 Task: Add a signature Mark Adams containing Have a great National Law Enforcement Appreciation Day, Mark Adams to email address softage.9@softage.net and add a label Franchise agreements
Action: Mouse moved to (1028, 53)
Screenshot: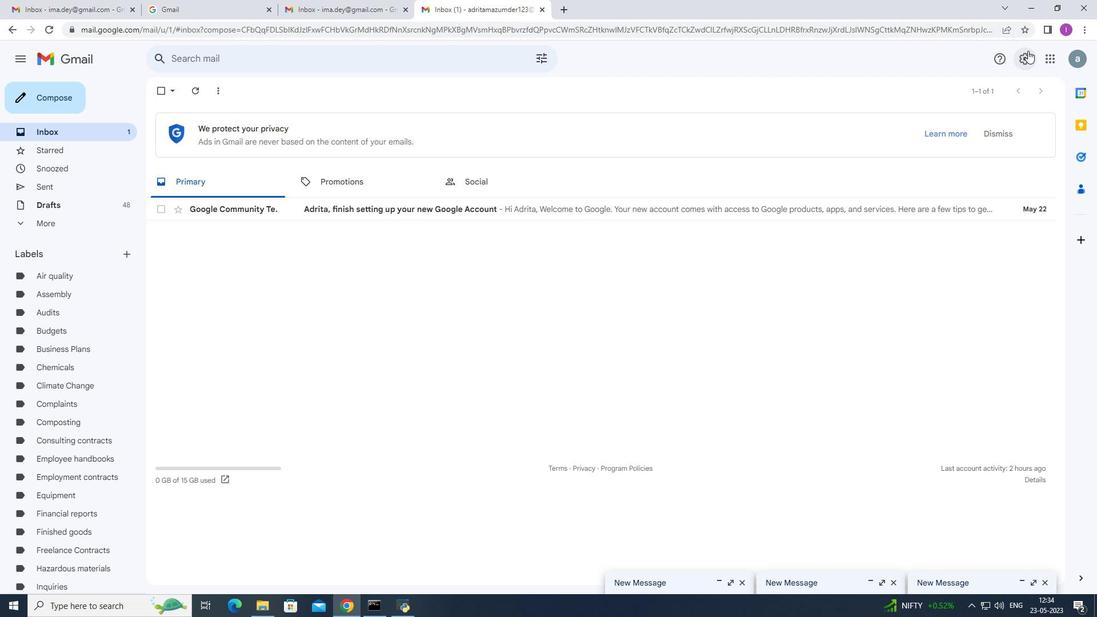 
Action: Mouse pressed left at (1028, 53)
Screenshot: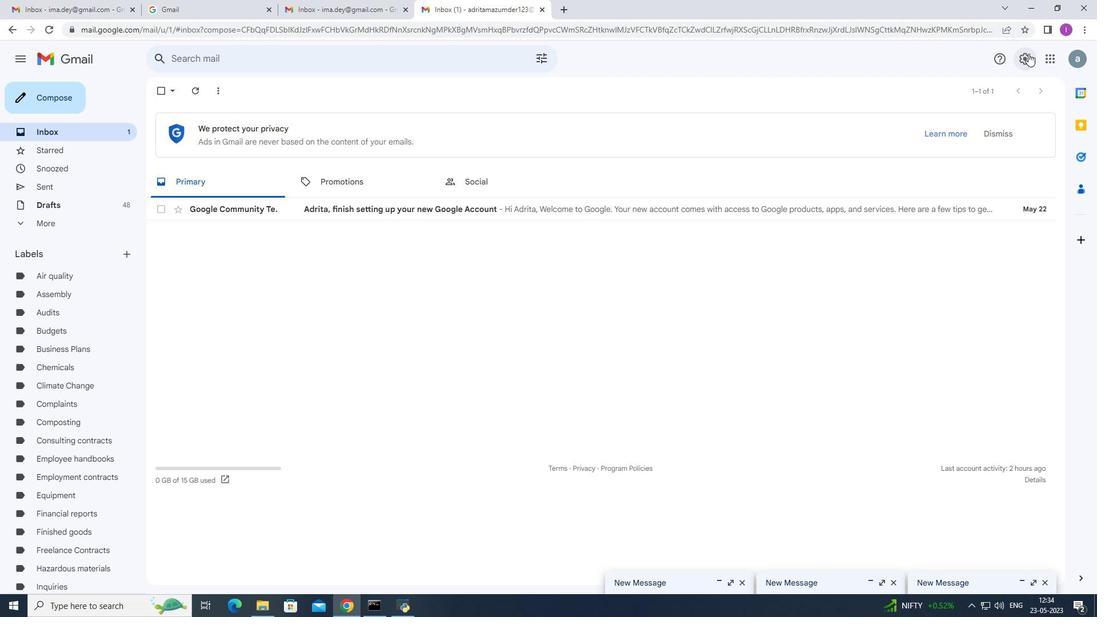 
Action: Mouse moved to (937, 114)
Screenshot: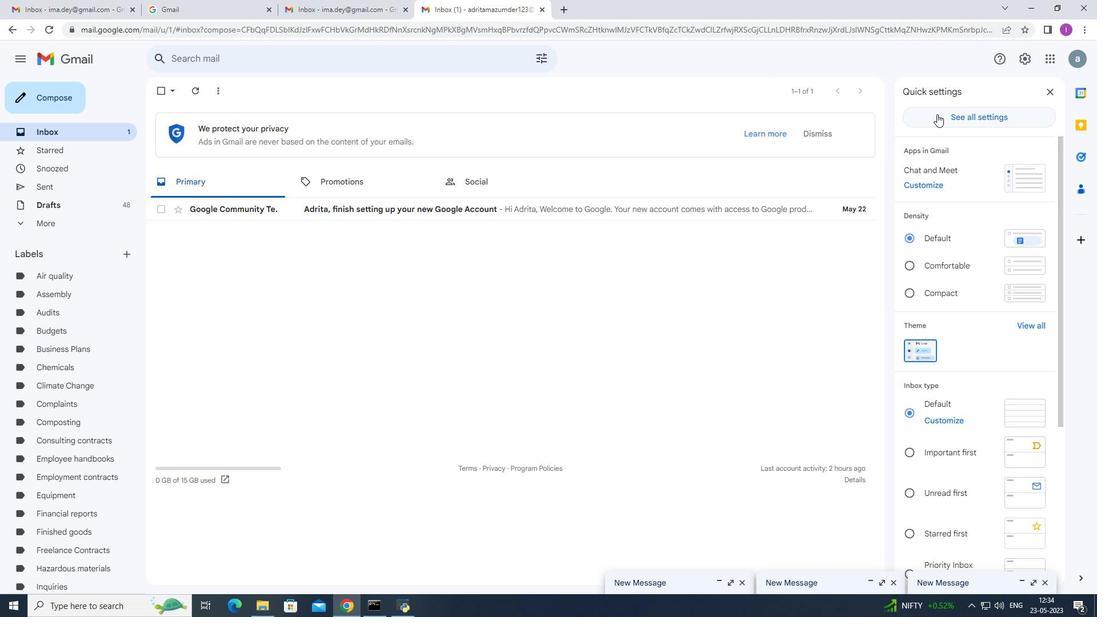 
Action: Mouse pressed left at (937, 114)
Screenshot: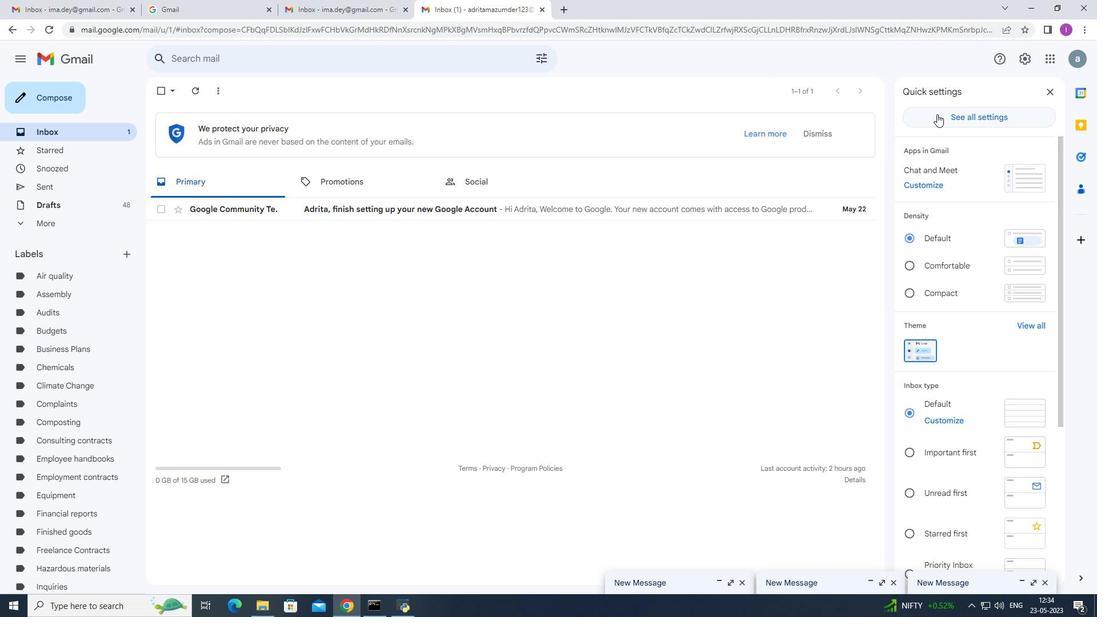 
Action: Mouse moved to (581, 293)
Screenshot: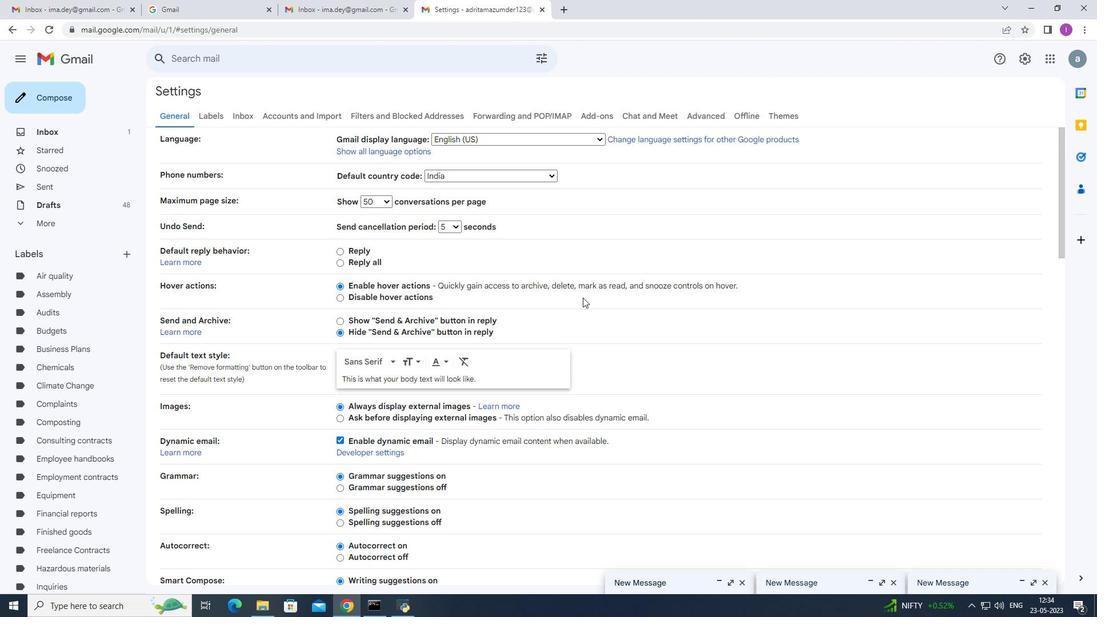
Action: Mouse scrolled (581, 292) with delta (0, 0)
Screenshot: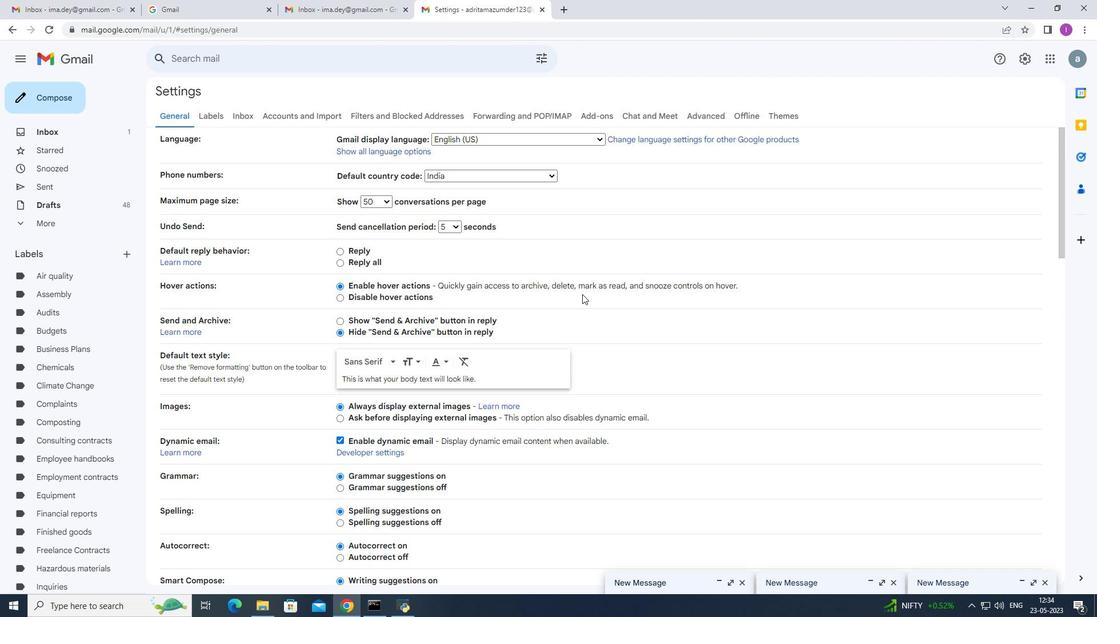 
Action: Mouse moved to (581, 296)
Screenshot: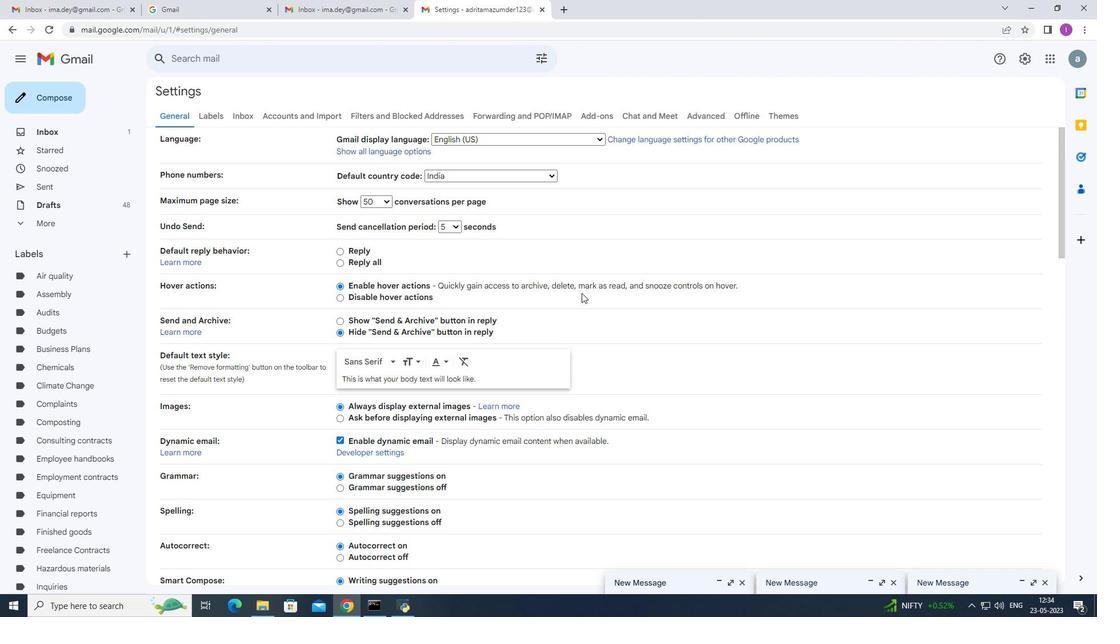 
Action: Mouse scrolled (581, 295) with delta (0, 0)
Screenshot: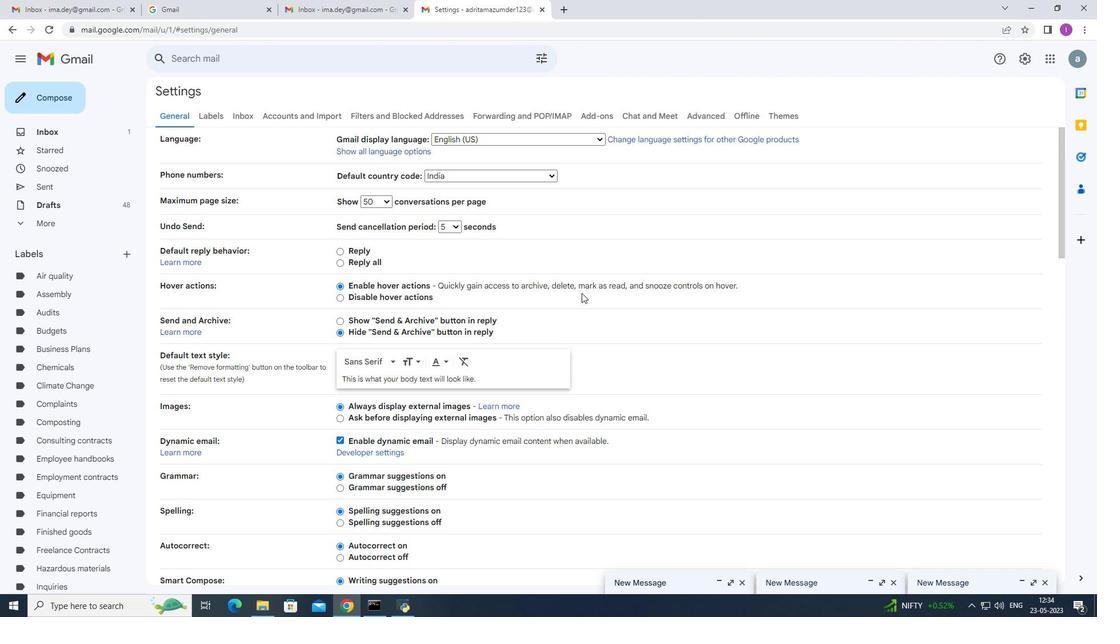 
Action: Mouse moved to (581, 298)
Screenshot: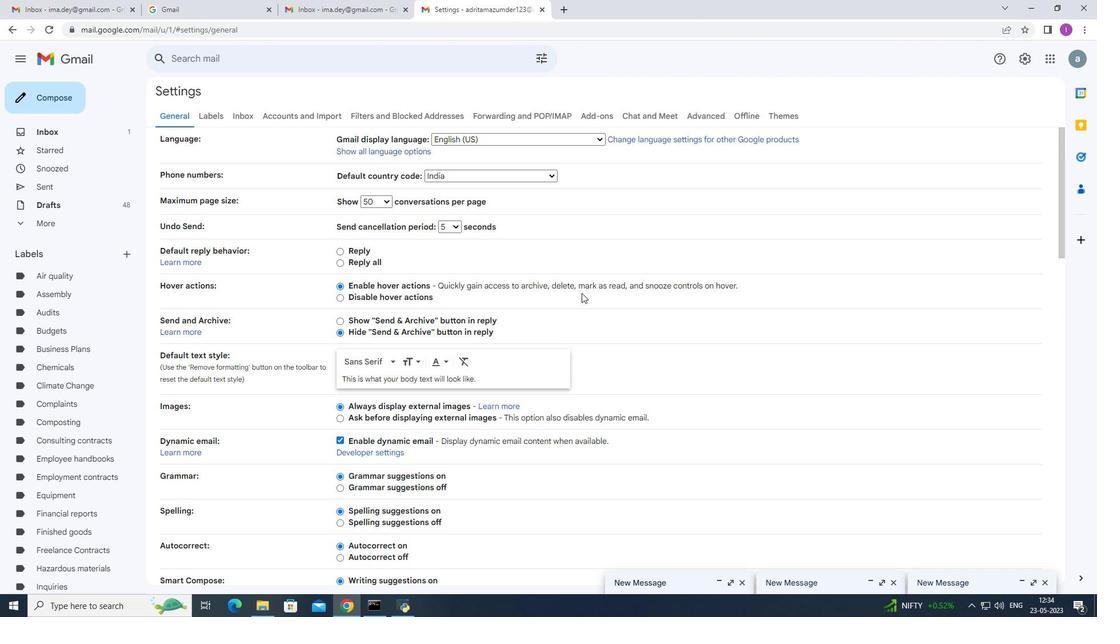 
Action: Mouse scrolled (581, 297) with delta (0, 0)
Screenshot: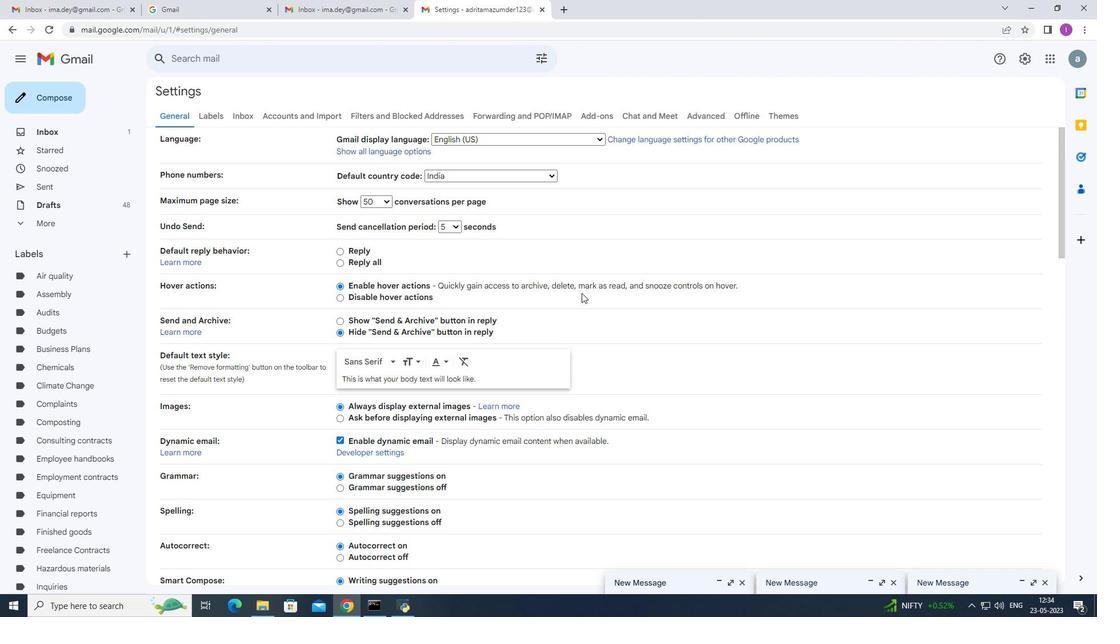 
Action: Mouse moved to (582, 298)
Screenshot: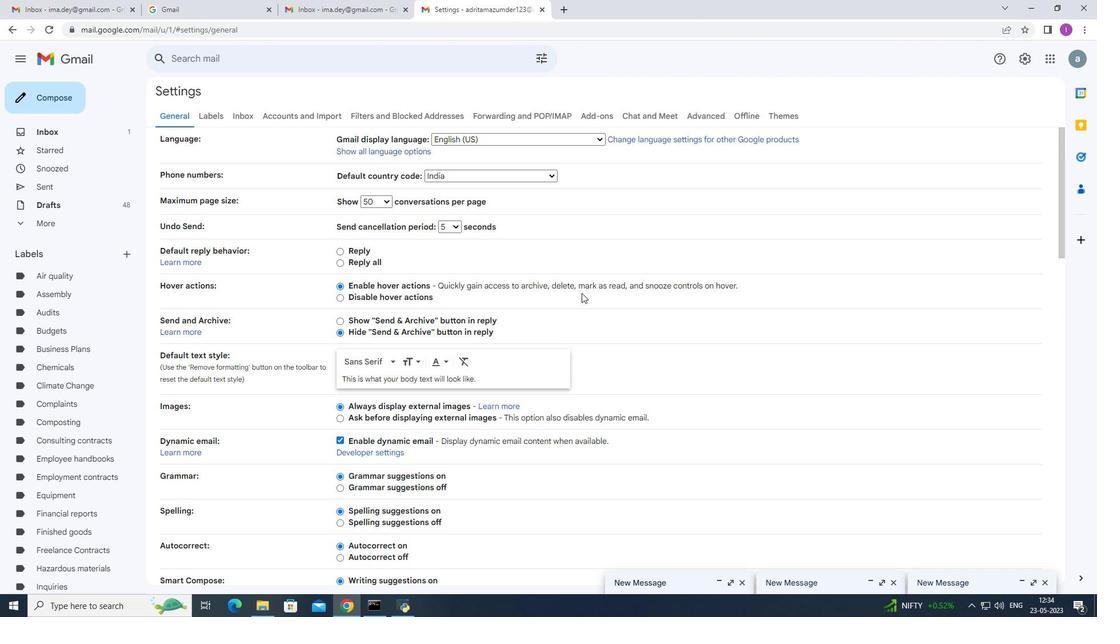 
Action: Mouse scrolled (581, 298) with delta (0, 0)
Screenshot: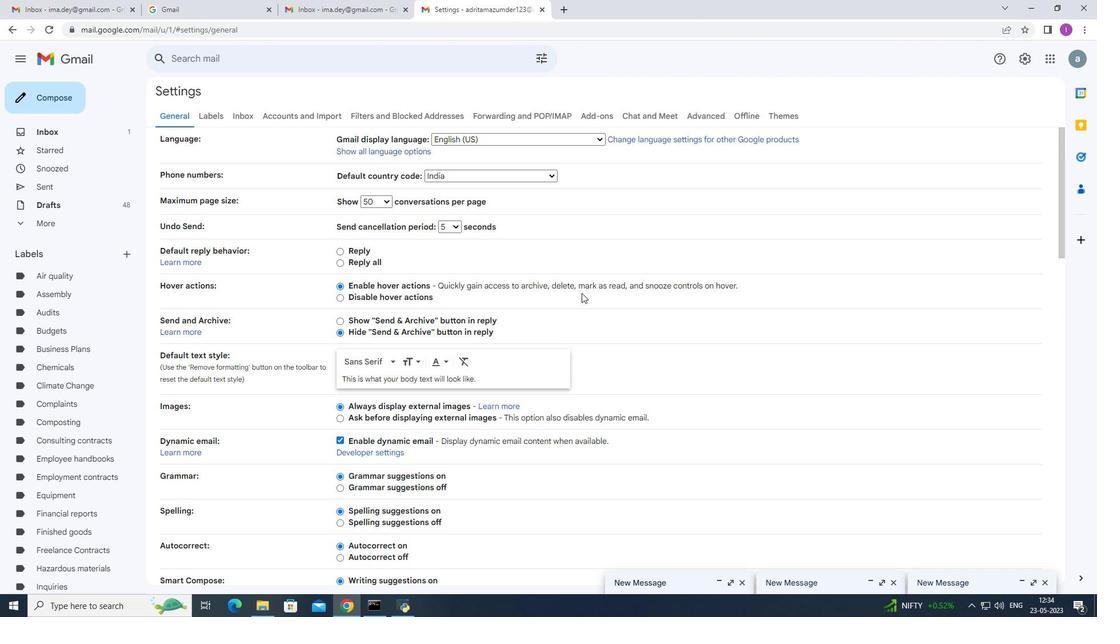
Action: Mouse moved to (585, 299)
Screenshot: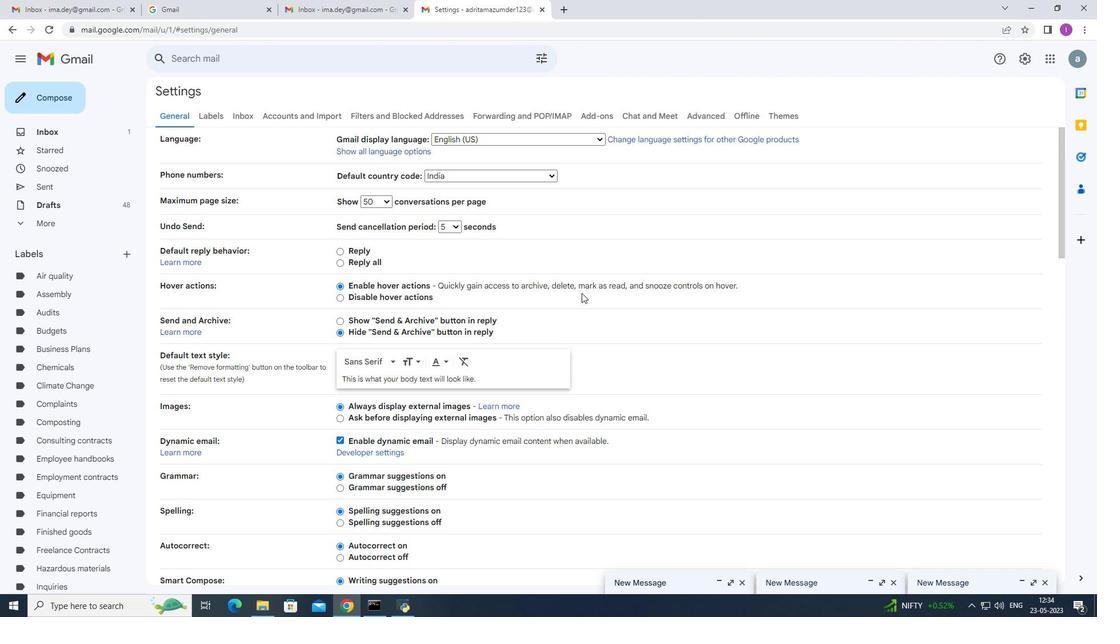 
Action: Mouse scrolled (584, 299) with delta (0, 0)
Screenshot: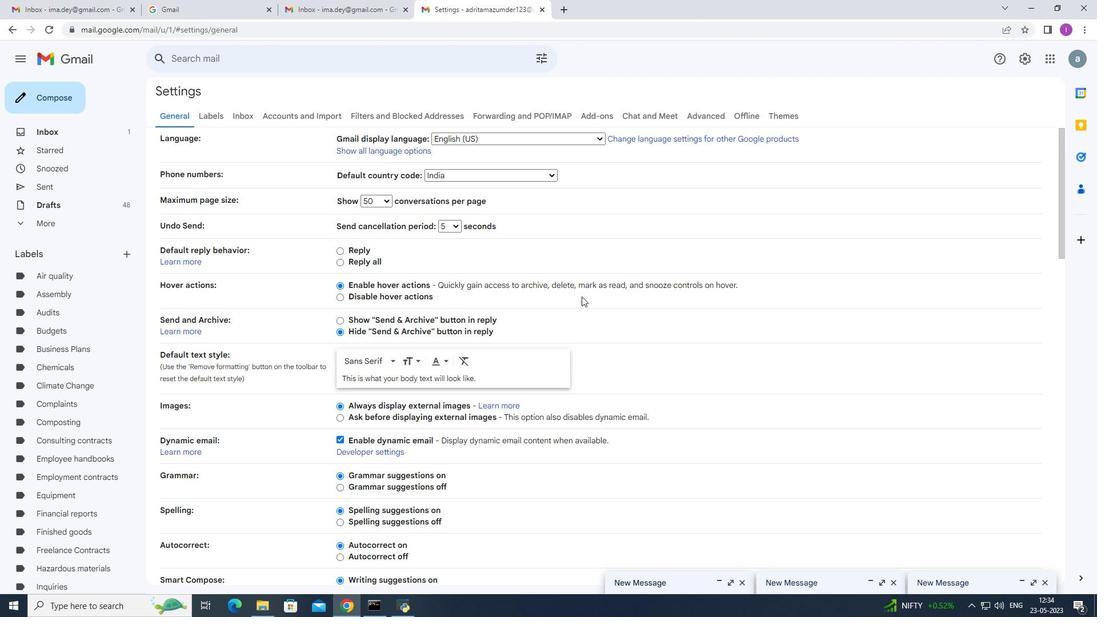 
Action: Mouse moved to (586, 301)
Screenshot: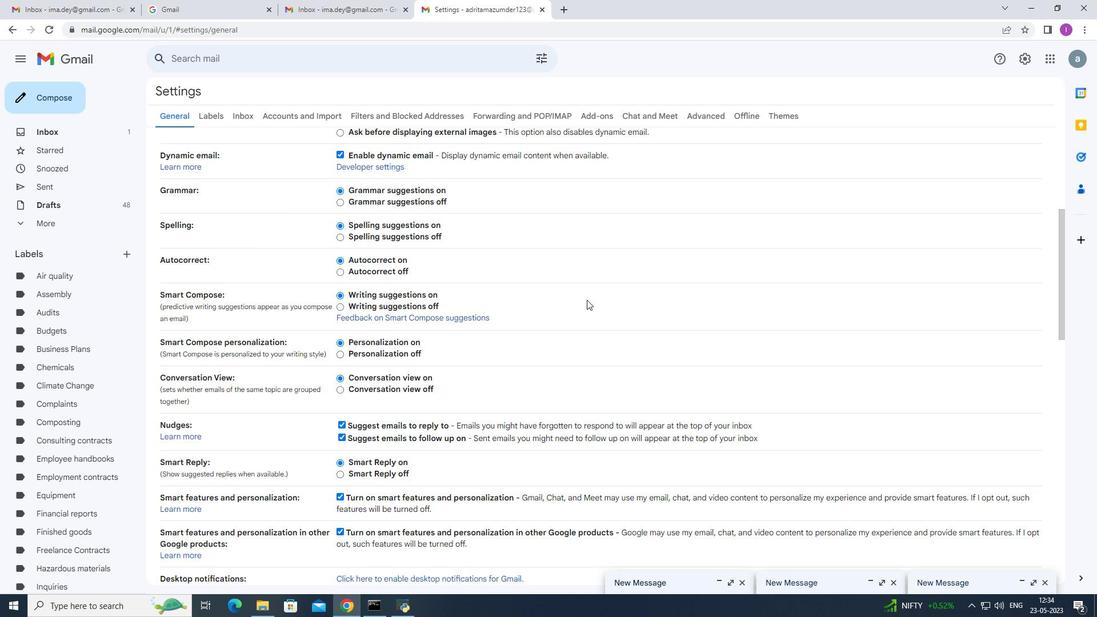 
Action: Mouse scrolled (586, 299) with delta (0, 0)
Screenshot: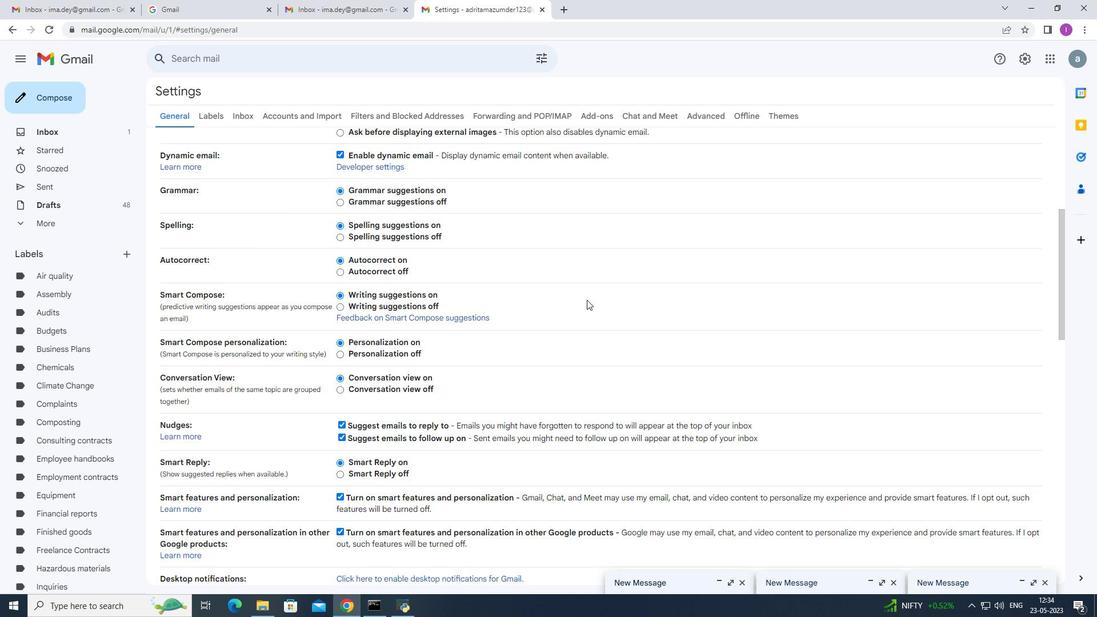 
Action: Mouse moved to (586, 302)
Screenshot: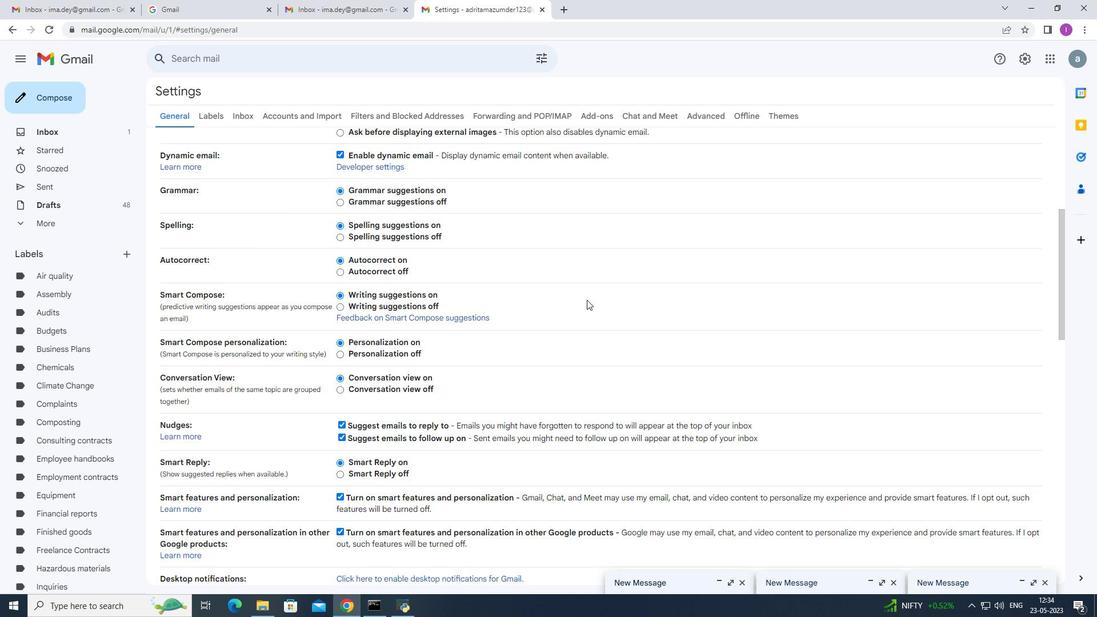 
Action: Mouse scrolled (586, 301) with delta (0, 0)
Screenshot: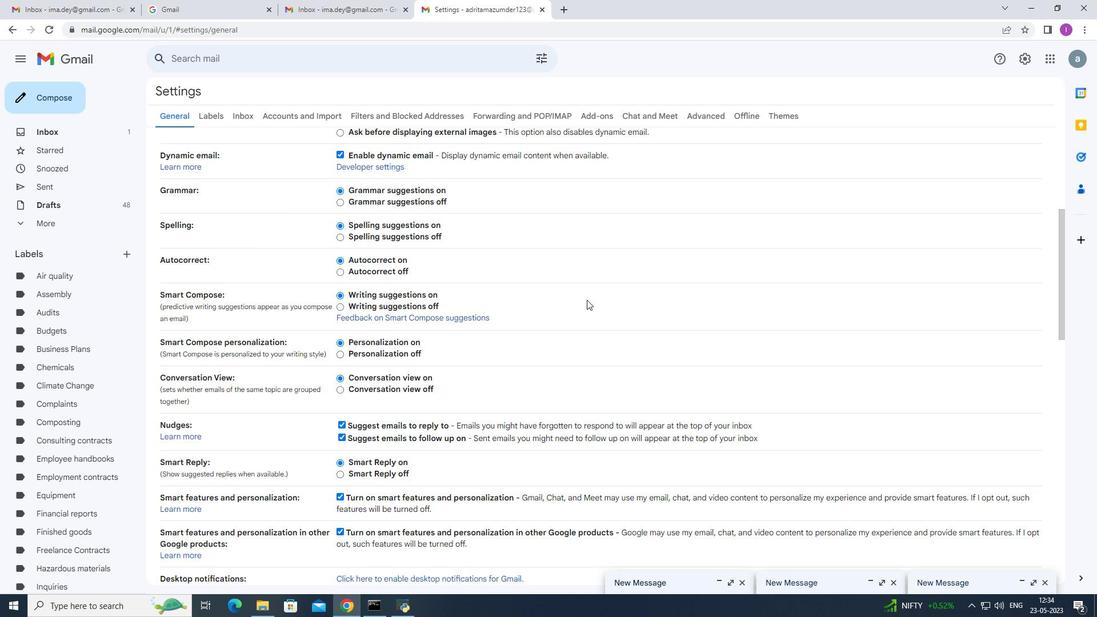 
Action: Mouse scrolled (586, 301) with delta (0, 0)
Screenshot: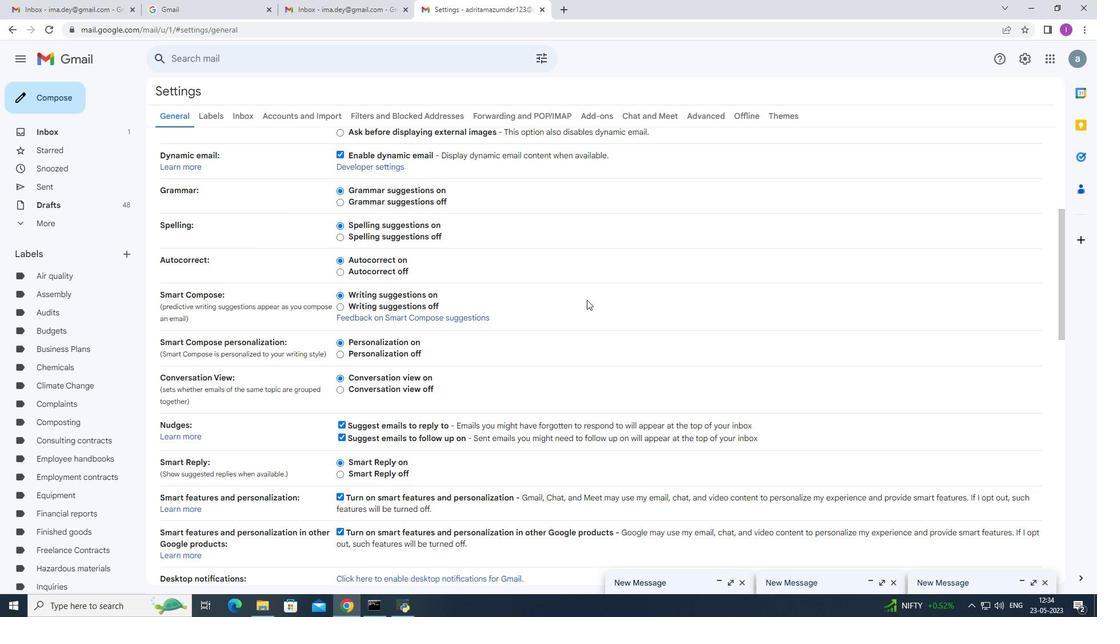 
Action: Mouse scrolled (586, 301) with delta (0, 0)
Screenshot: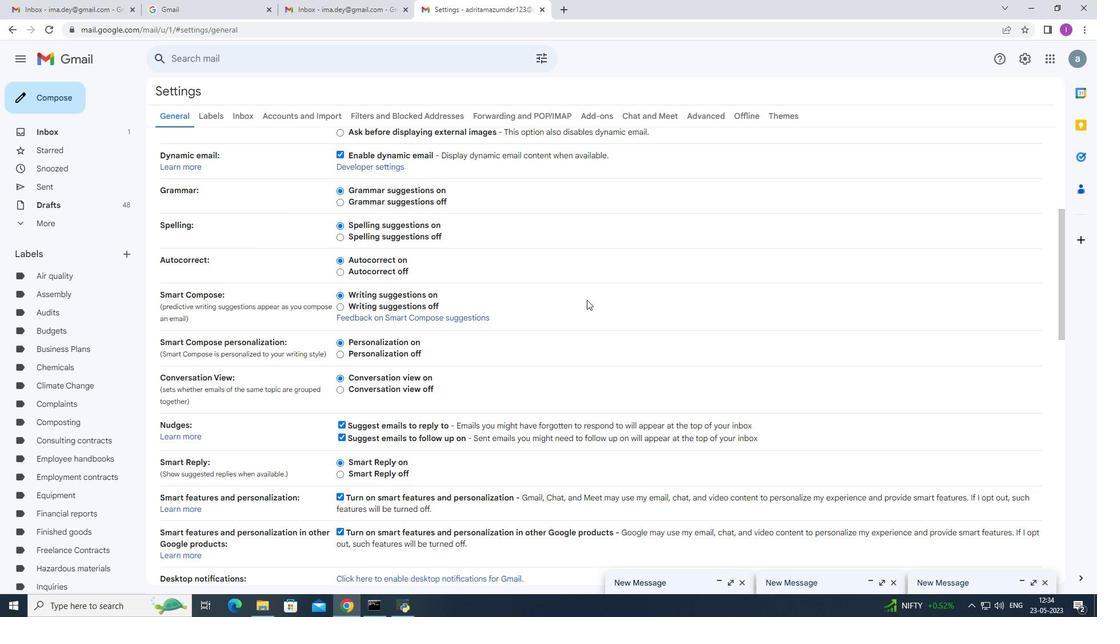 
Action: Mouse moved to (576, 325)
Screenshot: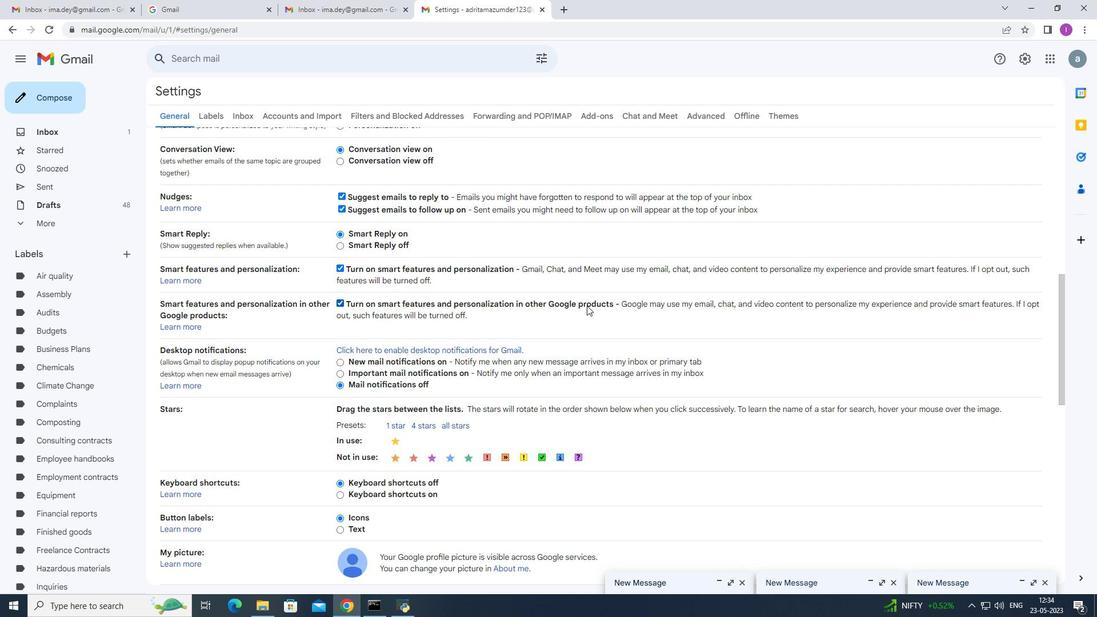 
Action: Mouse scrolled (578, 321) with delta (0, 0)
Screenshot: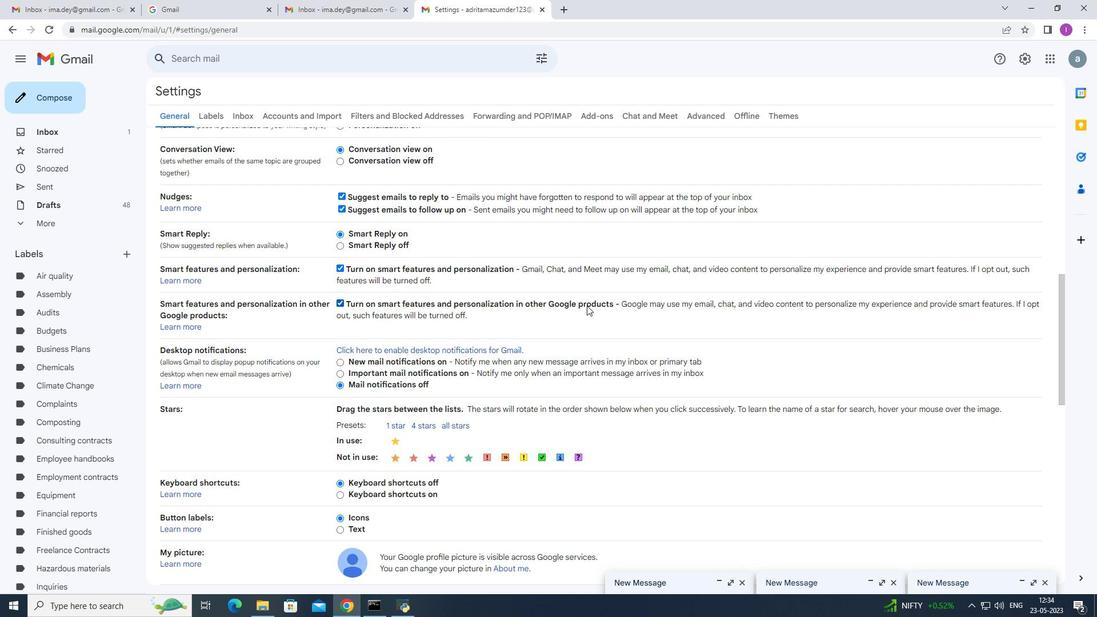 
Action: Mouse moved to (574, 332)
Screenshot: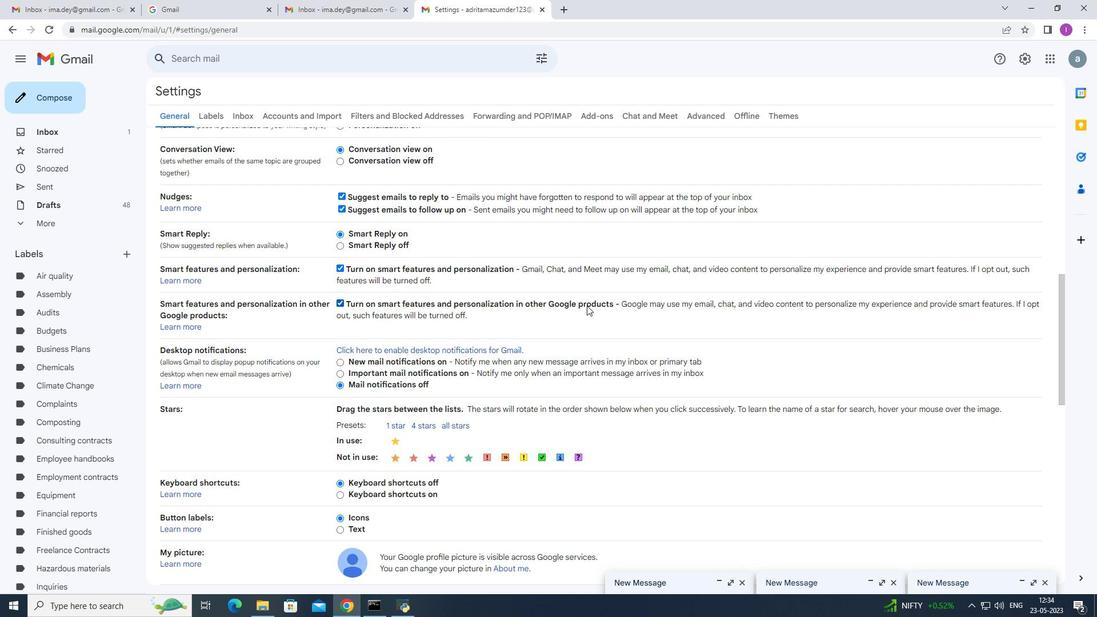 
Action: Mouse scrolled (574, 331) with delta (0, 0)
Screenshot: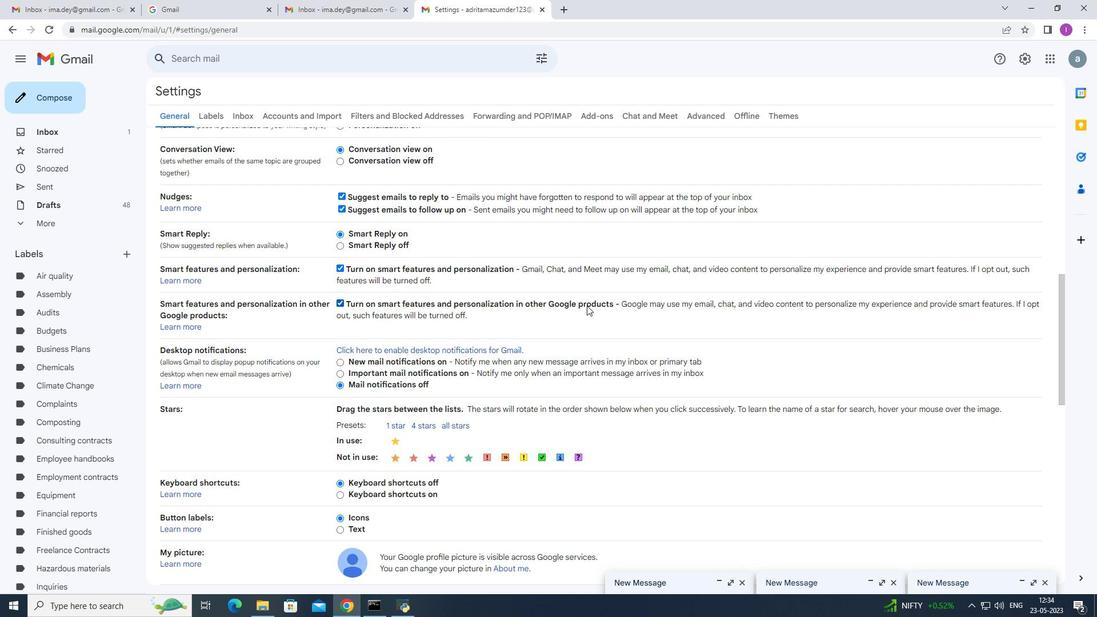 
Action: Mouse moved to (573, 335)
Screenshot: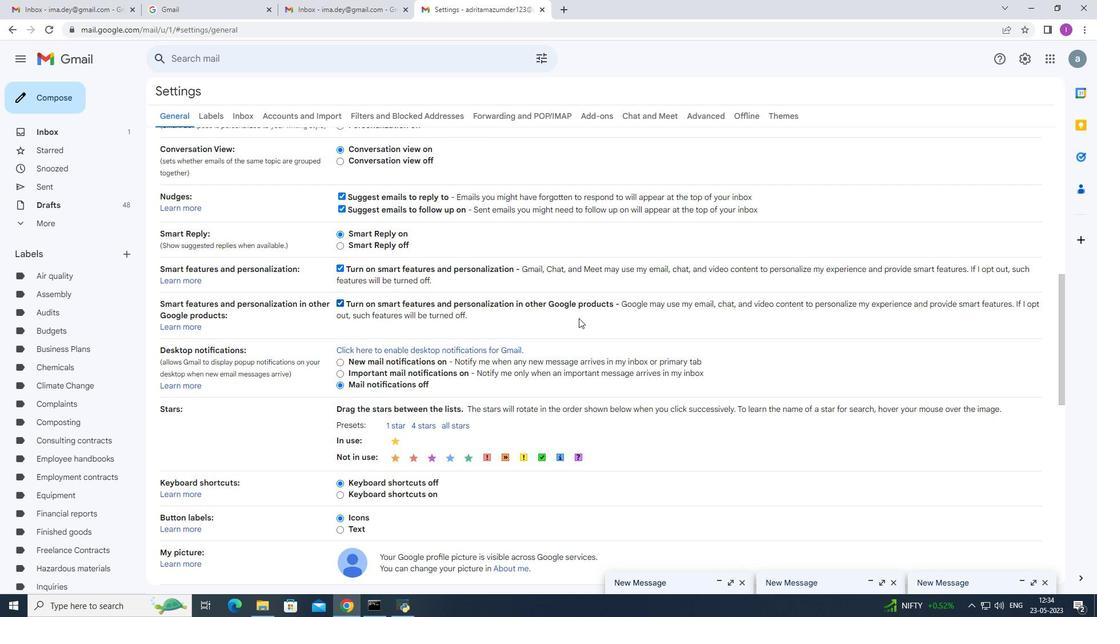 
Action: Mouse scrolled (573, 334) with delta (0, 0)
Screenshot: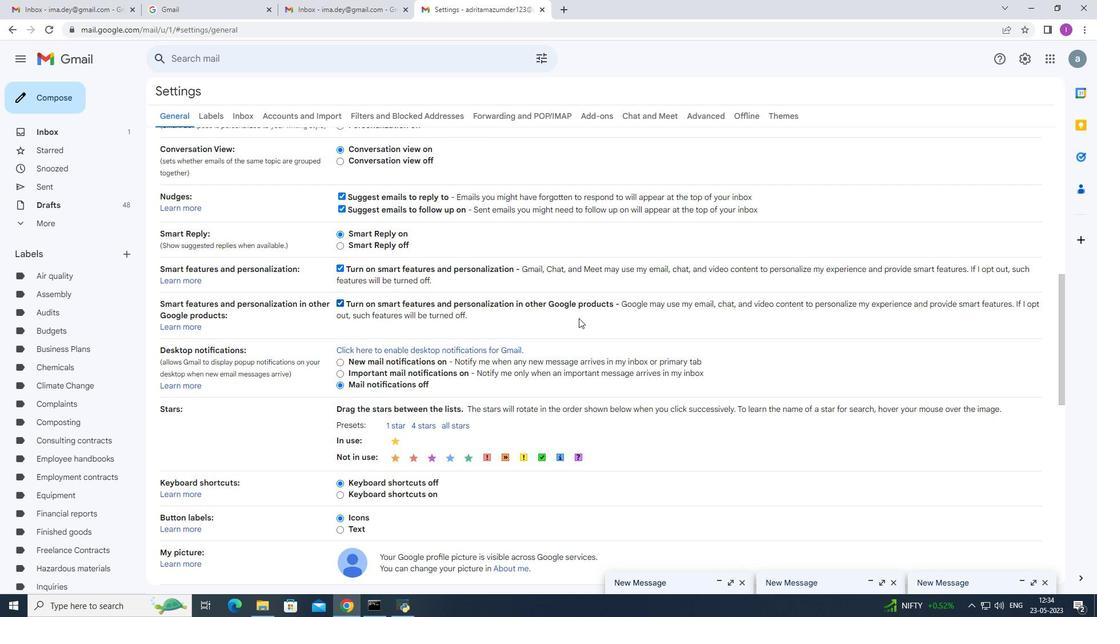 
Action: Mouse moved to (573, 336)
Screenshot: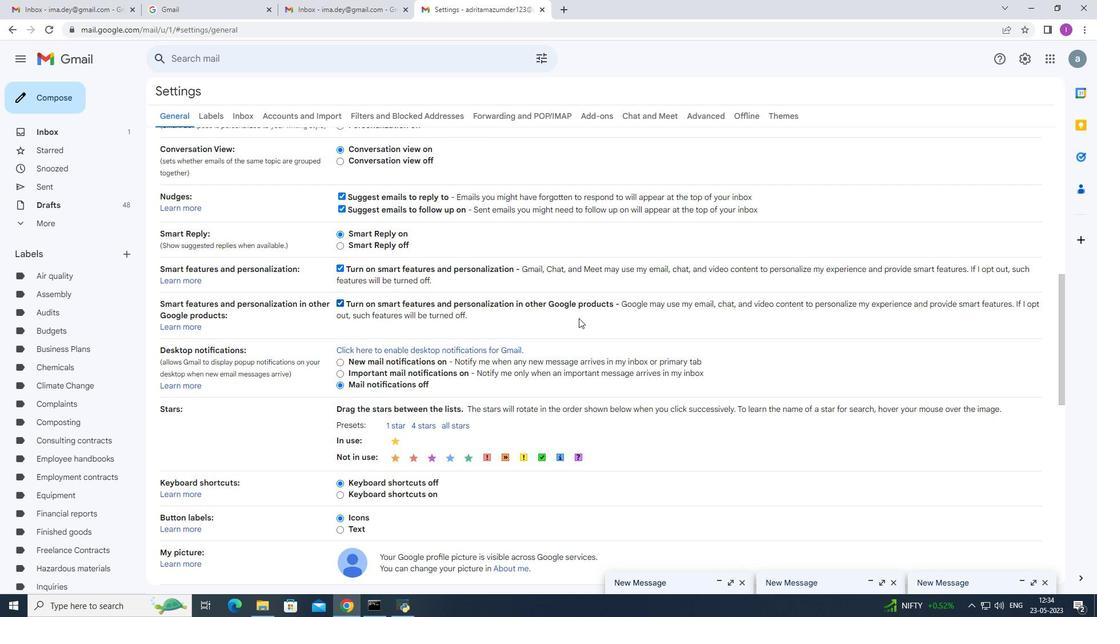 
Action: Mouse scrolled (573, 335) with delta (0, 0)
Screenshot: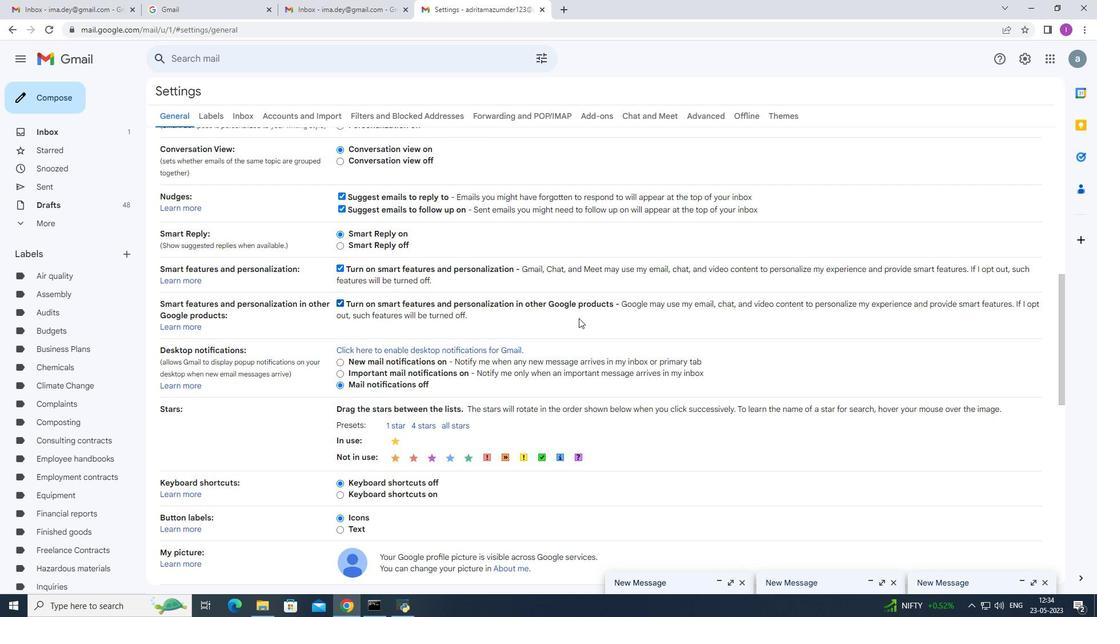 
Action: Mouse moved to (570, 341)
Screenshot: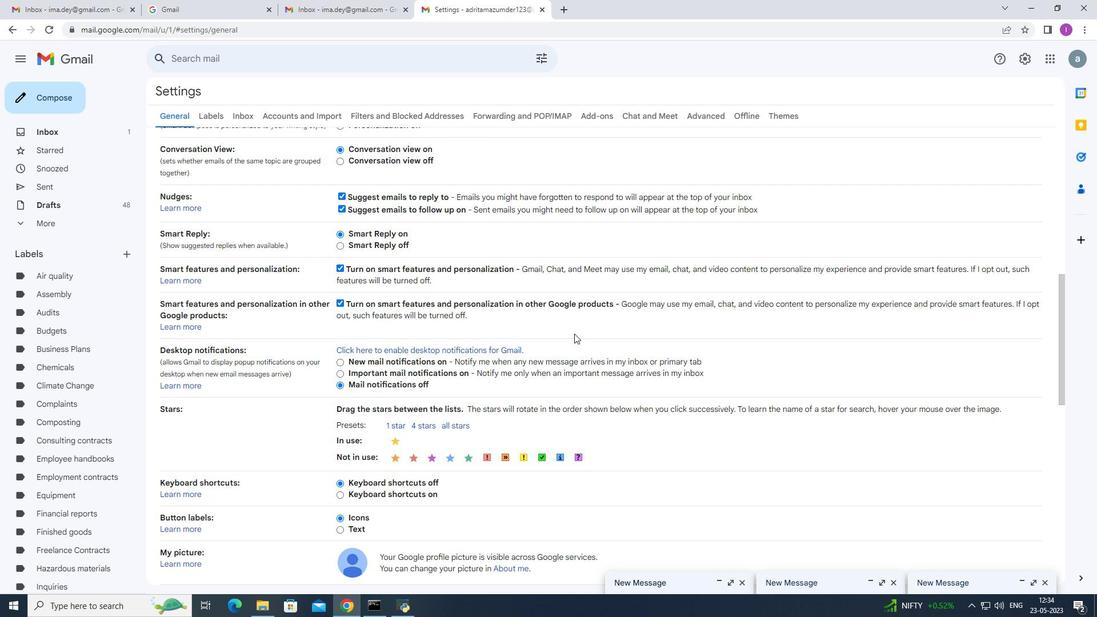 
Action: Mouse scrolled (573, 337) with delta (0, 0)
Screenshot: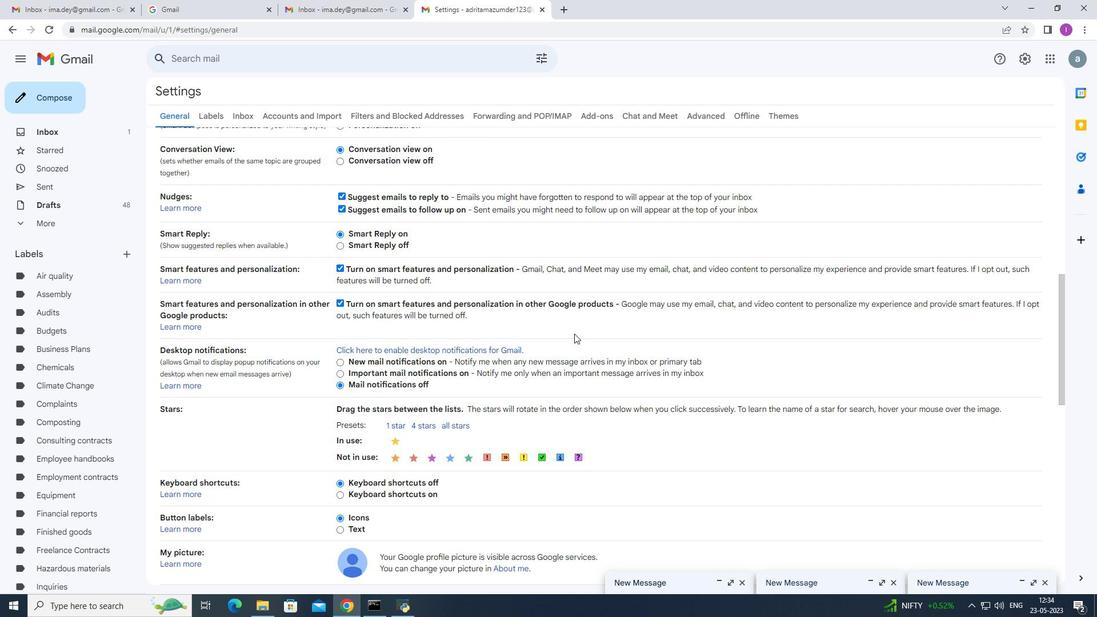 
Action: Mouse moved to (548, 361)
Screenshot: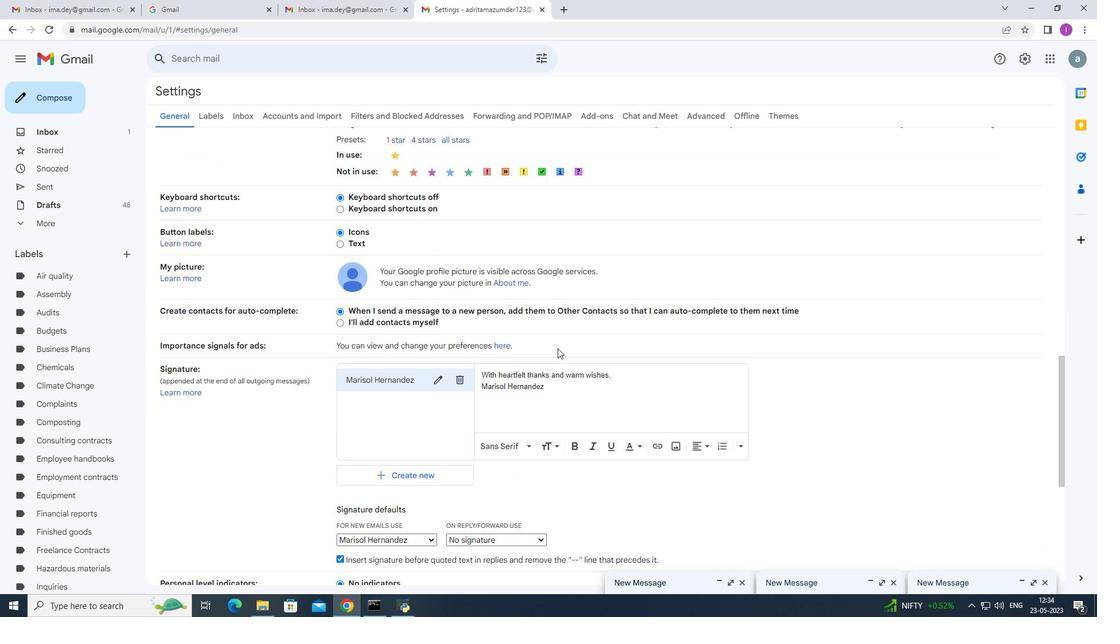 
Action: Mouse scrolled (548, 360) with delta (0, 0)
Screenshot: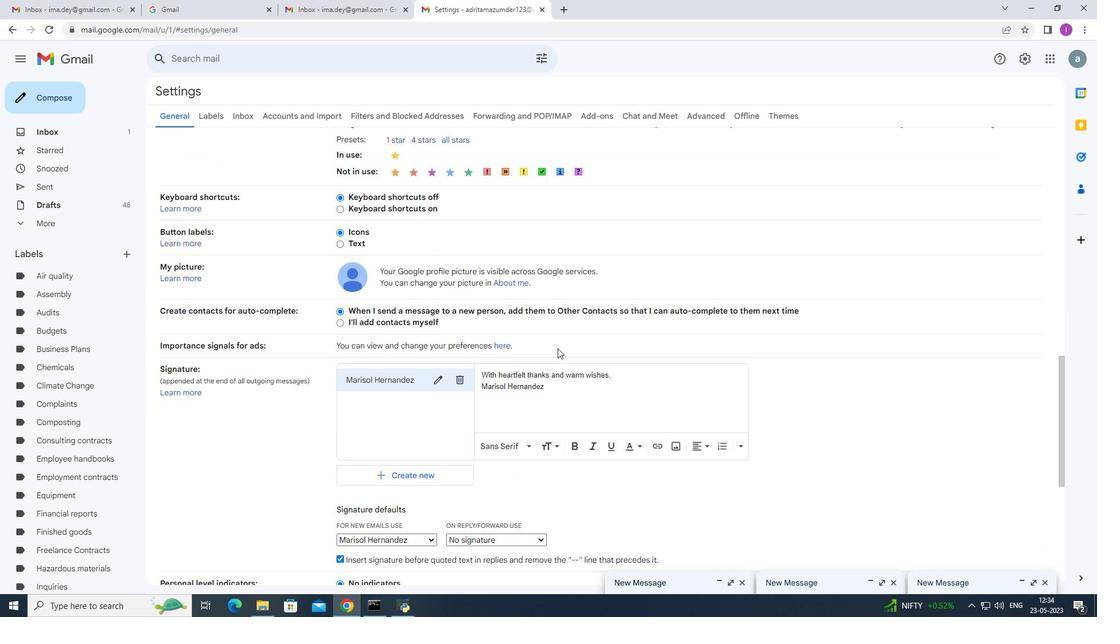 
Action: Mouse moved to (546, 363)
Screenshot: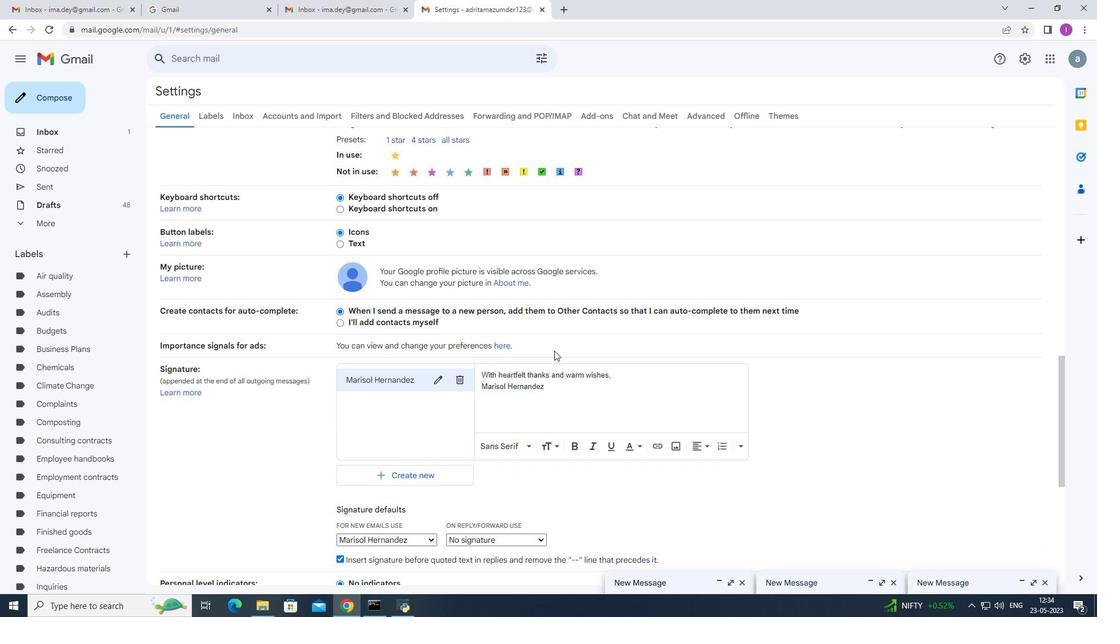 
Action: Mouse scrolled (546, 363) with delta (0, 0)
Screenshot: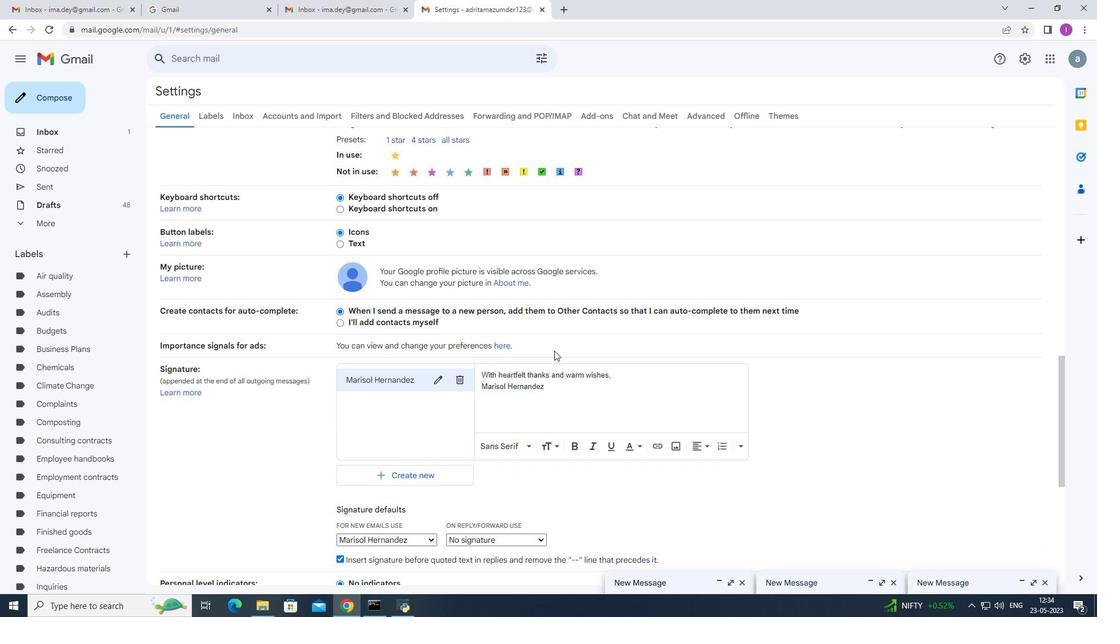 
Action: Mouse moved to (546, 365)
Screenshot: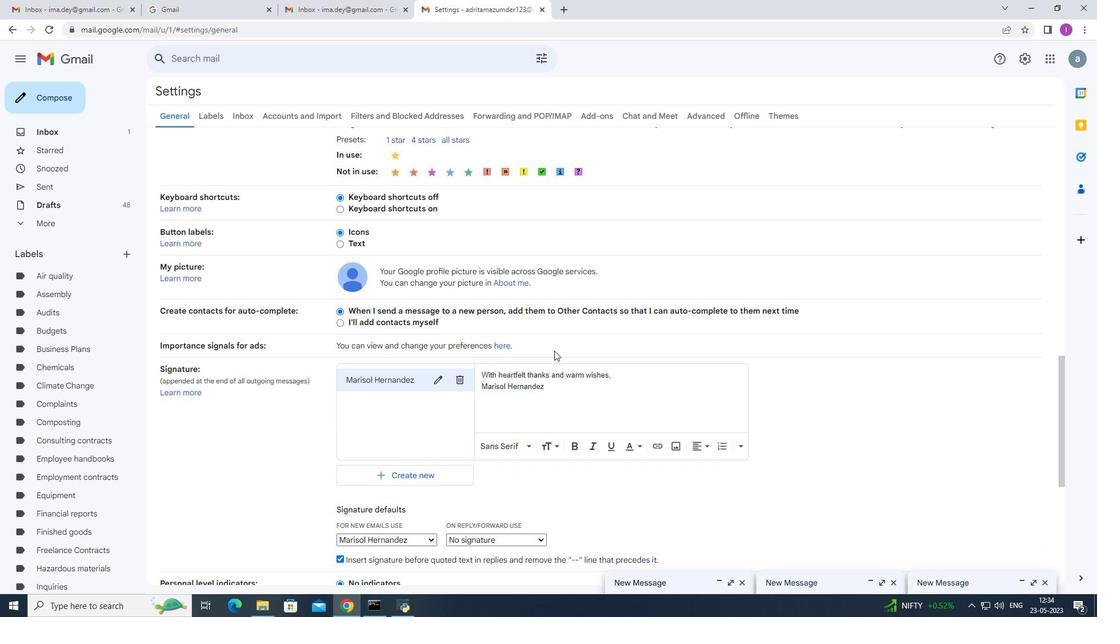 
Action: Mouse scrolled (546, 364) with delta (0, 0)
Screenshot: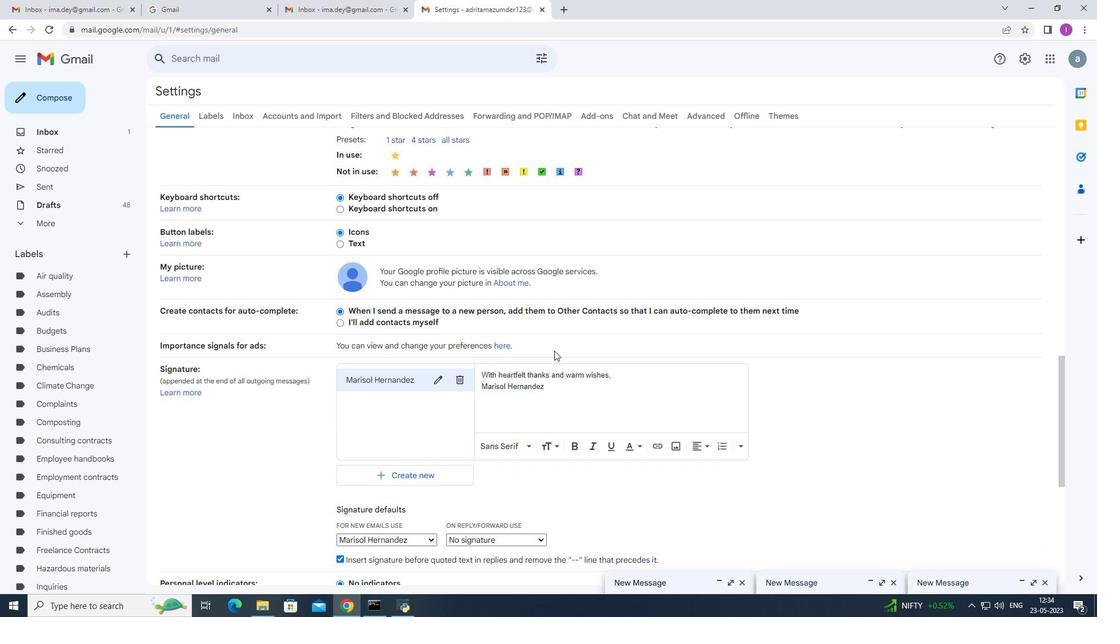 
Action: Mouse scrolled (546, 364) with delta (0, 0)
Screenshot: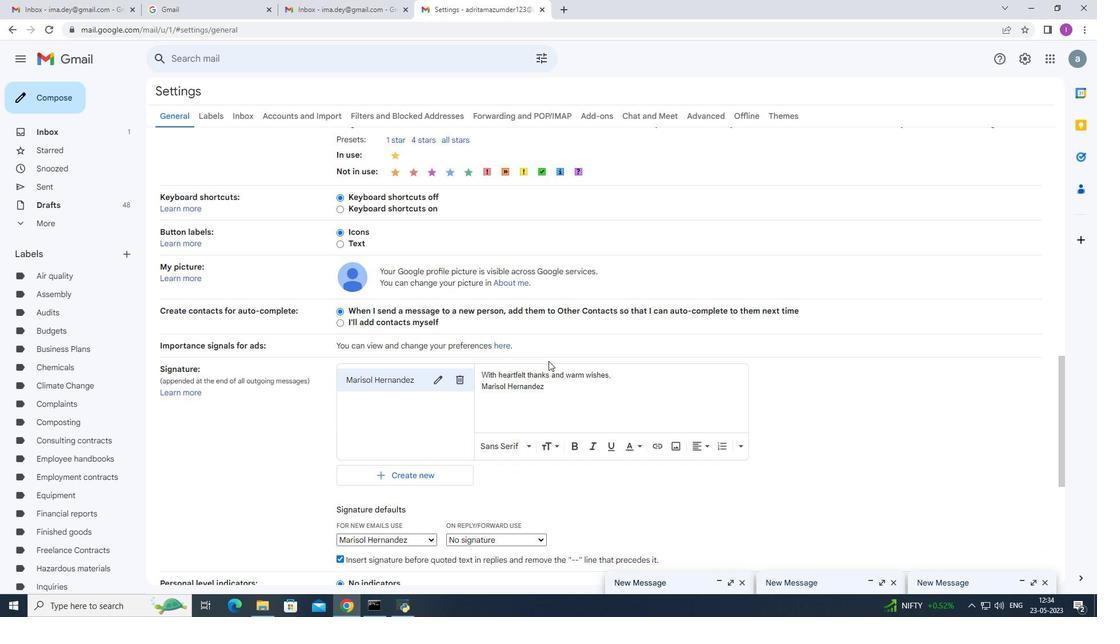 
Action: Mouse moved to (459, 153)
Screenshot: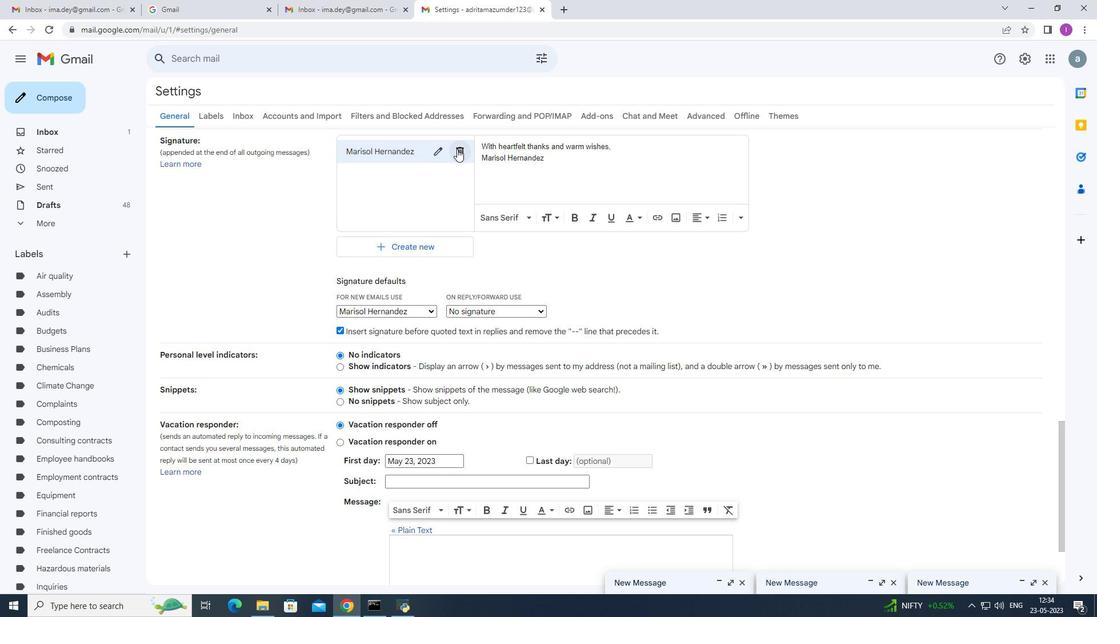 
Action: Mouse pressed left at (459, 153)
Screenshot: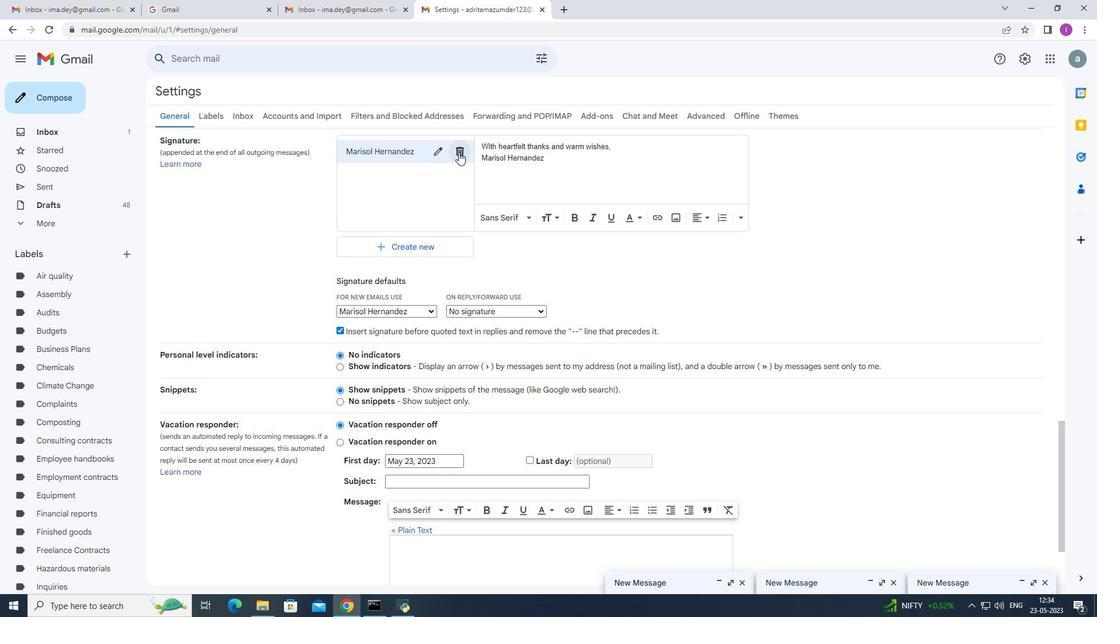
Action: Mouse moved to (674, 288)
Screenshot: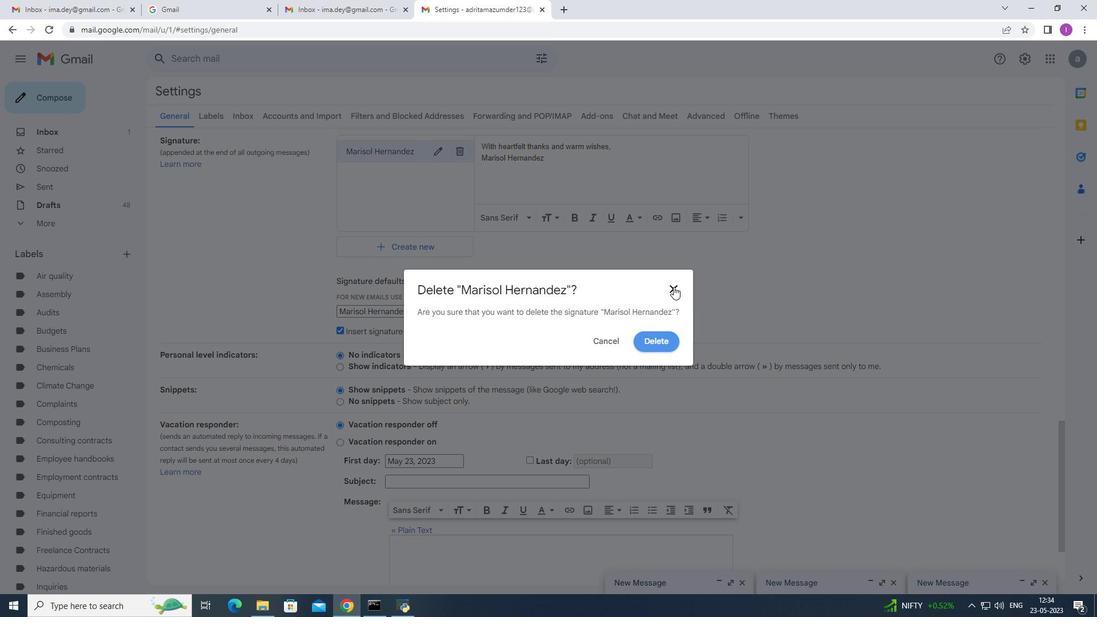 
Action: Mouse pressed left at (674, 288)
Screenshot: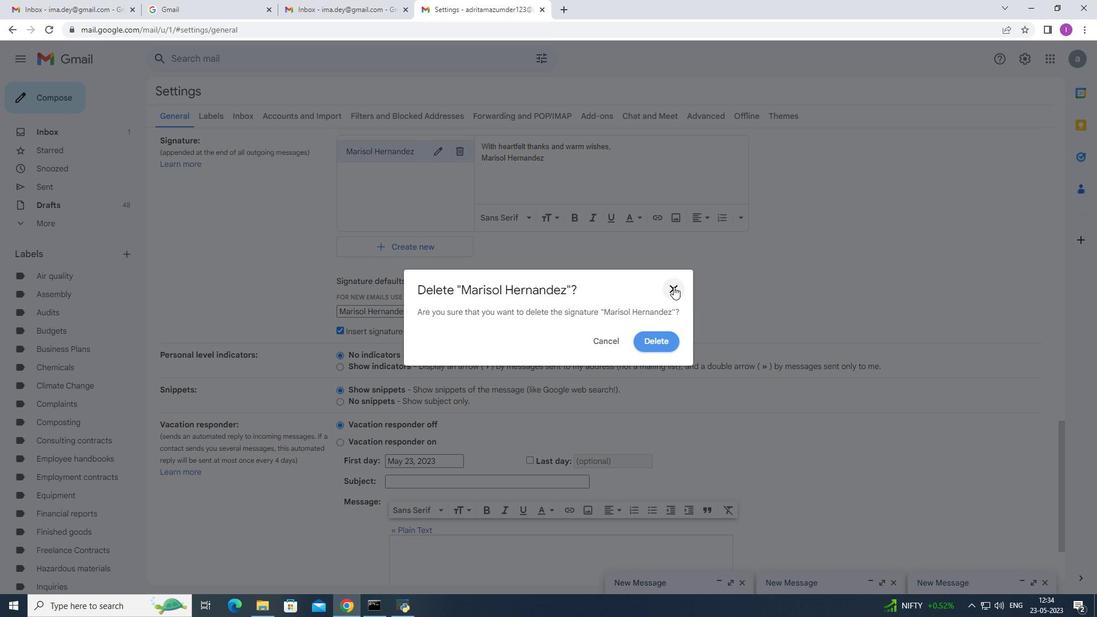 
Action: Mouse moved to (458, 147)
Screenshot: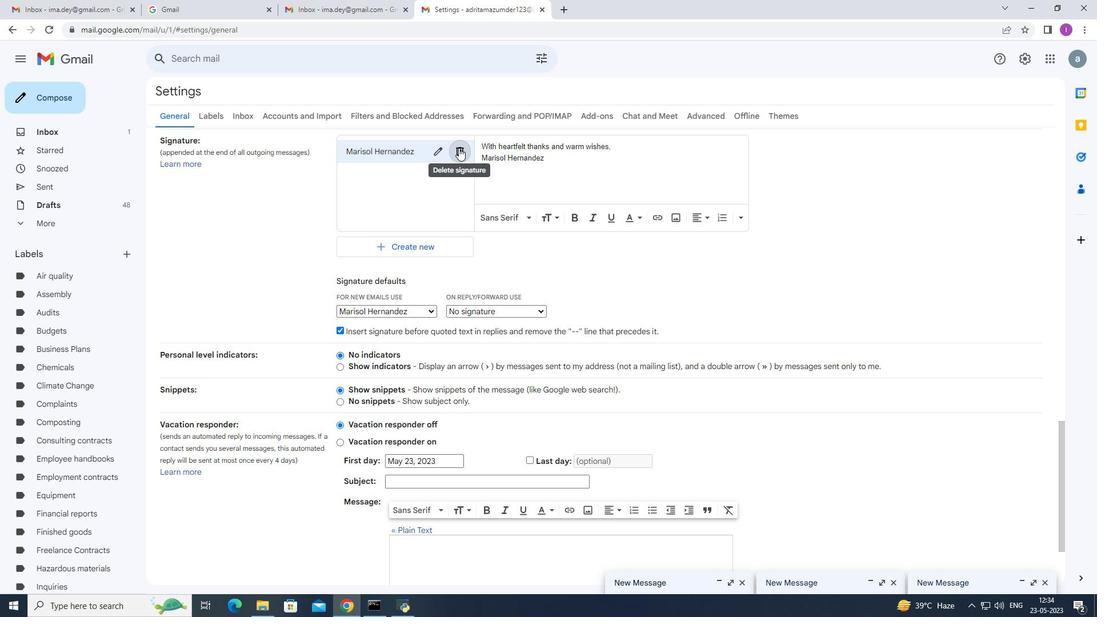 
Action: Mouse pressed left at (458, 147)
Screenshot: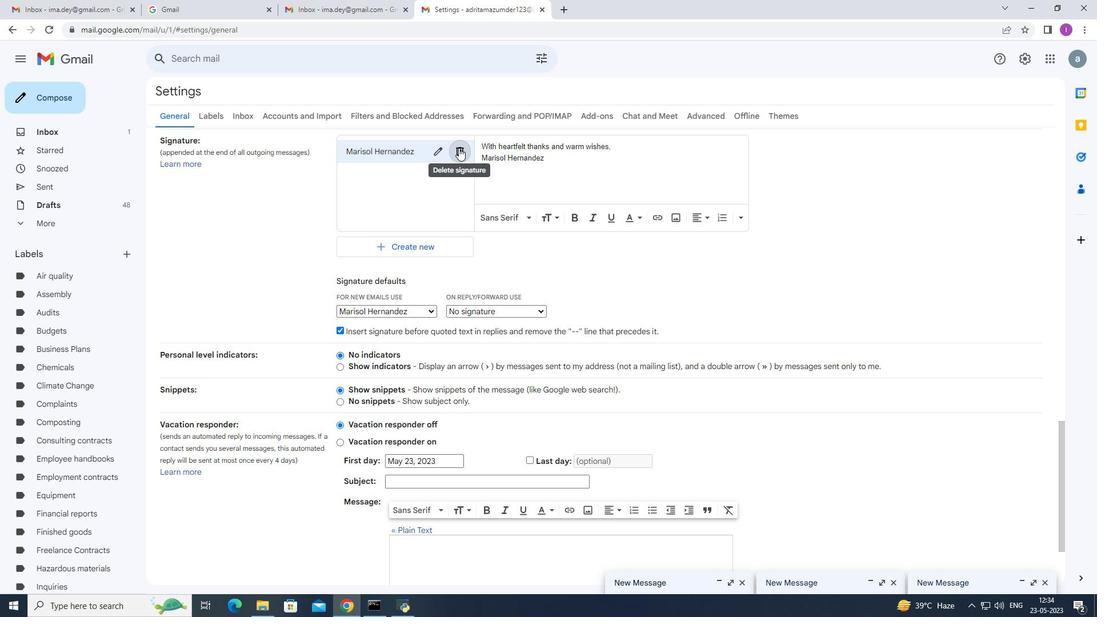 
Action: Mouse moved to (644, 340)
Screenshot: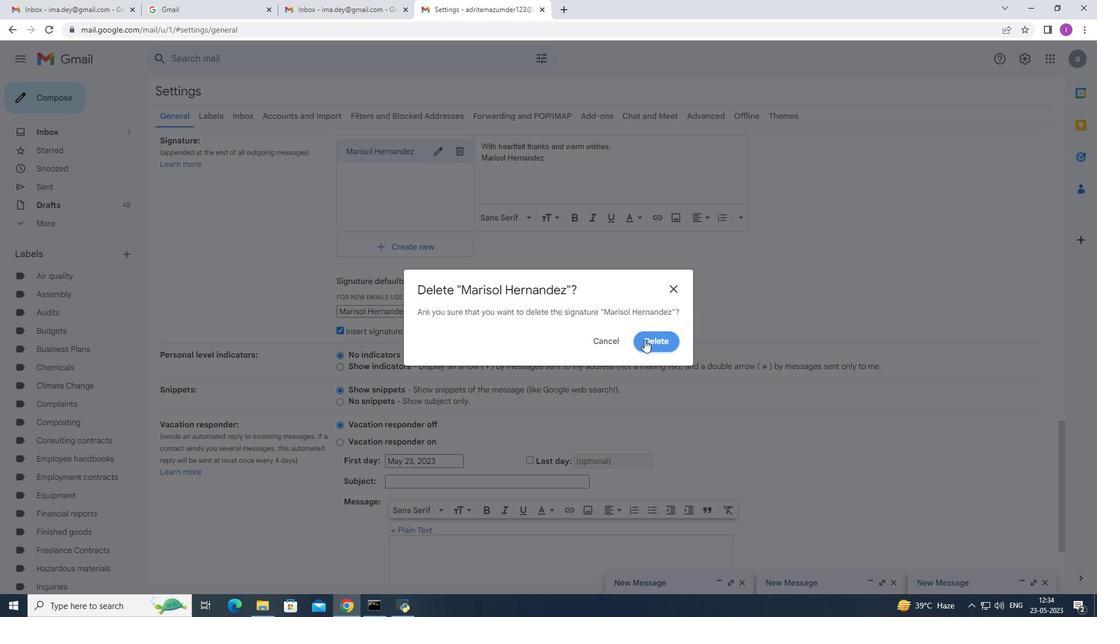 
Action: Mouse pressed left at (644, 340)
Screenshot: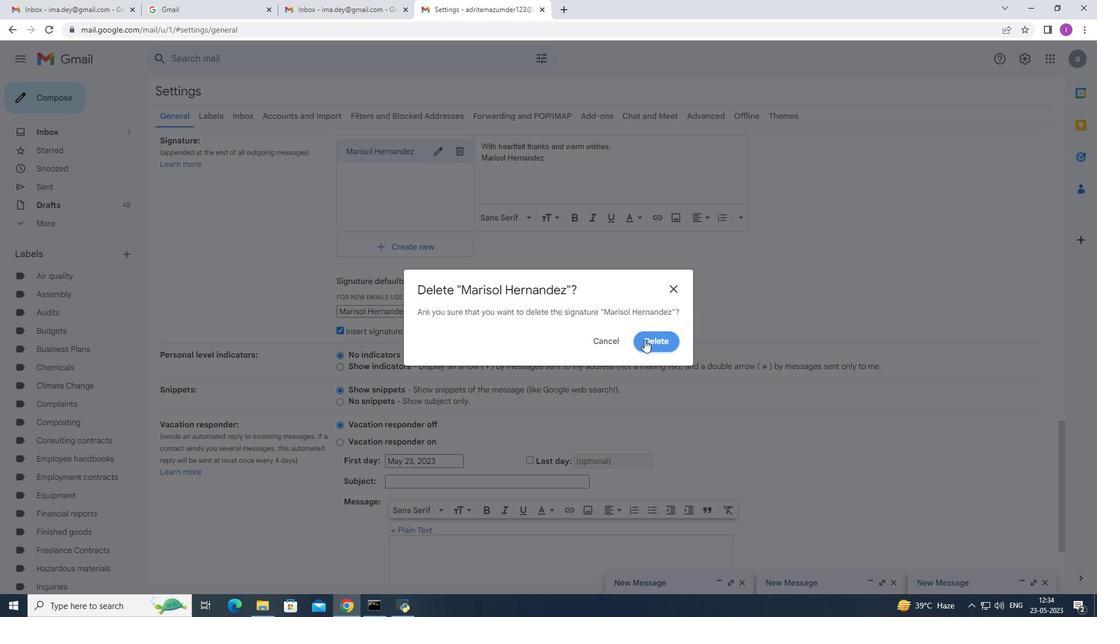 
Action: Mouse moved to (386, 209)
Screenshot: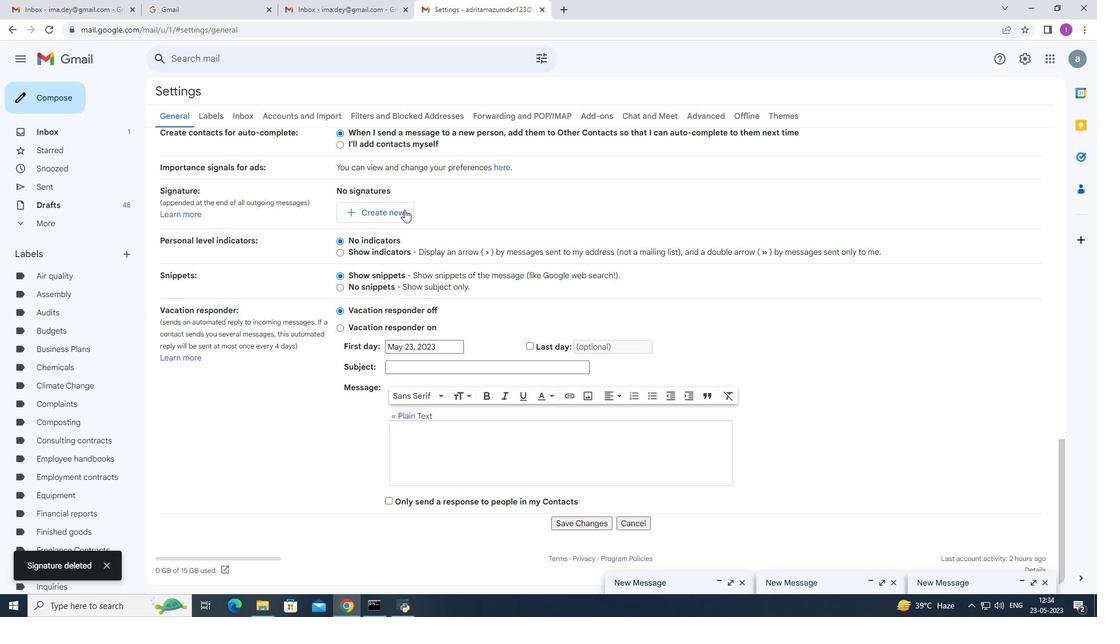 
Action: Mouse pressed left at (386, 209)
Screenshot: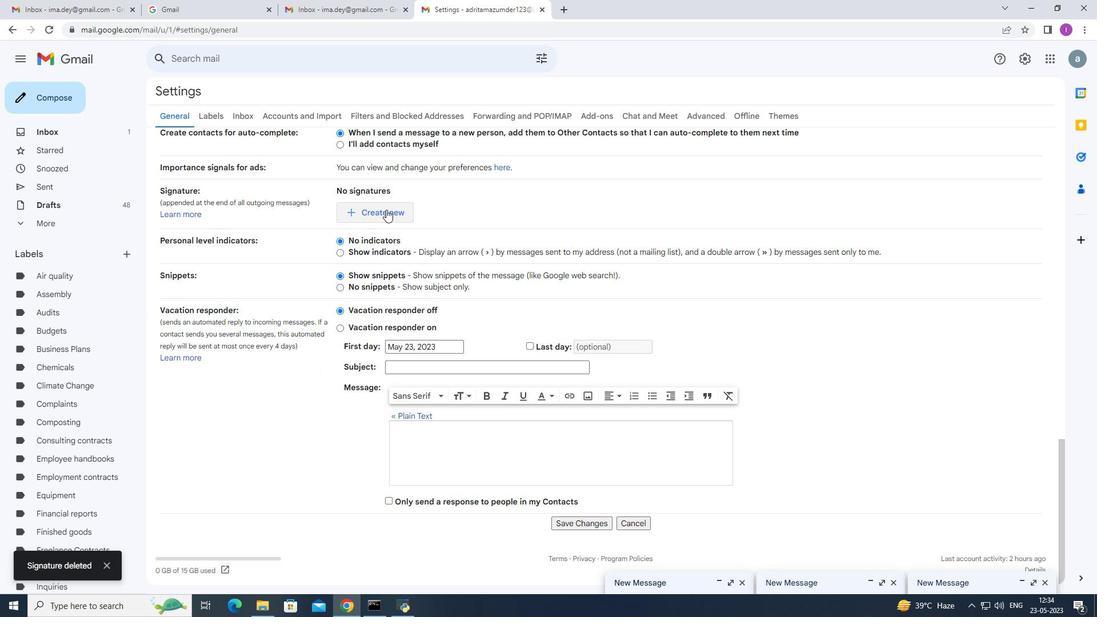 
Action: Mouse moved to (499, 312)
Screenshot: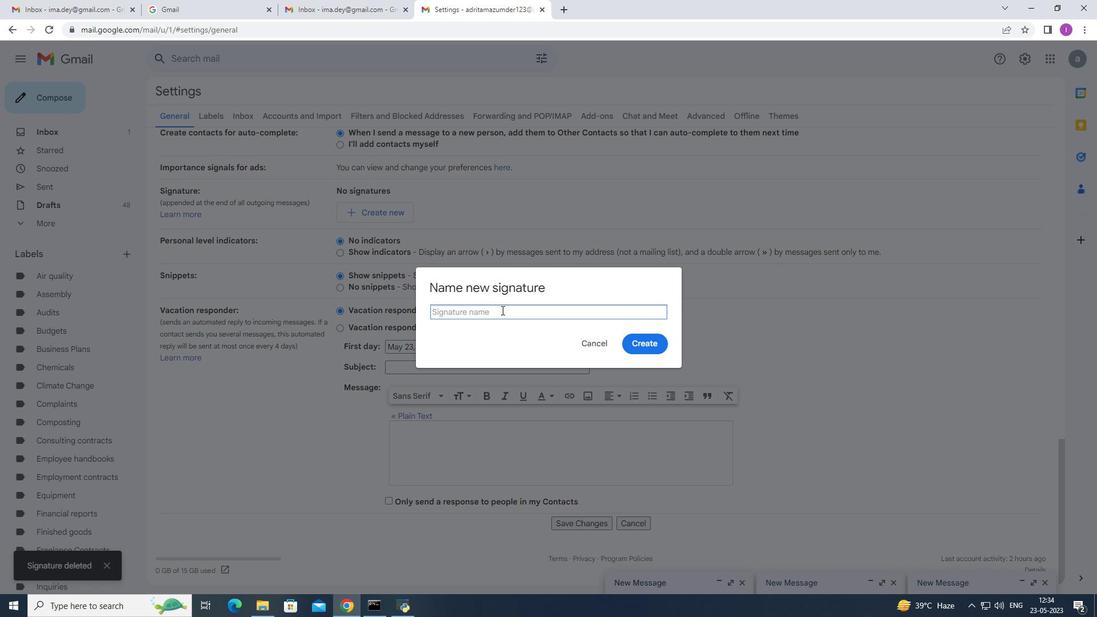 
Action: Mouse pressed left at (499, 312)
Screenshot: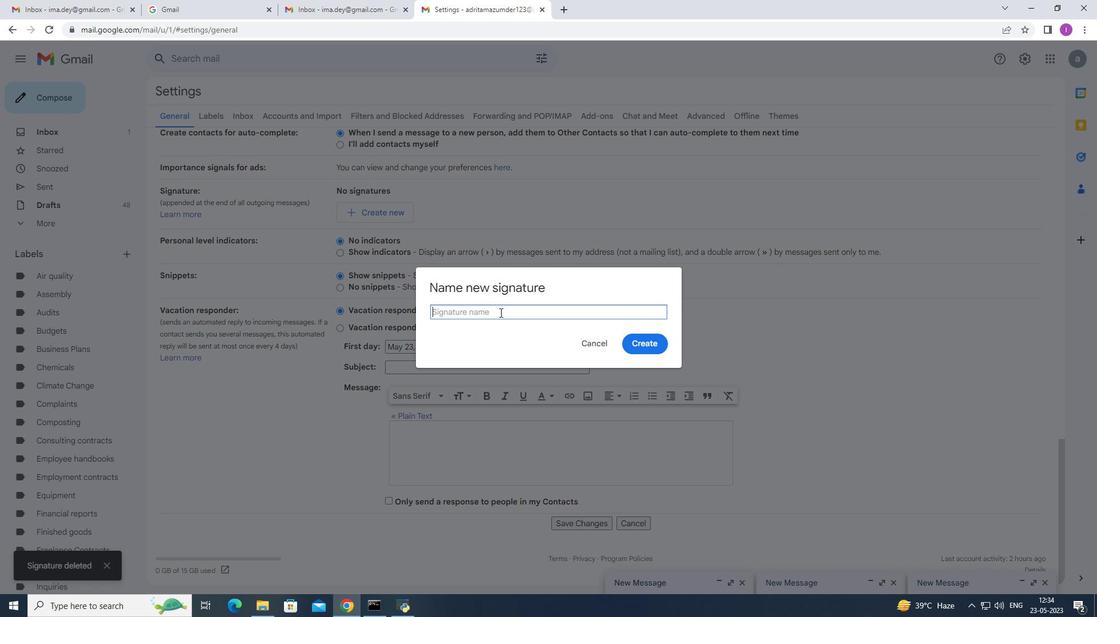 
Action: Key pressed <Key.shift>Marj<Key.backspace>l<Key.backspace>k<Key.space><Key.shift>Adams
Screenshot: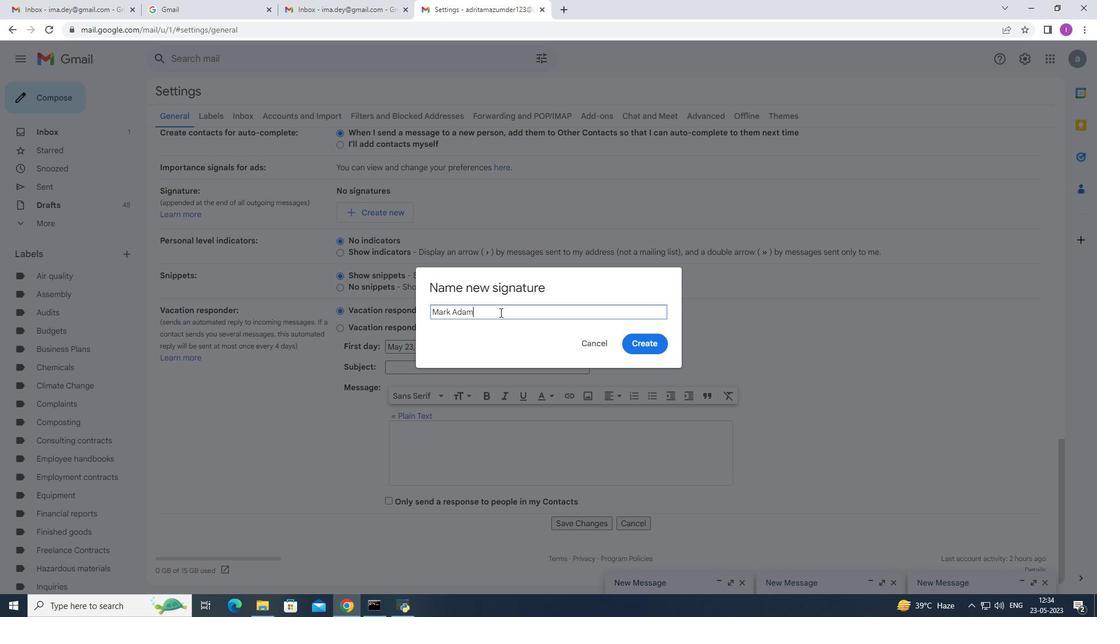 
Action: Mouse moved to (627, 346)
Screenshot: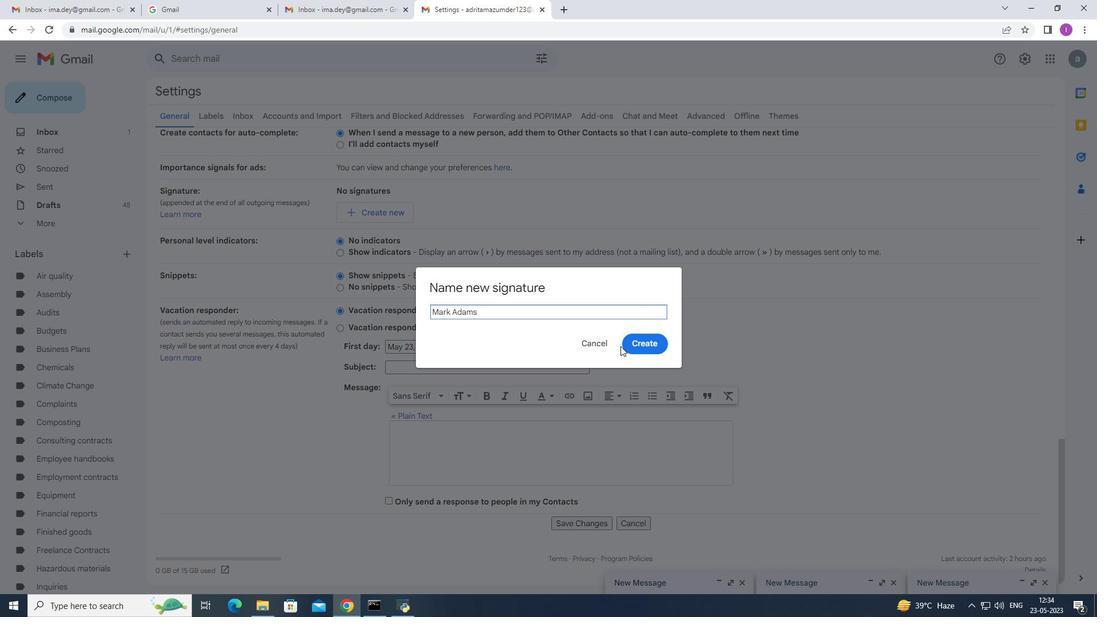 
Action: Mouse pressed left at (627, 346)
Screenshot: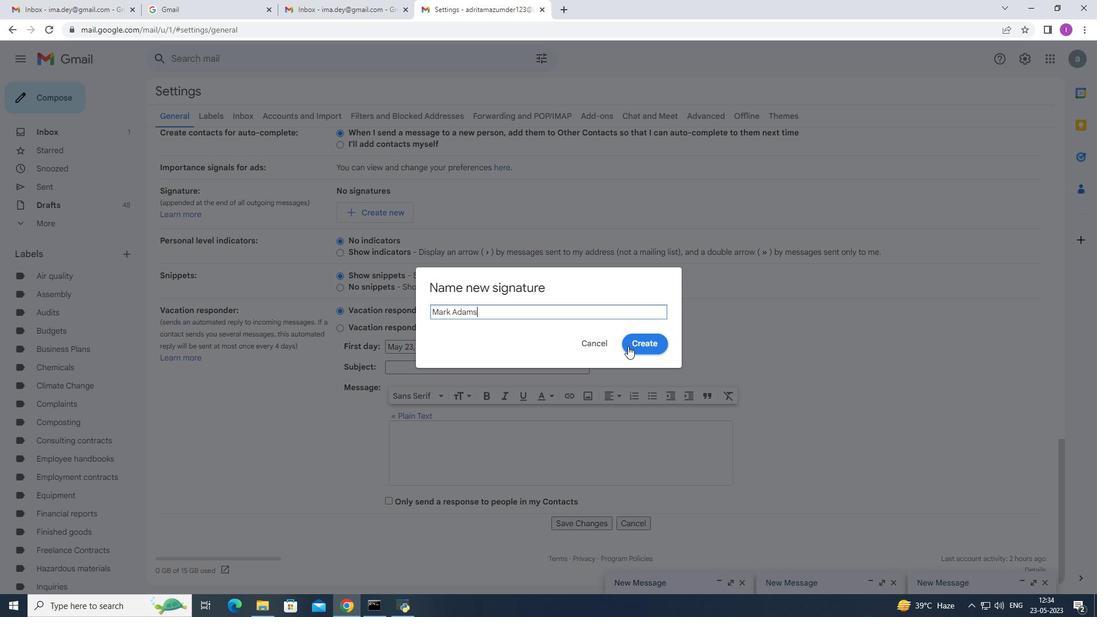 
Action: Mouse moved to (431, 363)
Screenshot: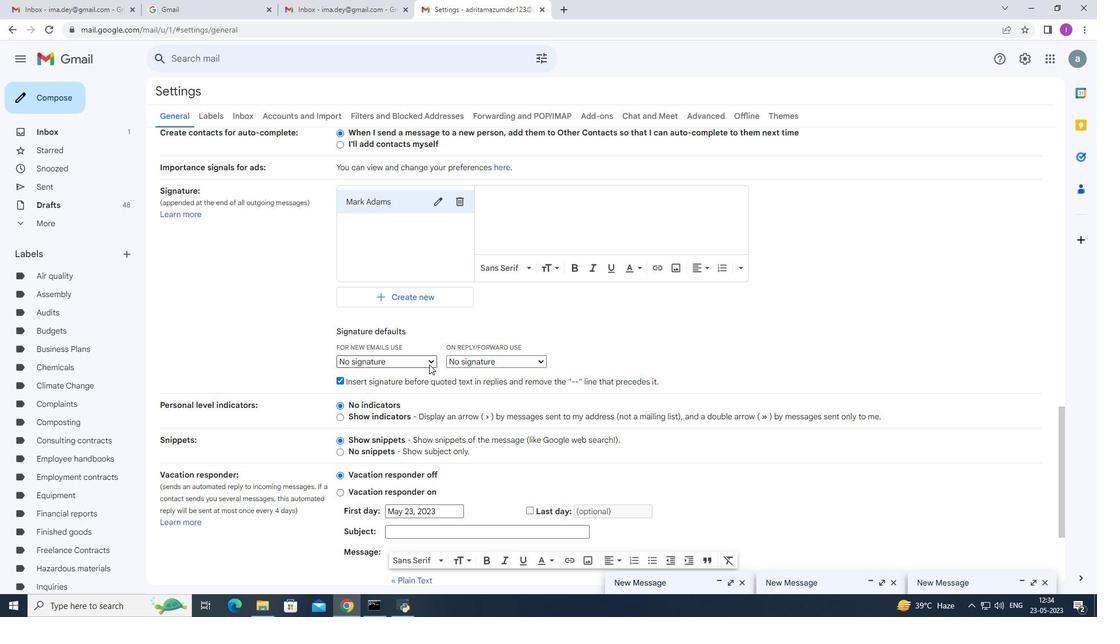 
Action: Mouse pressed left at (431, 363)
Screenshot: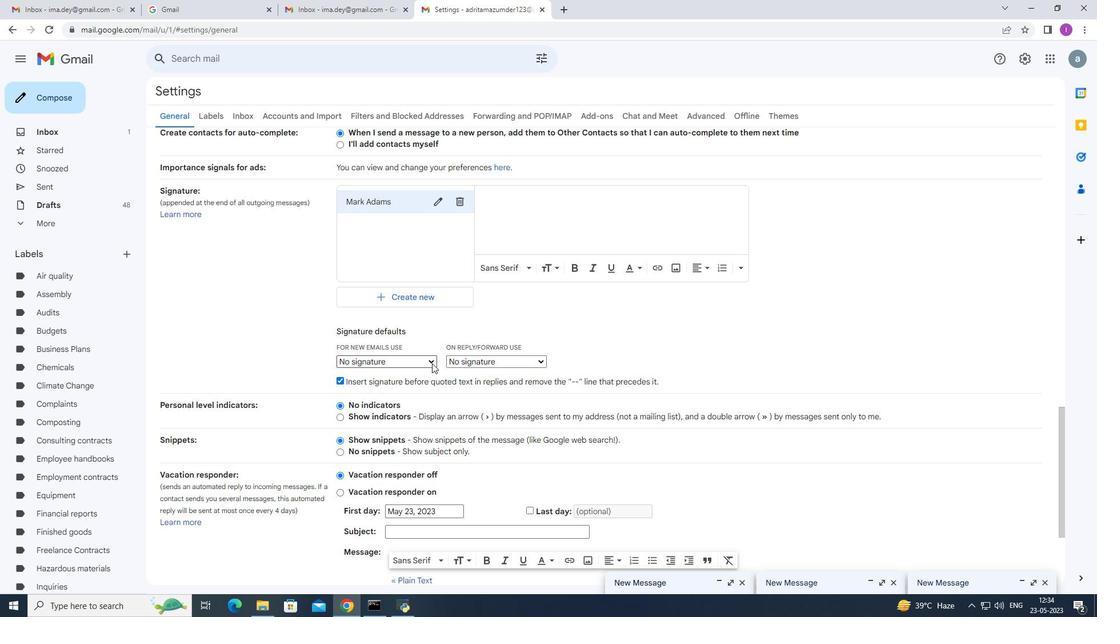 
Action: Mouse moved to (421, 385)
Screenshot: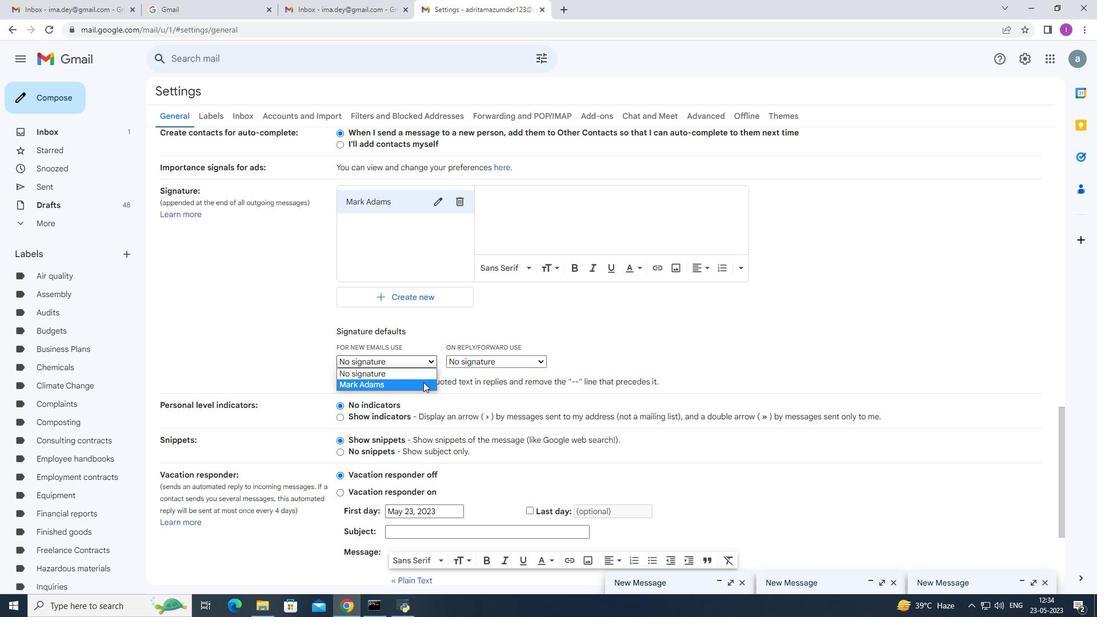 
Action: Mouse pressed left at (421, 385)
Screenshot: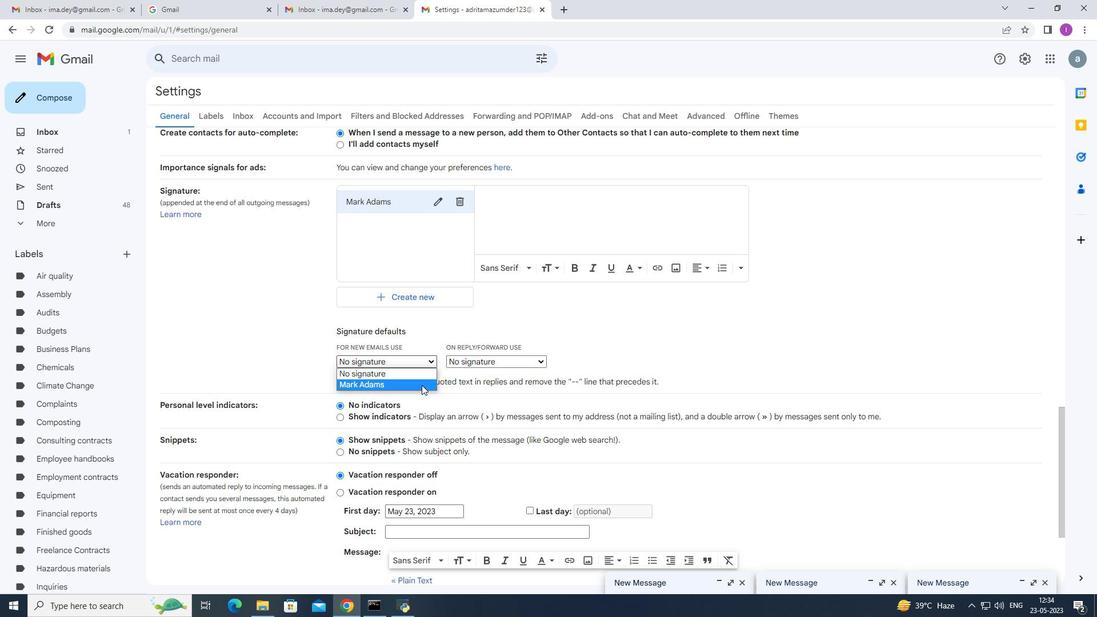 
Action: Mouse moved to (490, 194)
Screenshot: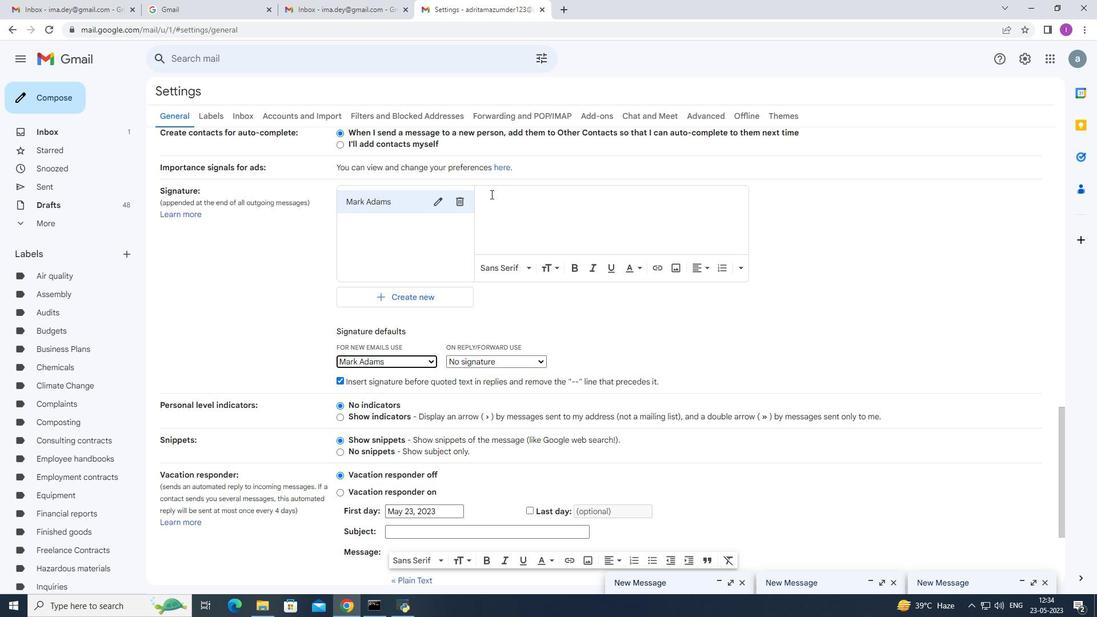 
Action: Mouse pressed left at (490, 194)
Screenshot: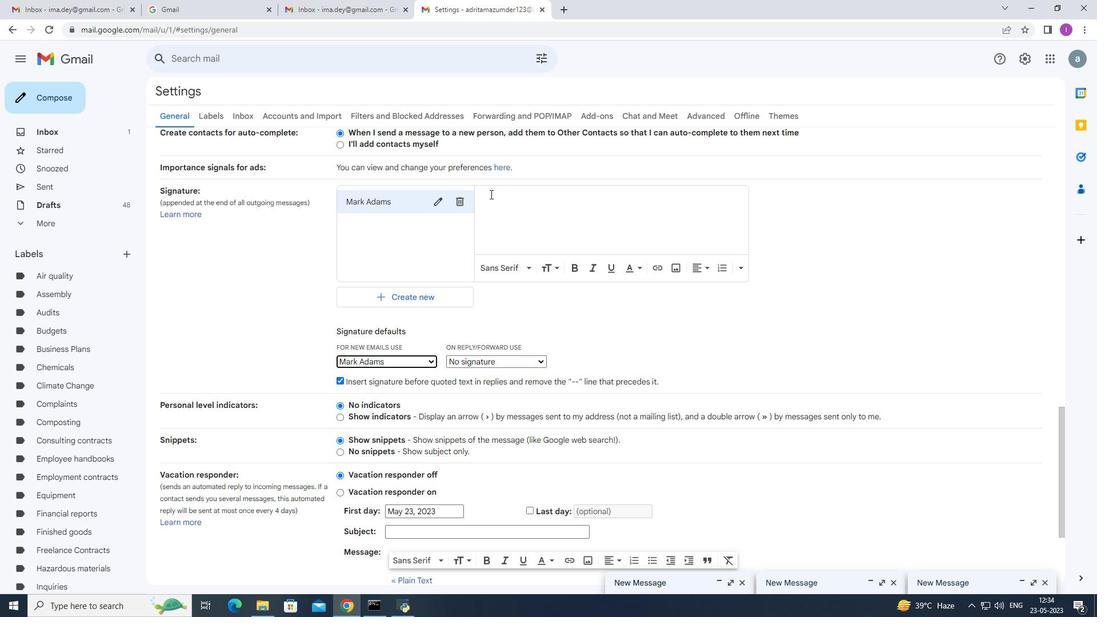 
Action: Mouse moved to (557, 218)
Screenshot: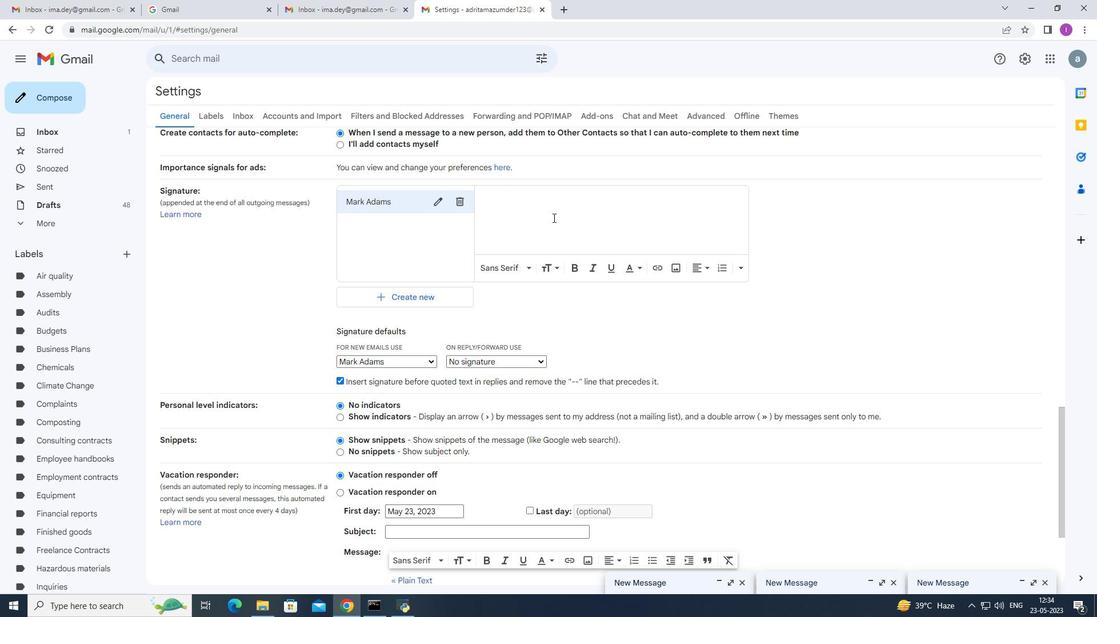
Action: Key pressed <Key.shift>Have<Key.space>a<Key.space>great<Key.space><Key.shift>National<Key.space><Key.shift>Law<Key.space><Key.shift>Enforcement<Key.space><Key.shift>Appreciation<Key.space><Key.shift>Day,<Key.enter><Key.shift>Mark<Key.space><Key.shift>Adams
Screenshot: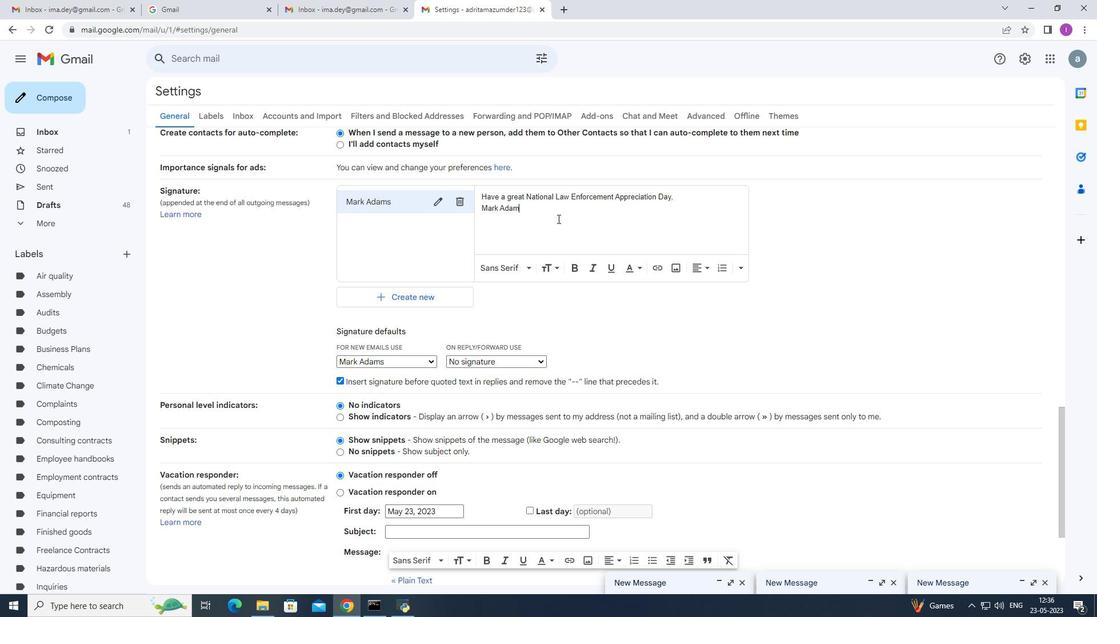 
Action: Mouse moved to (561, 286)
Screenshot: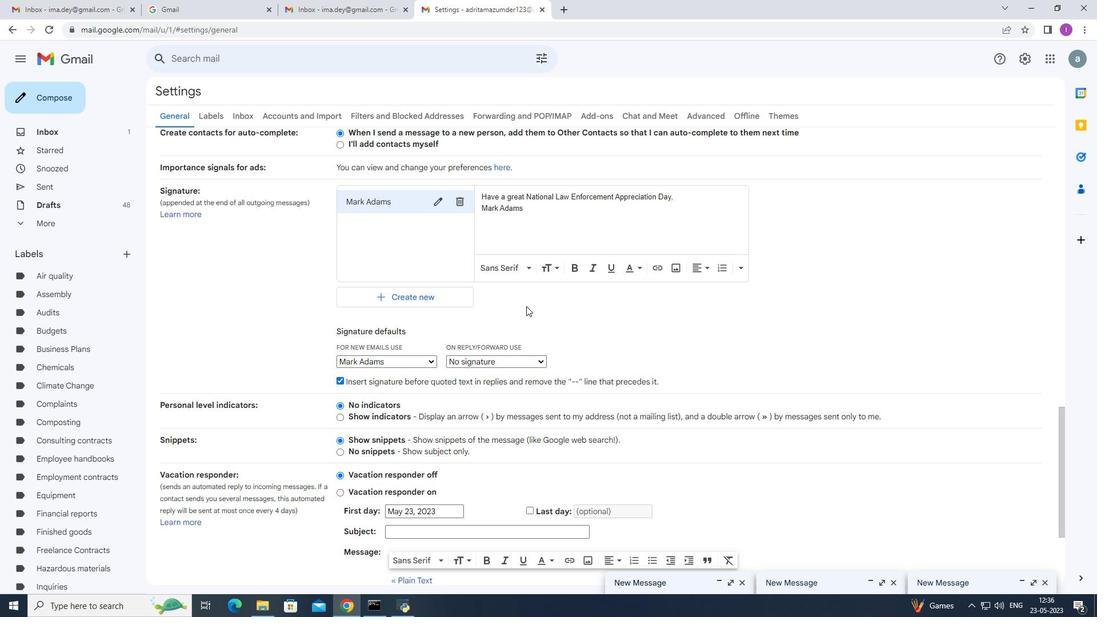 
Action: Mouse scrolled (561, 286) with delta (0, 0)
Screenshot: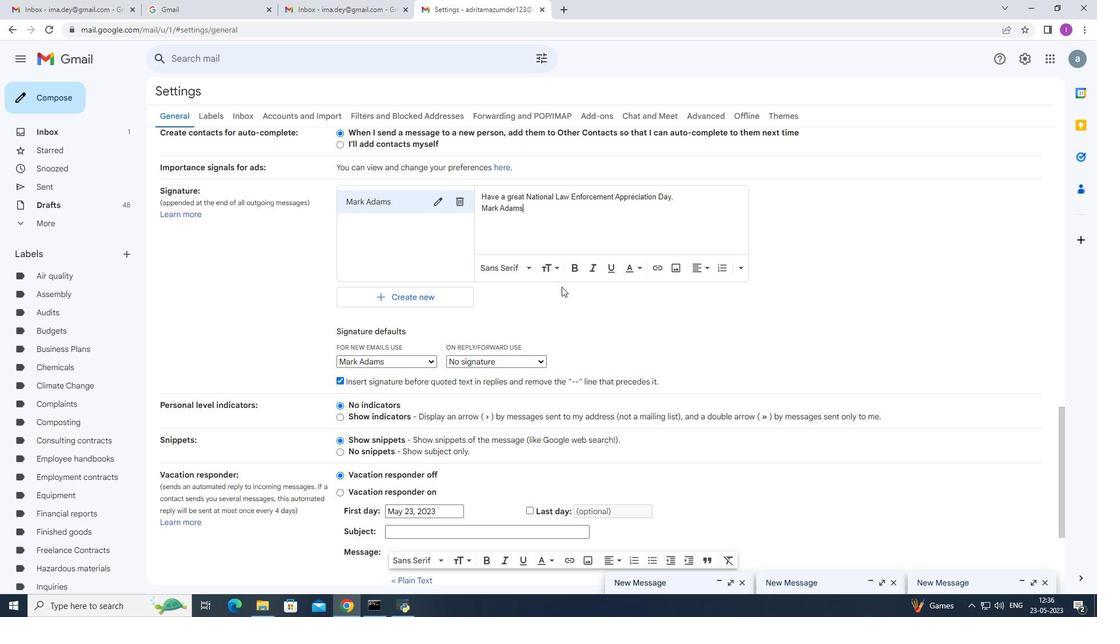 
Action: Mouse scrolled (561, 286) with delta (0, 0)
Screenshot: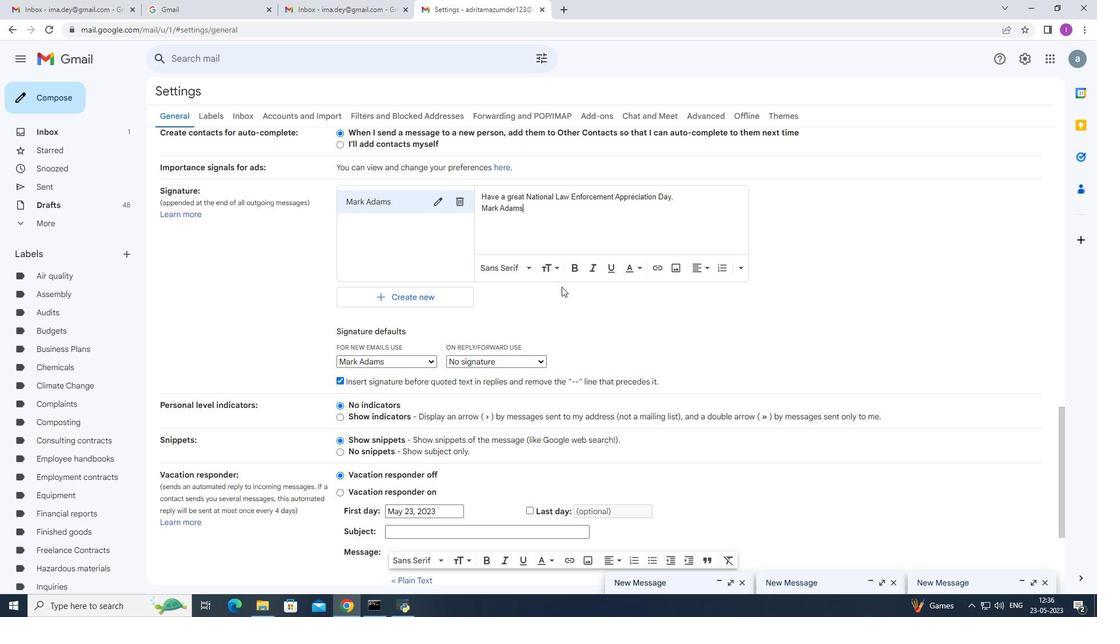 
Action: Mouse scrolled (561, 286) with delta (0, 0)
Screenshot: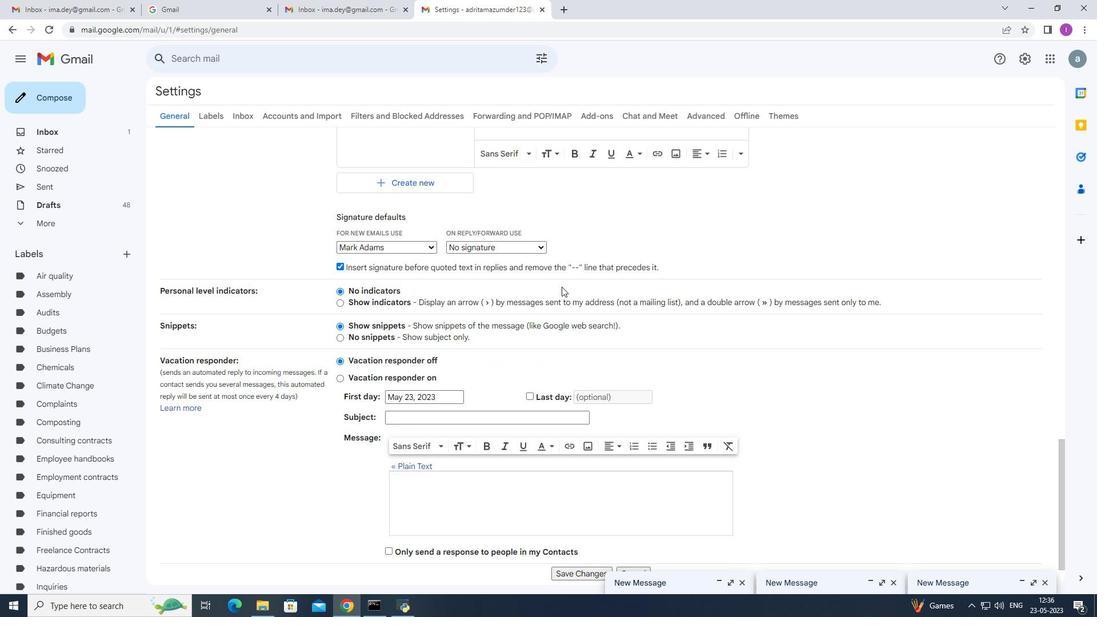 
Action: Mouse scrolled (561, 286) with delta (0, 0)
Screenshot: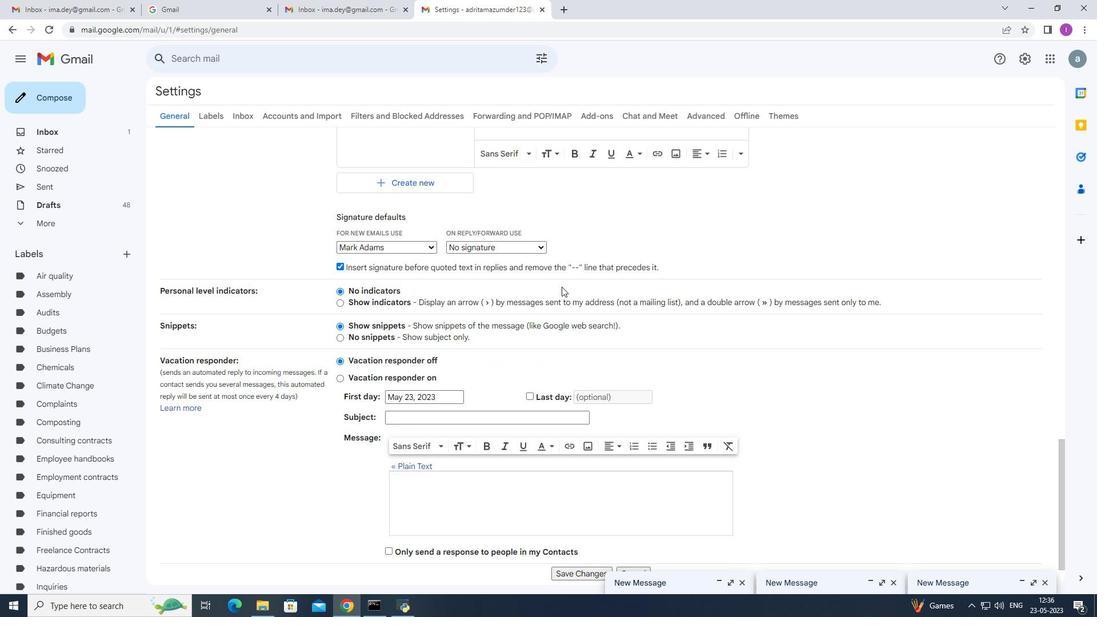 
Action: Mouse scrolled (561, 286) with delta (0, 0)
Screenshot: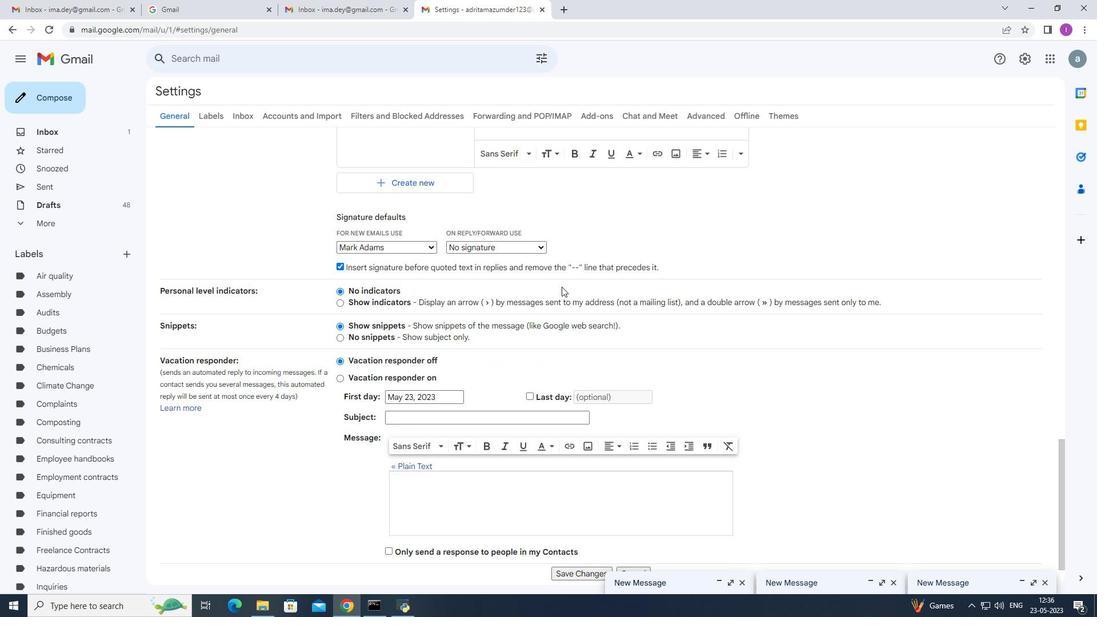 
Action: Mouse scrolled (561, 286) with delta (0, 0)
Screenshot: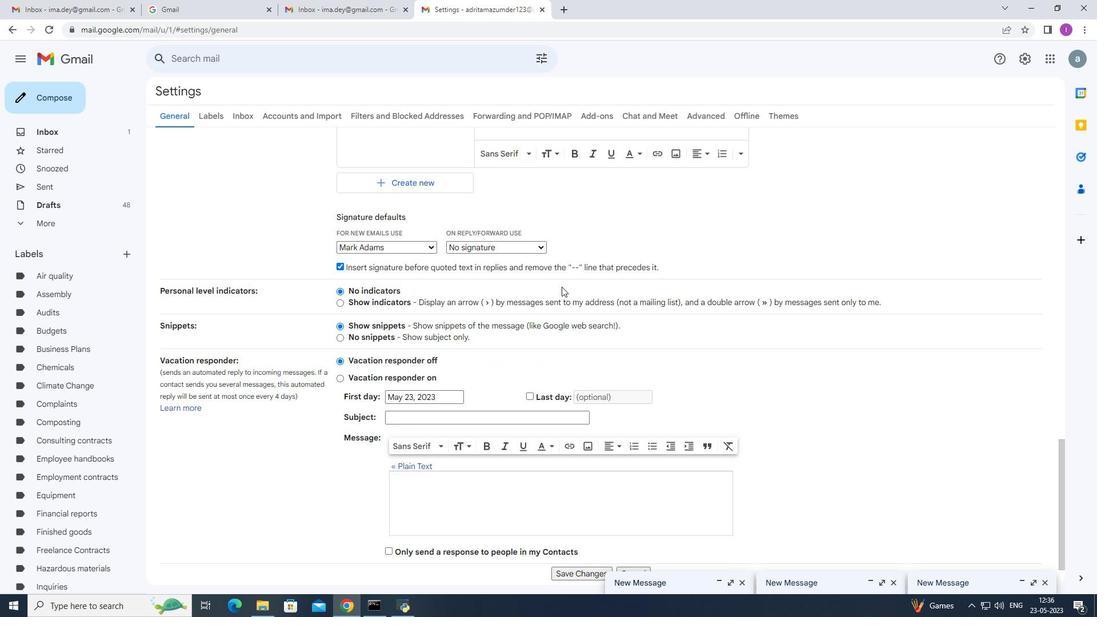 
Action: Mouse moved to (565, 298)
Screenshot: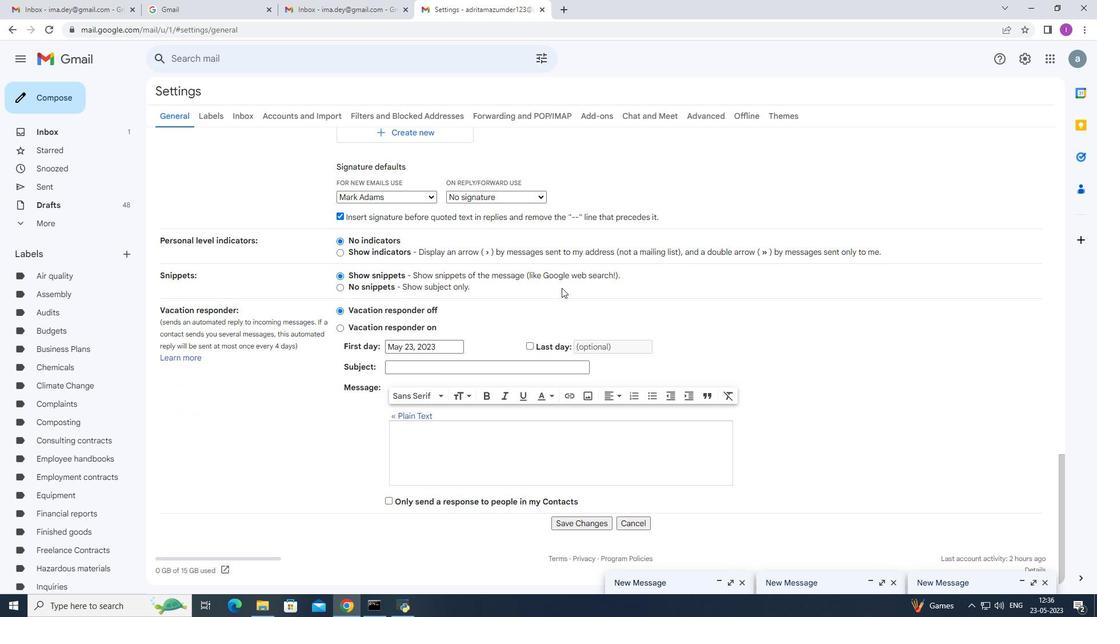 
Action: Mouse scrolled (565, 297) with delta (0, 0)
Screenshot: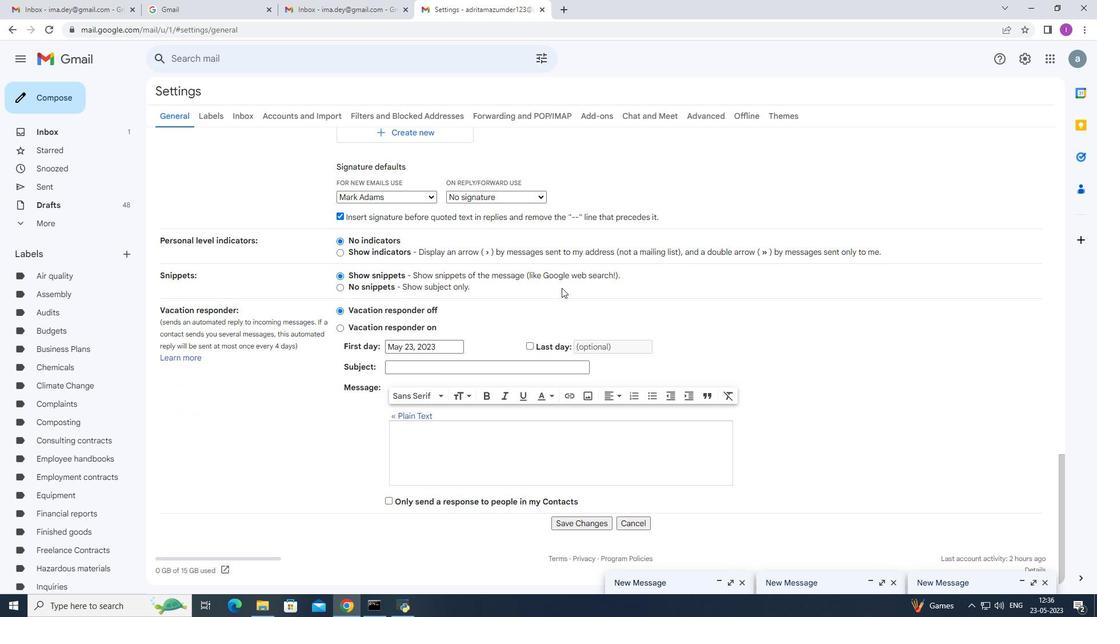 
Action: Mouse moved to (568, 303)
Screenshot: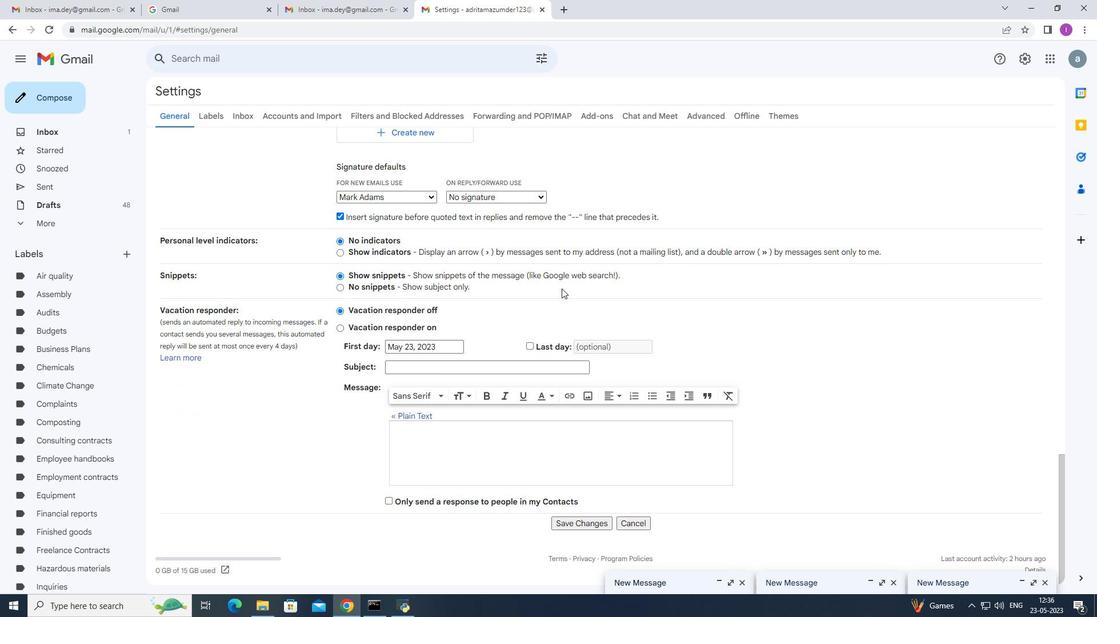 
Action: Mouse scrolled (568, 302) with delta (0, 0)
Screenshot: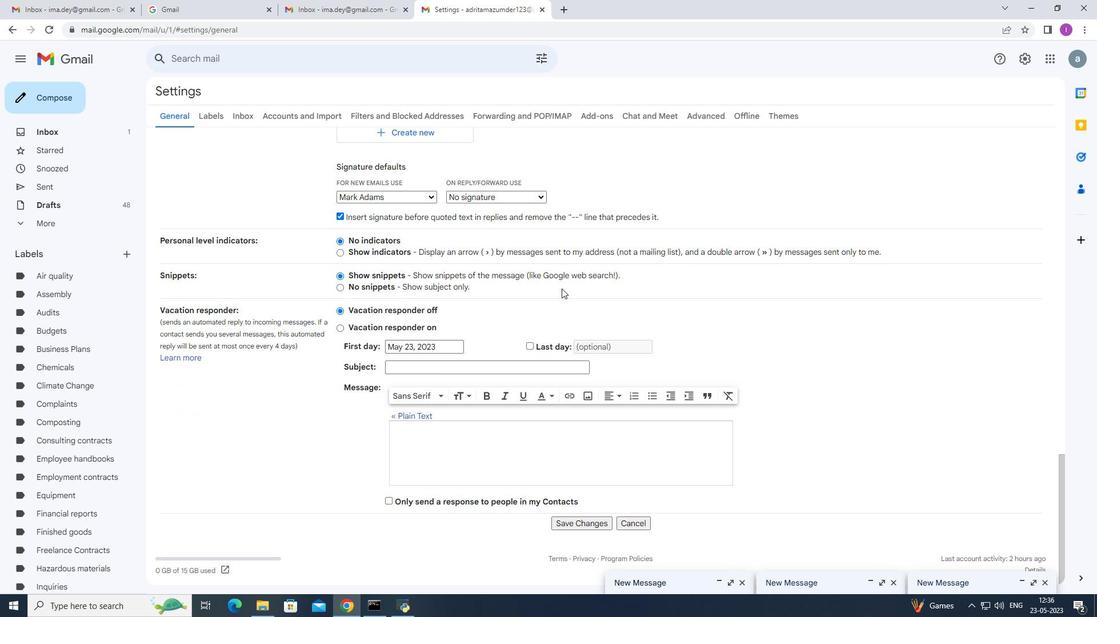 
Action: Mouse moved to (569, 304)
Screenshot: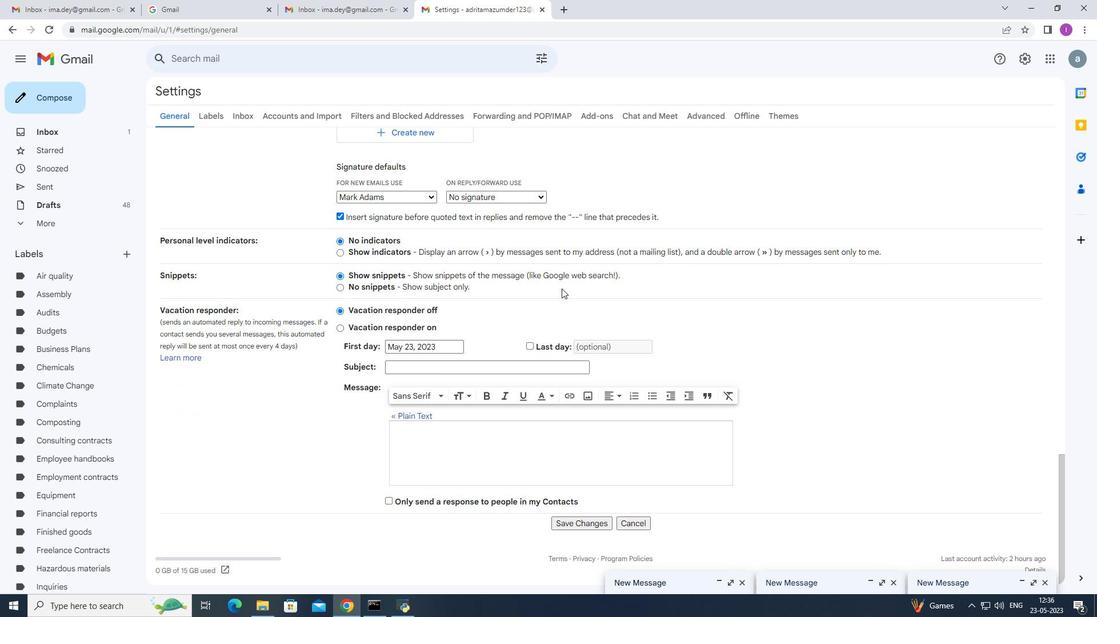 
Action: Mouse scrolled (569, 303) with delta (0, 0)
Screenshot: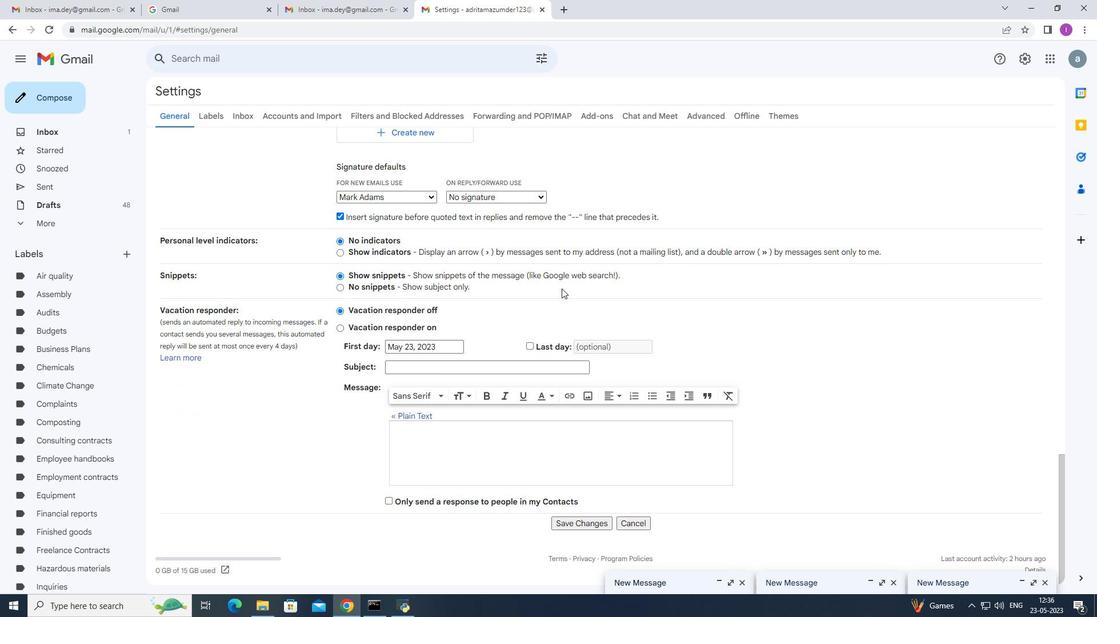 
Action: Mouse moved to (571, 305)
Screenshot: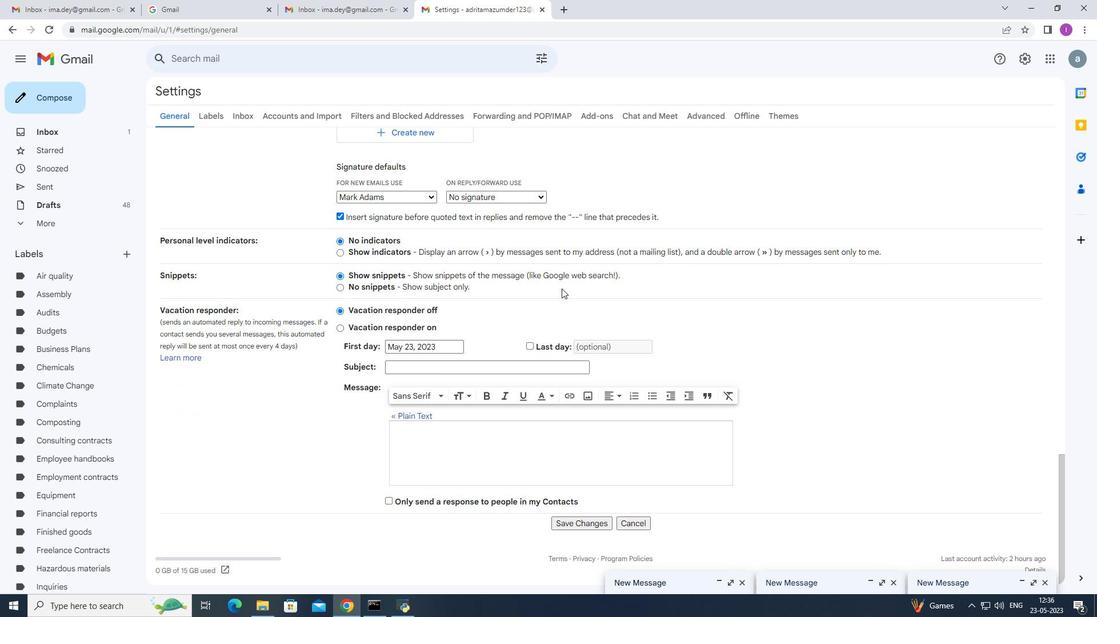 
Action: Mouse scrolled (570, 303) with delta (0, 0)
Screenshot: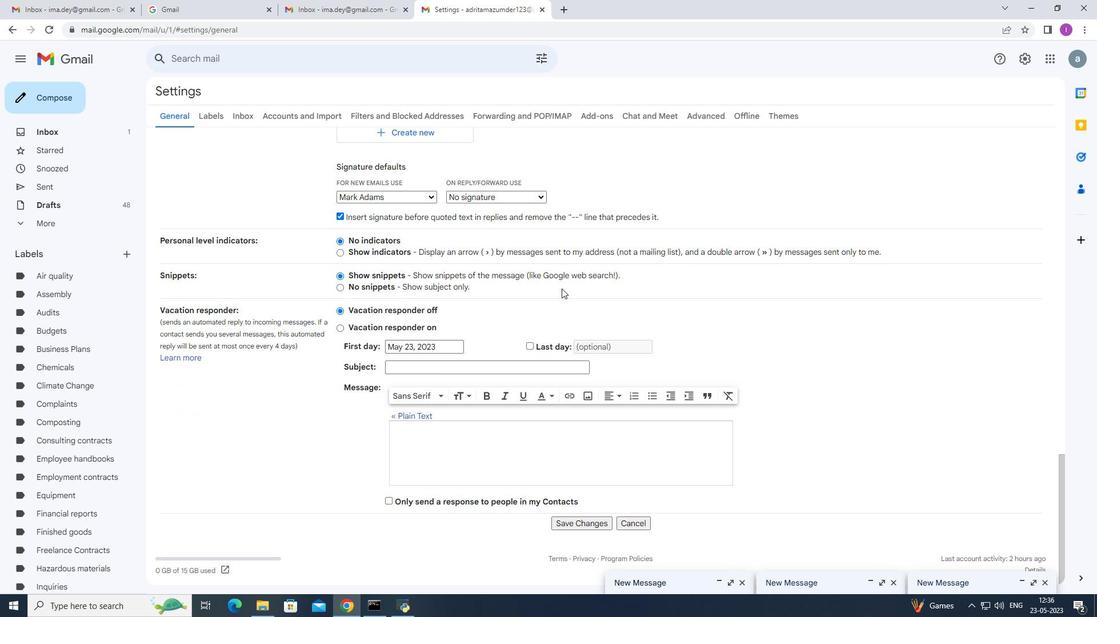 
Action: Mouse moved to (583, 524)
Screenshot: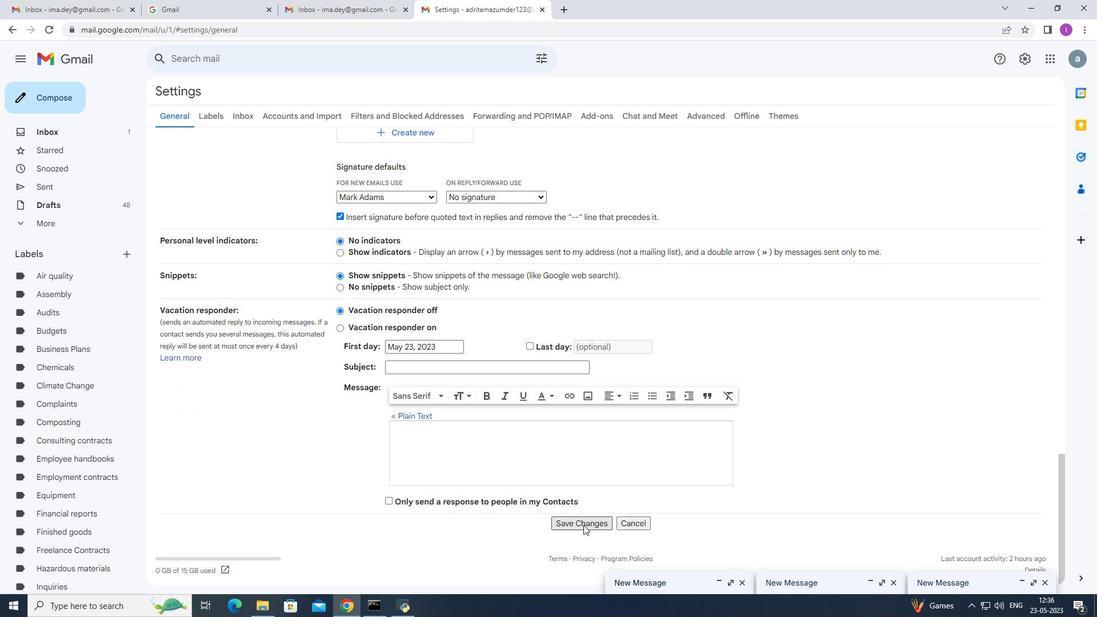 
Action: Mouse pressed left at (583, 524)
Screenshot: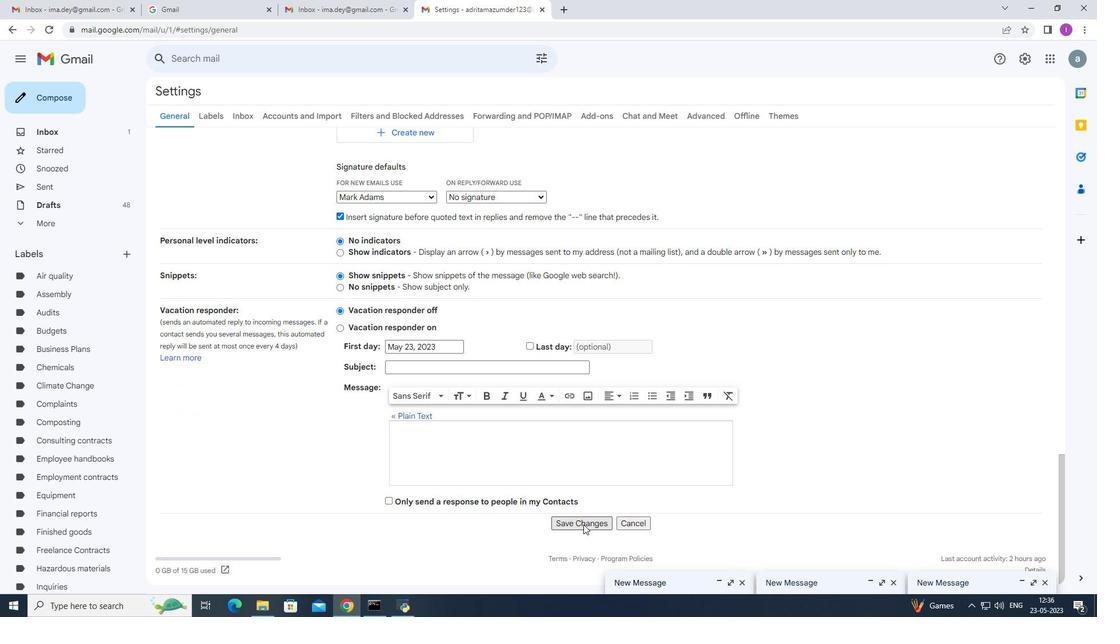 
Action: Mouse moved to (67, 93)
Screenshot: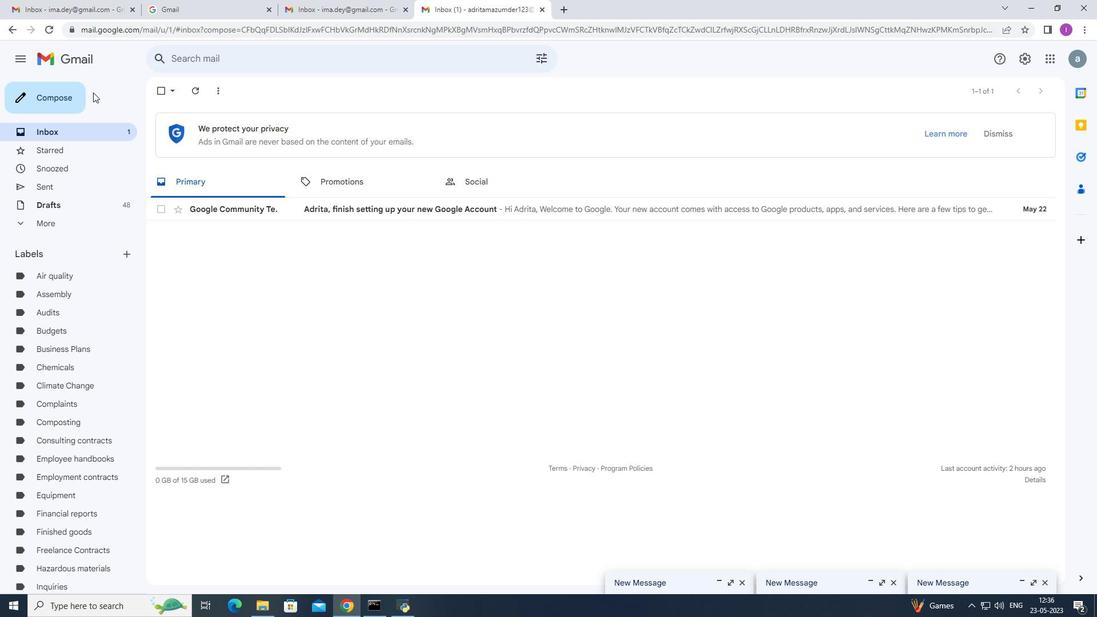 
Action: Mouse pressed left at (67, 93)
Screenshot: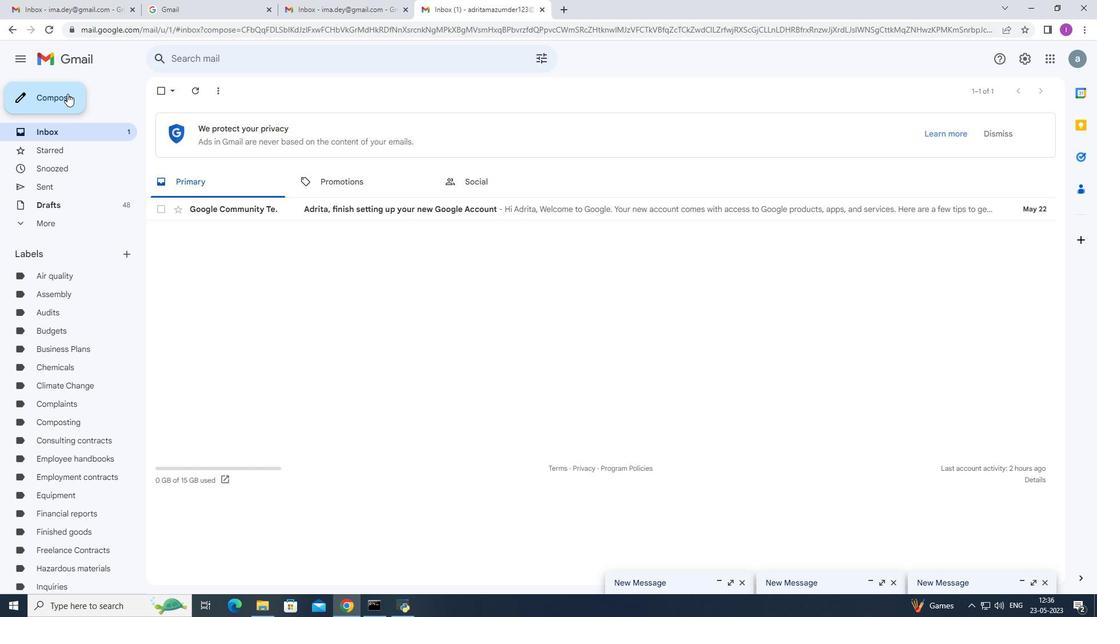 
Action: Mouse moved to (628, 268)
Screenshot: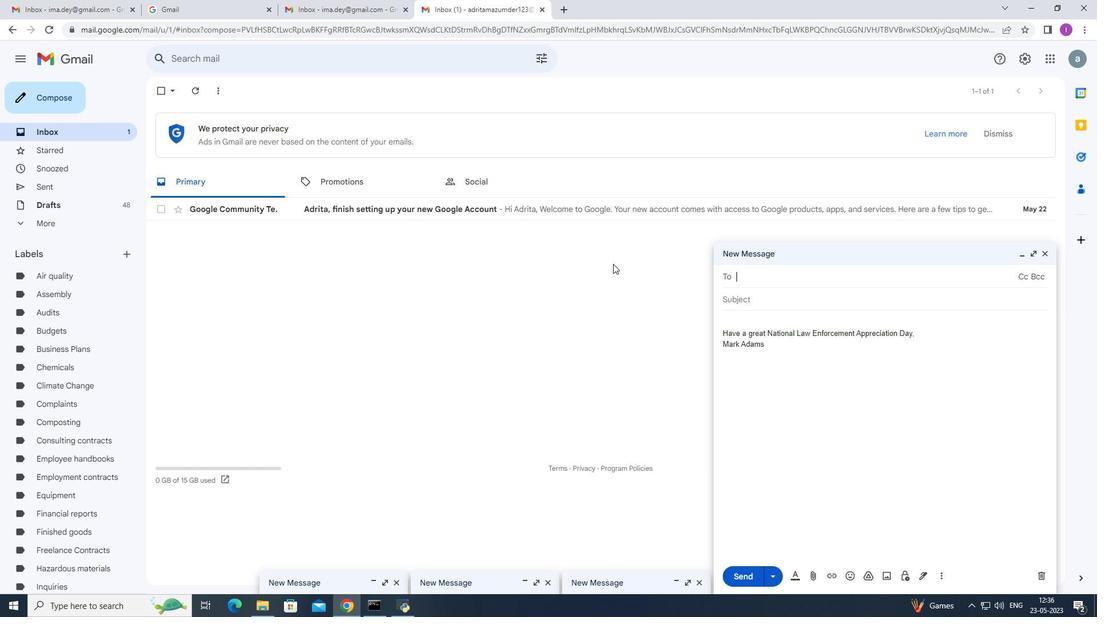 
Action: Key pressed so
Screenshot: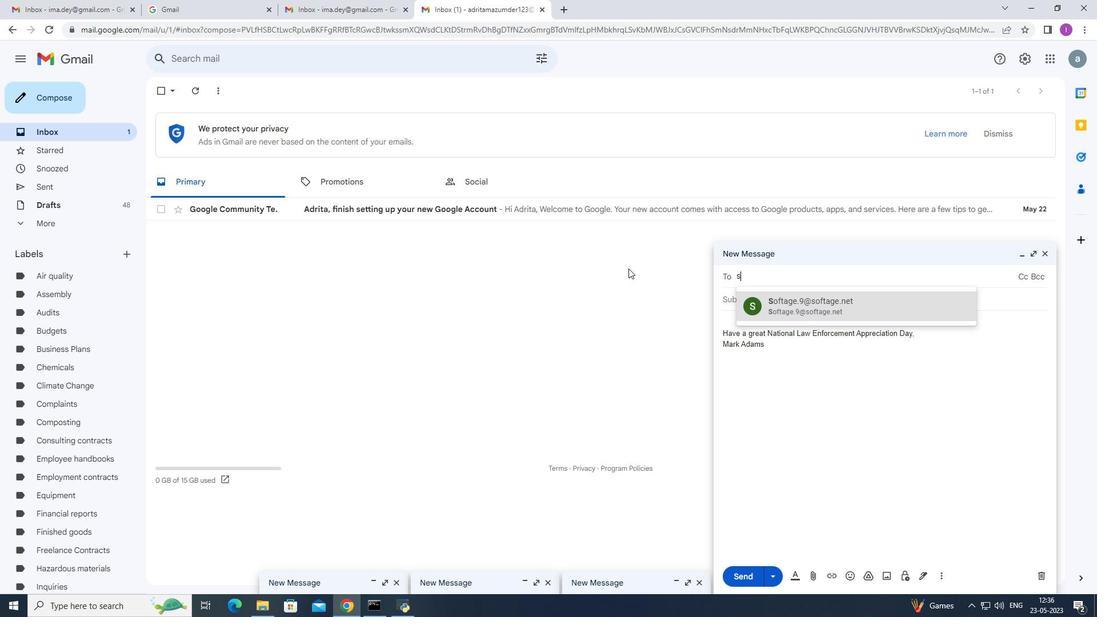 
Action: Mouse moved to (797, 300)
Screenshot: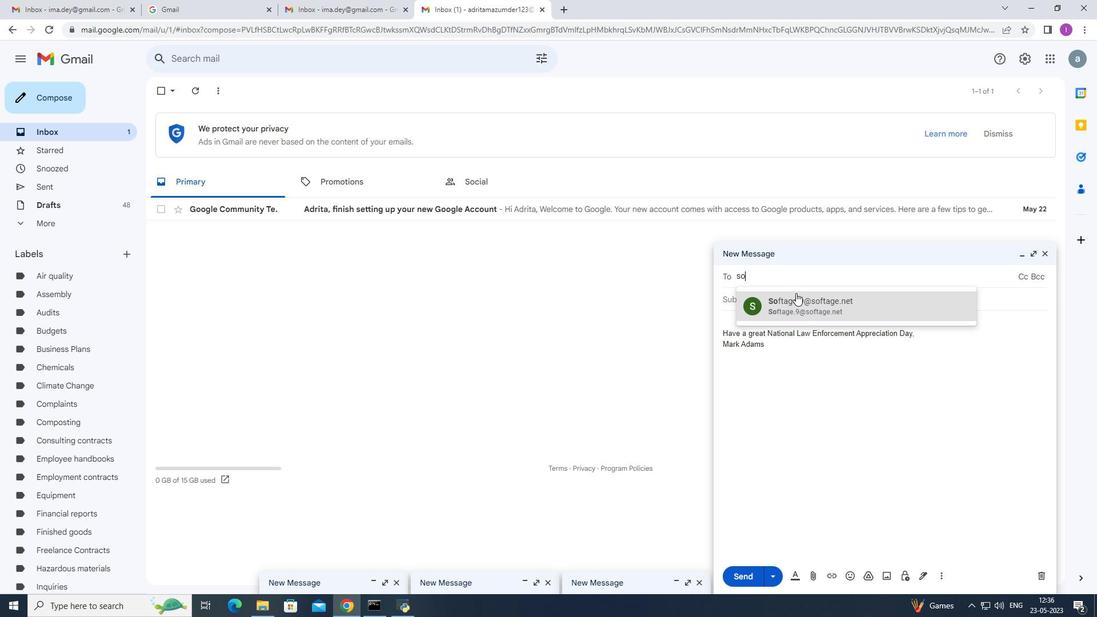 
Action: Mouse pressed left at (797, 300)
Screenshot: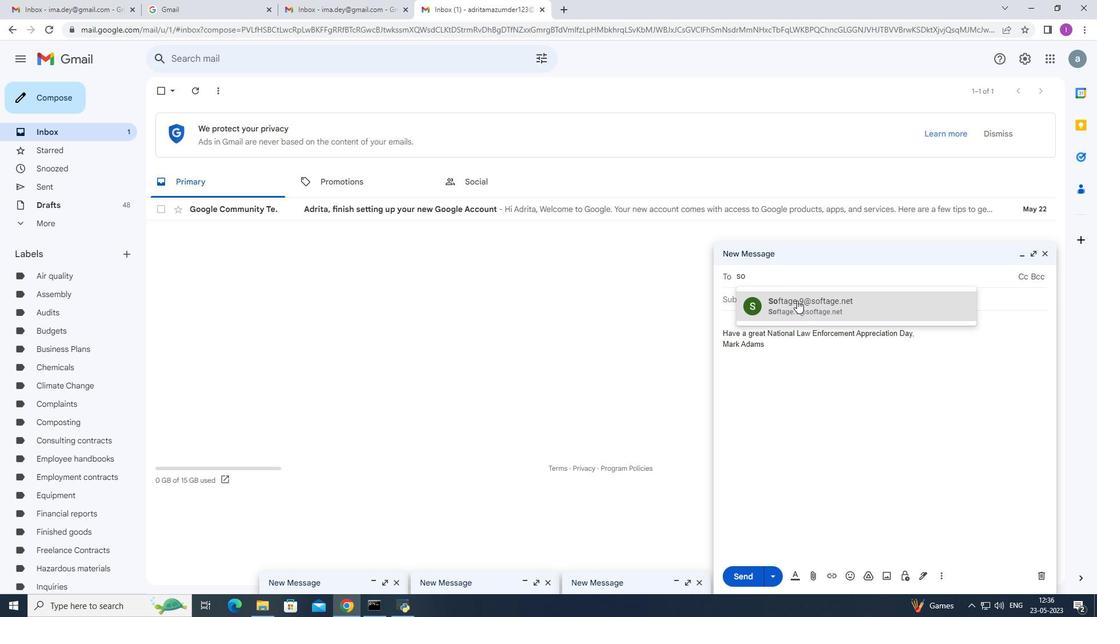 
Action: Mouse moved to (941, 574)
Screenshot: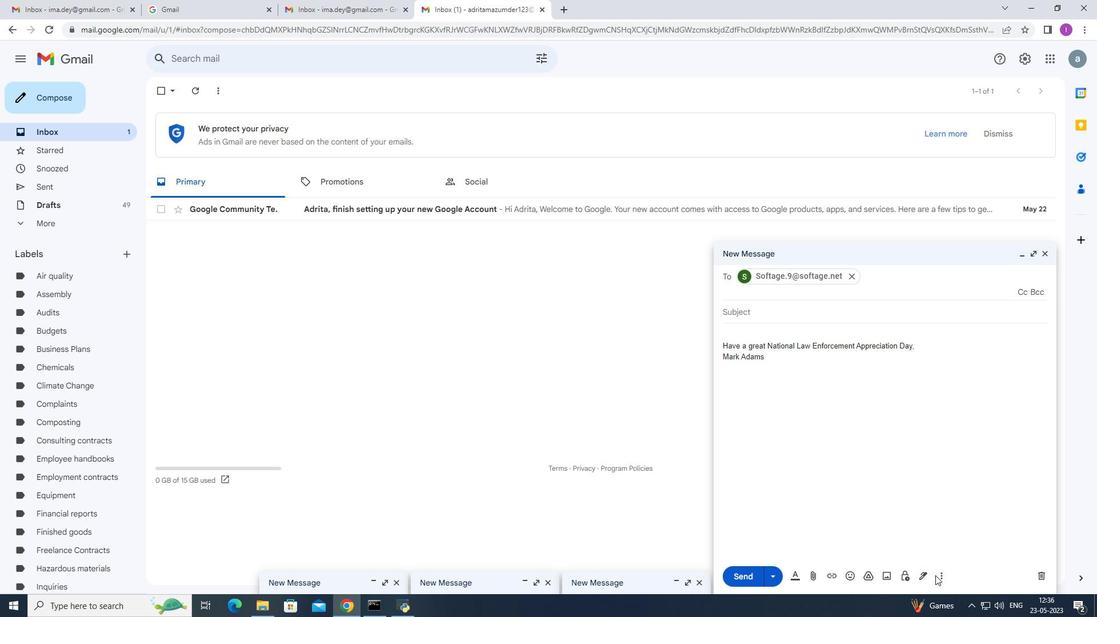 
Action: Mouse pressed left at (941, 574)
Screenshot: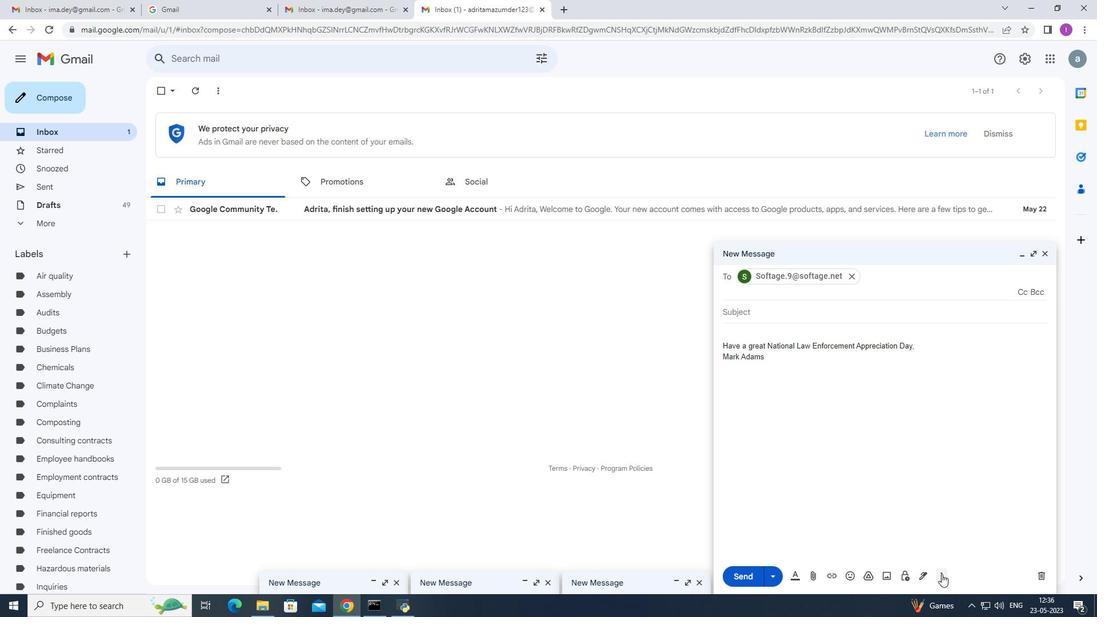 
Action: Mouse moved to (966, 477)
Screenshot: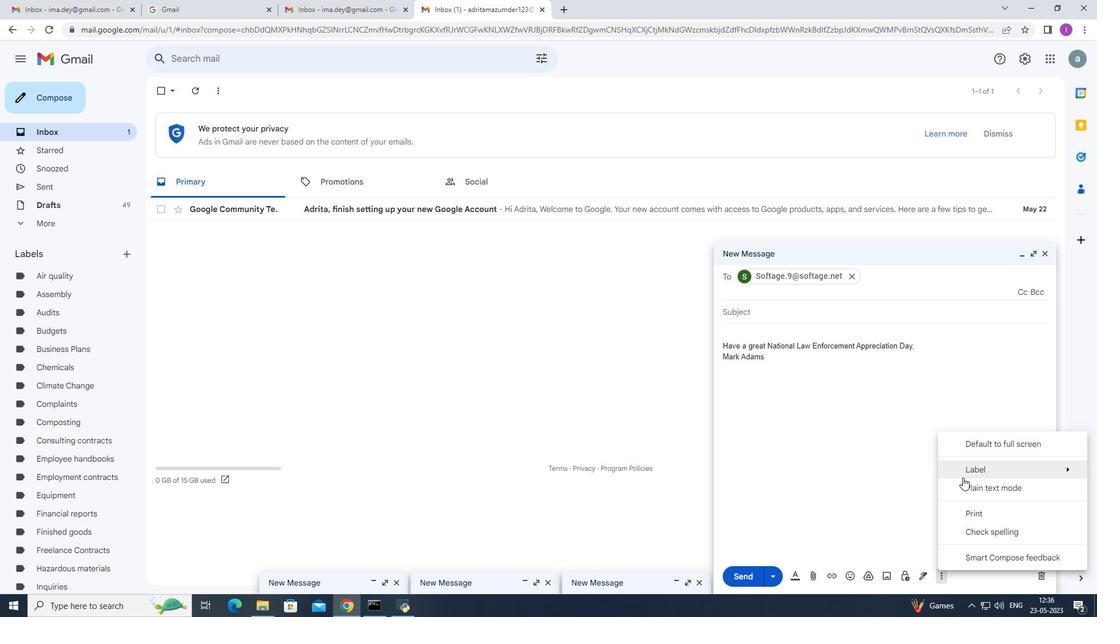 
Action: Mouse pressed left at (966, 477)
Screenshot: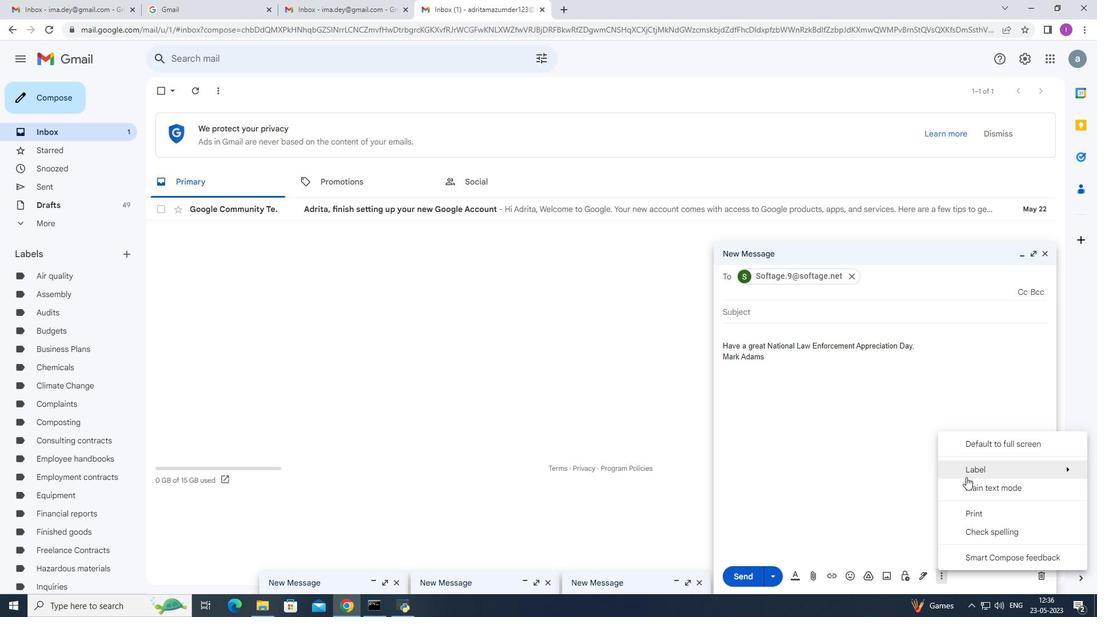 
Action: Mouse moved to (788, 241)
Screenshot: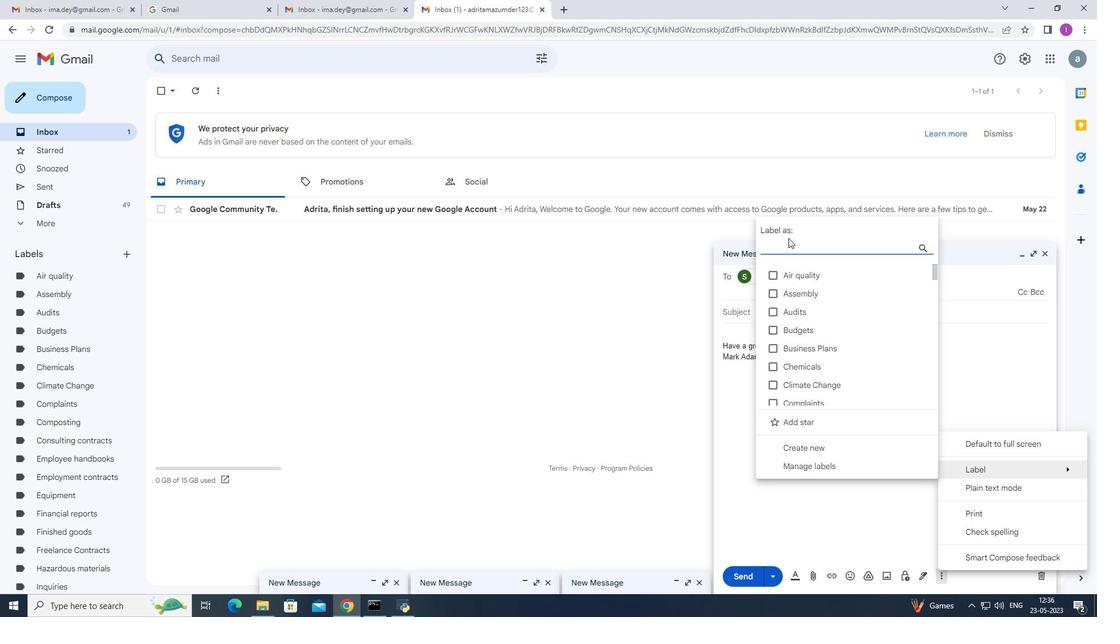 
Action: Mouse pressed left at (788, 241)
Screenshot: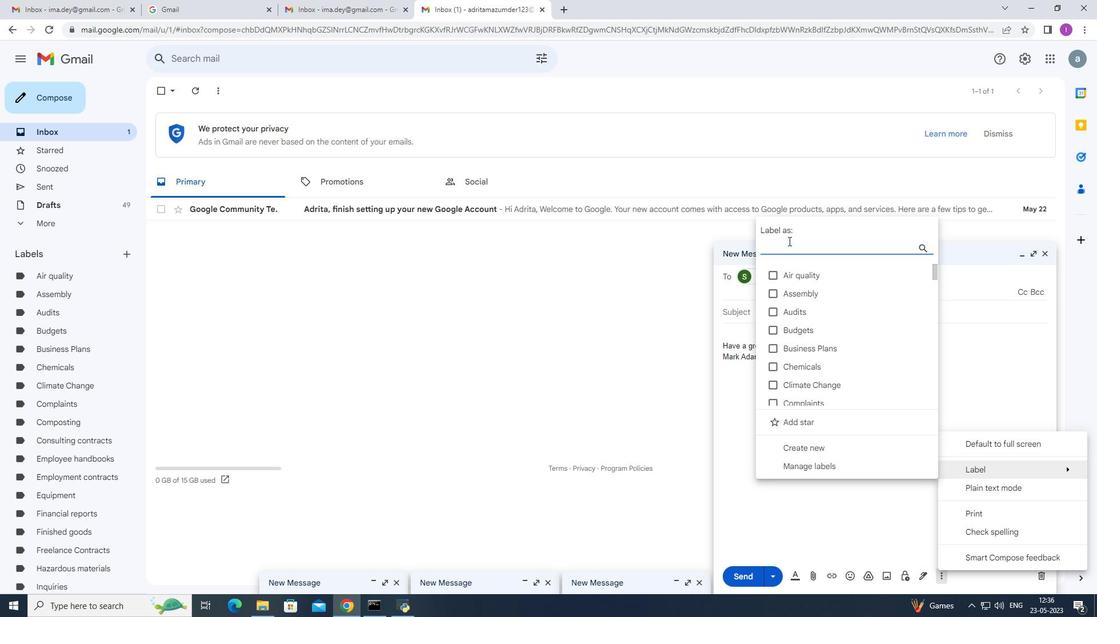 
Action: Mouse moved to (791, 244)
Screenshot: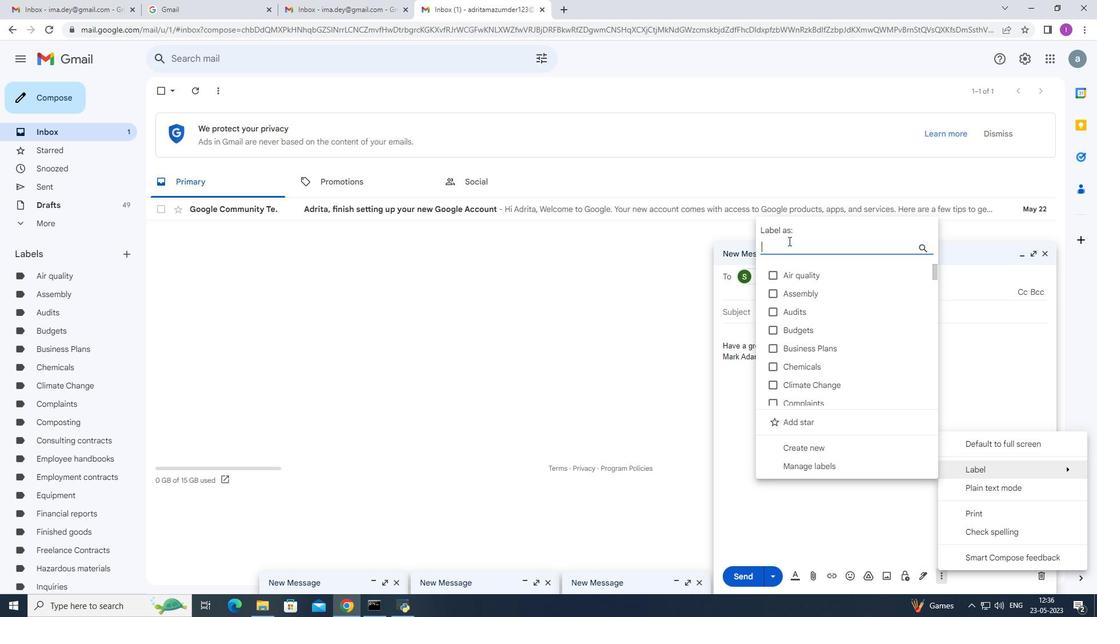 
Action: Key pressed <Key.shift><Key.shift><Key.shift><Key.shift><Key.shift><Key.shift><Key.shift><Key.shift><Key.shift><Key.shift><Key.shift><Key.shift><Key.shift><Key.shift><Key.shift><Key.shift><Key.shift>Franchise<Key.space><Key.shift>Agreements
Screenshot: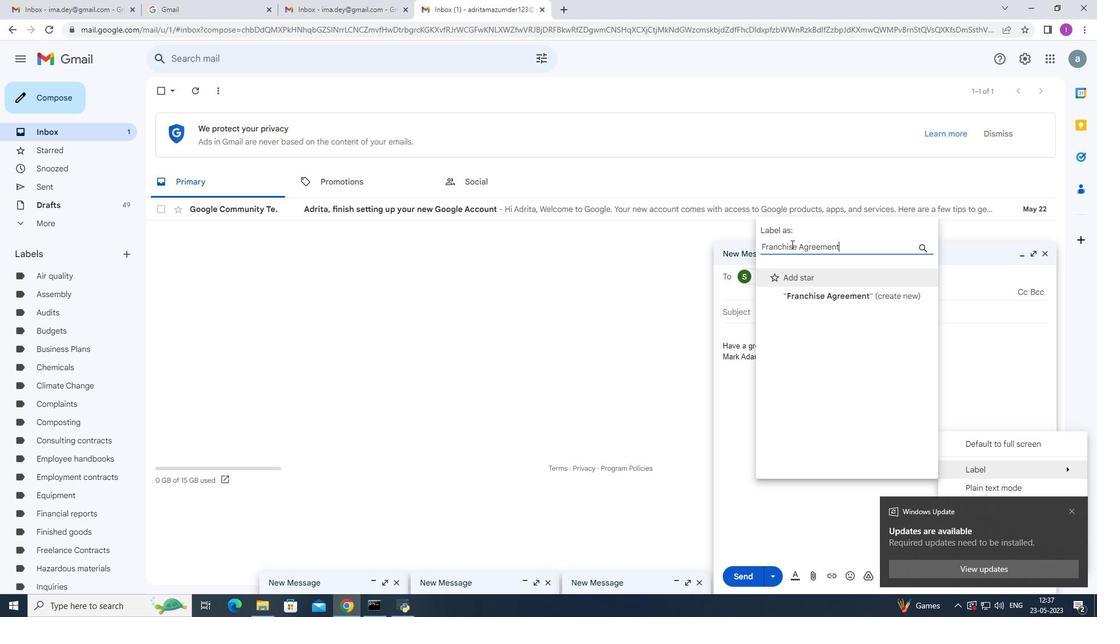 
Action: Mouse moved to (839, 298)
Screenshot: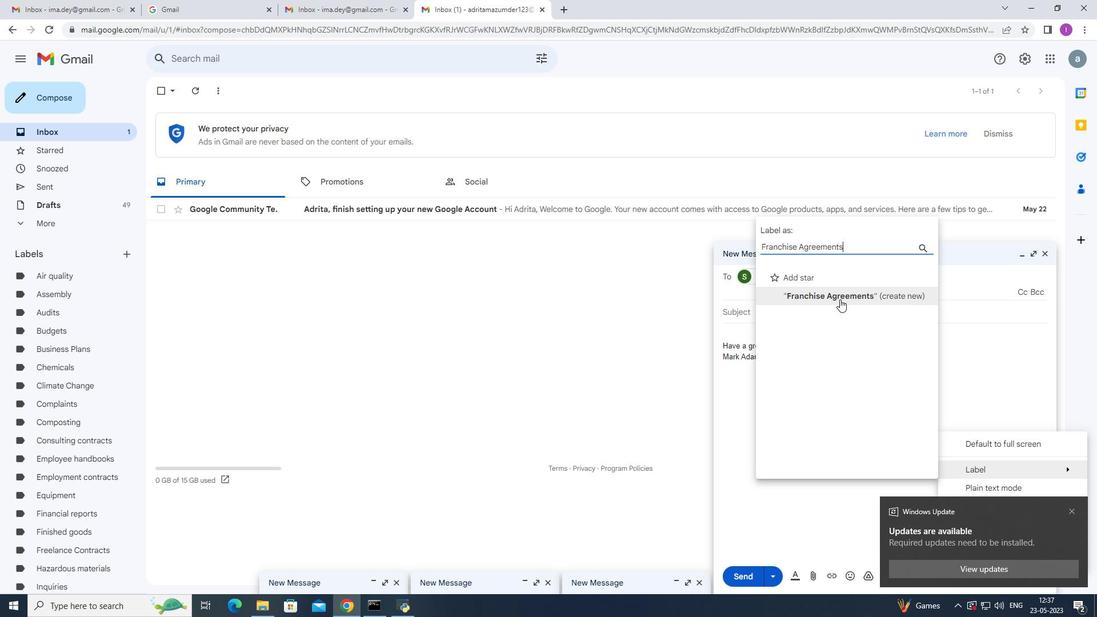 
Action: Mouse pressed left at (839, 298)
Screenshot: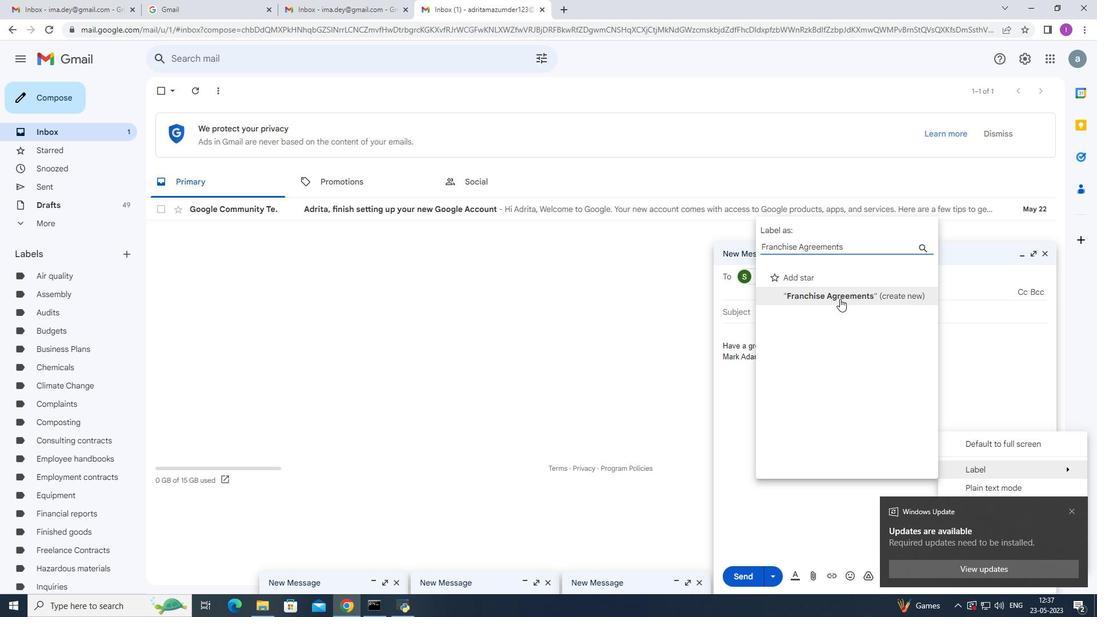 
Action: Mouse moved to (656, 366)
Screenshot: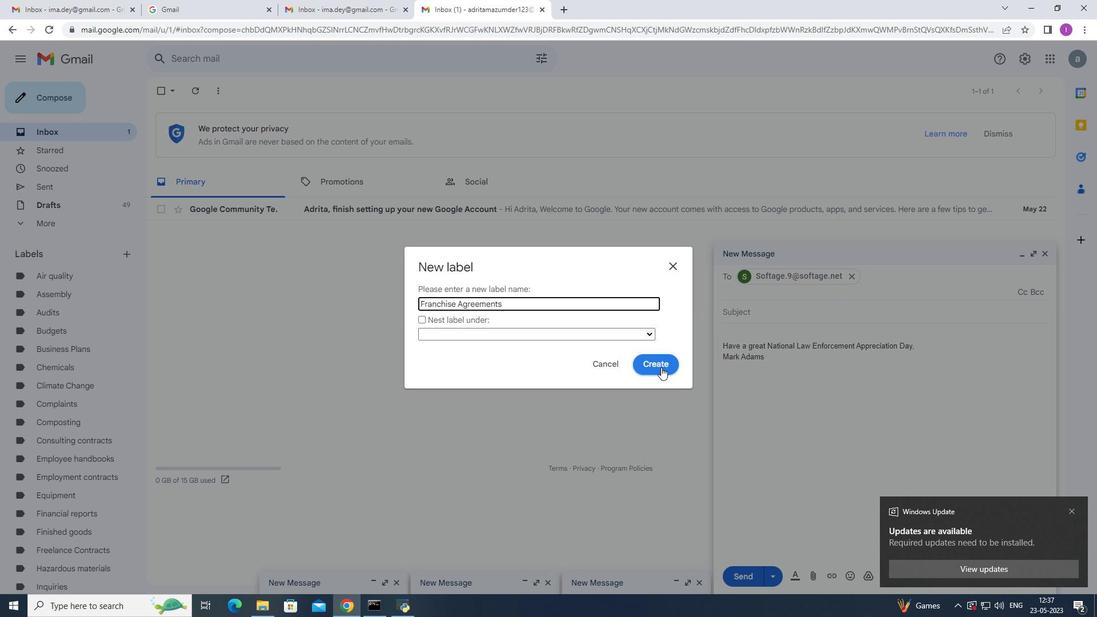 
Action: Mouse pressed left at (656, 366)
Screenshot: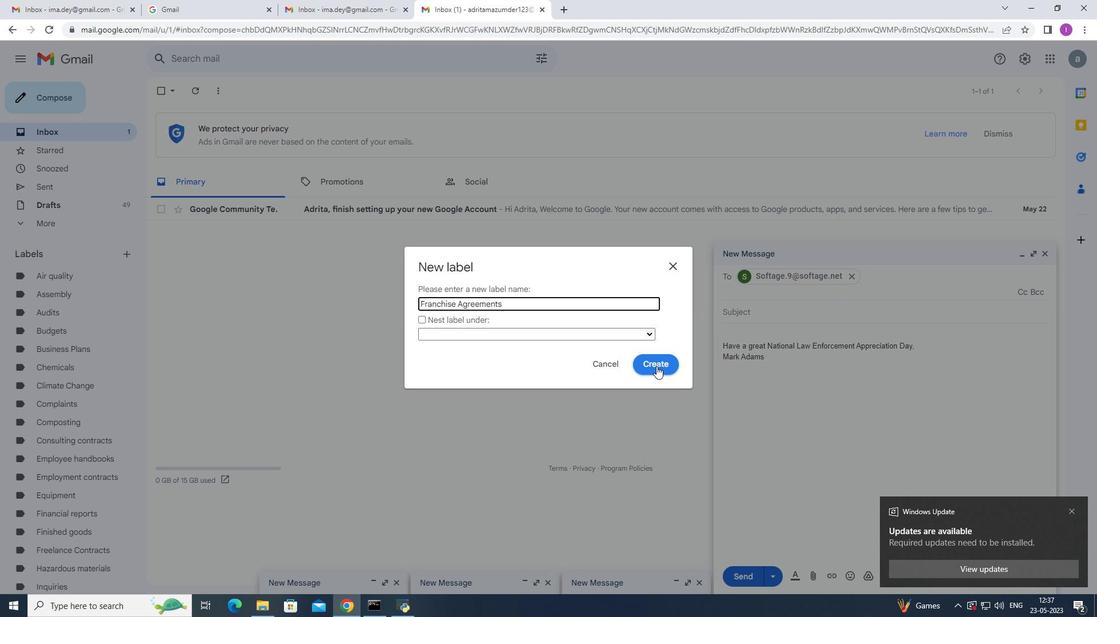 
Action: Mouse moved to (1070, 512)
Screenshot: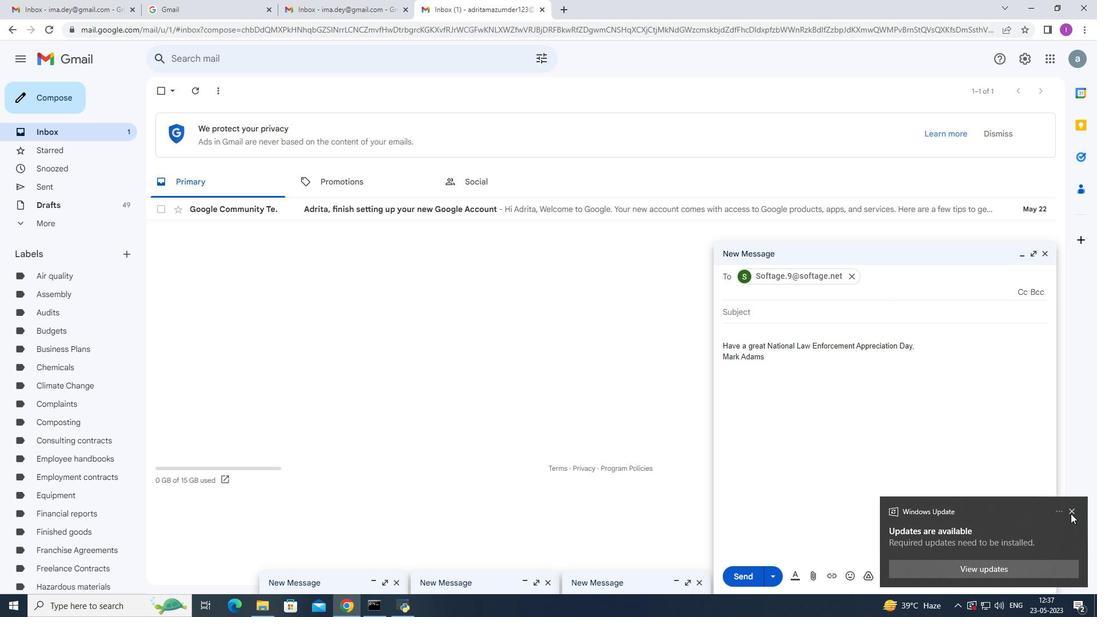 
Action: Mouse pressed left at (1070, 512)
Screenshot: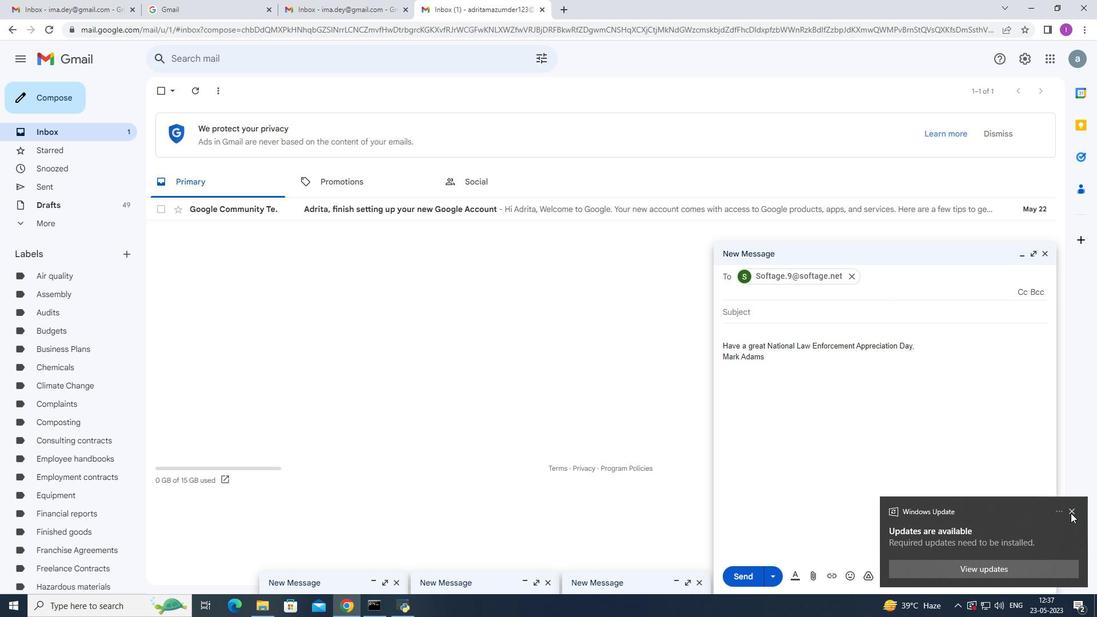 
Action: Mouse moved to (943, 578)
Screenshot: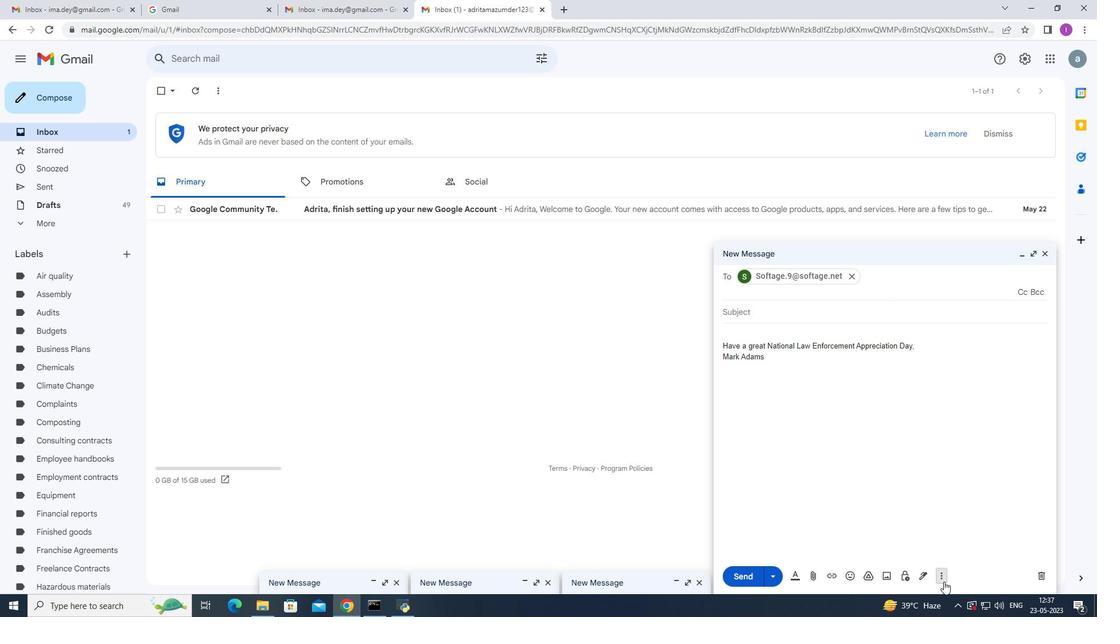
Action: Mouse pressed left at (943, 578)
Screenshot: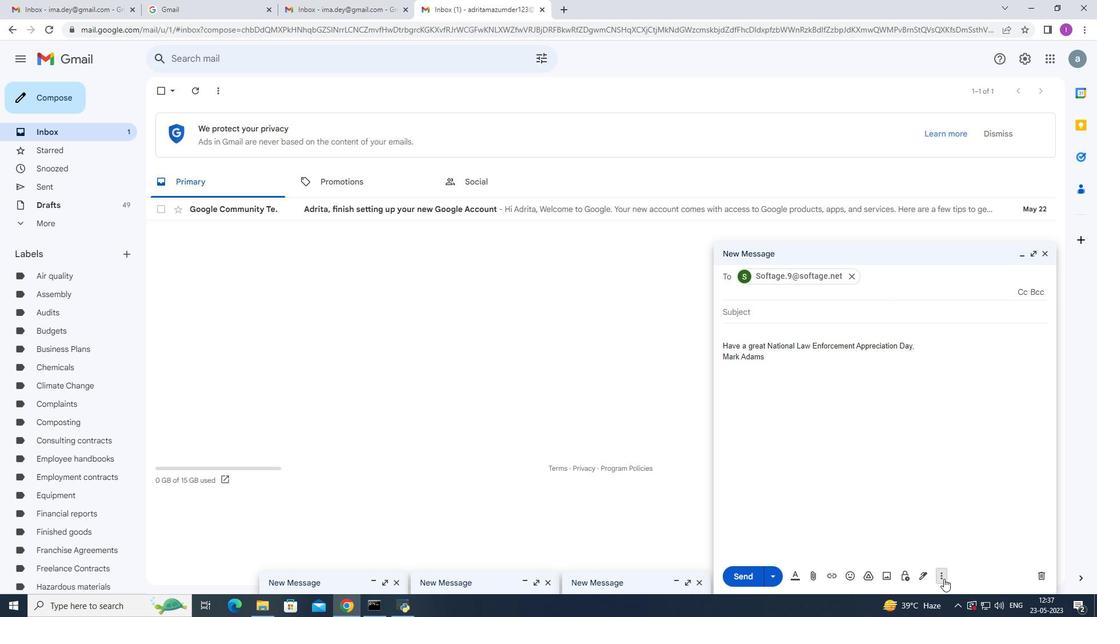 
Action: Mouse moved to (649, 353)
Screenshot: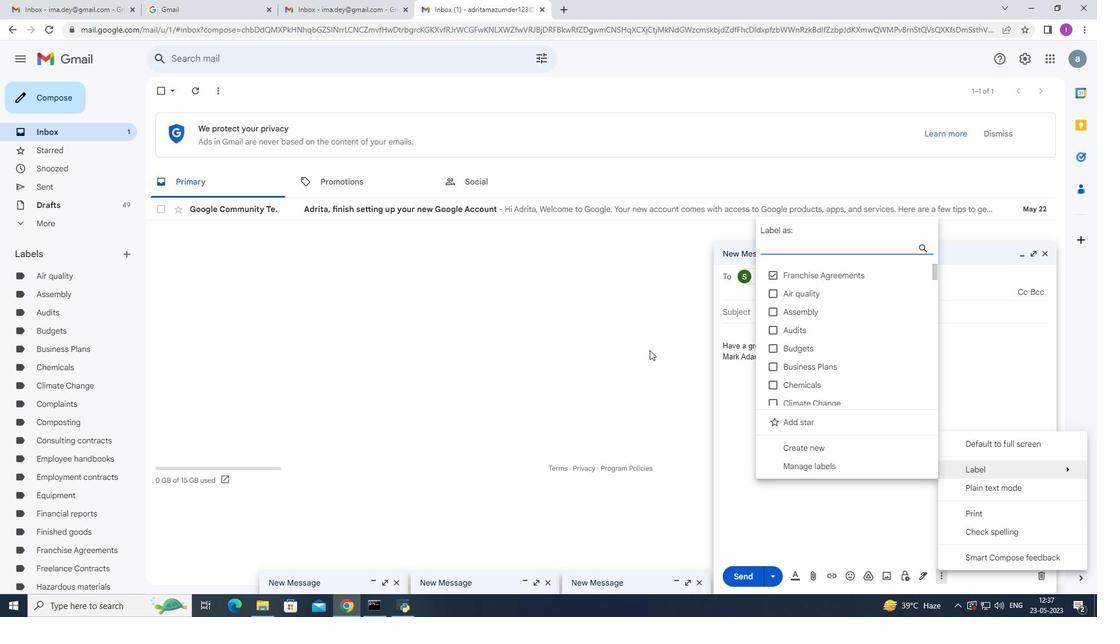 
Action: Mouse pressed left at (649, 353)
Screenshot: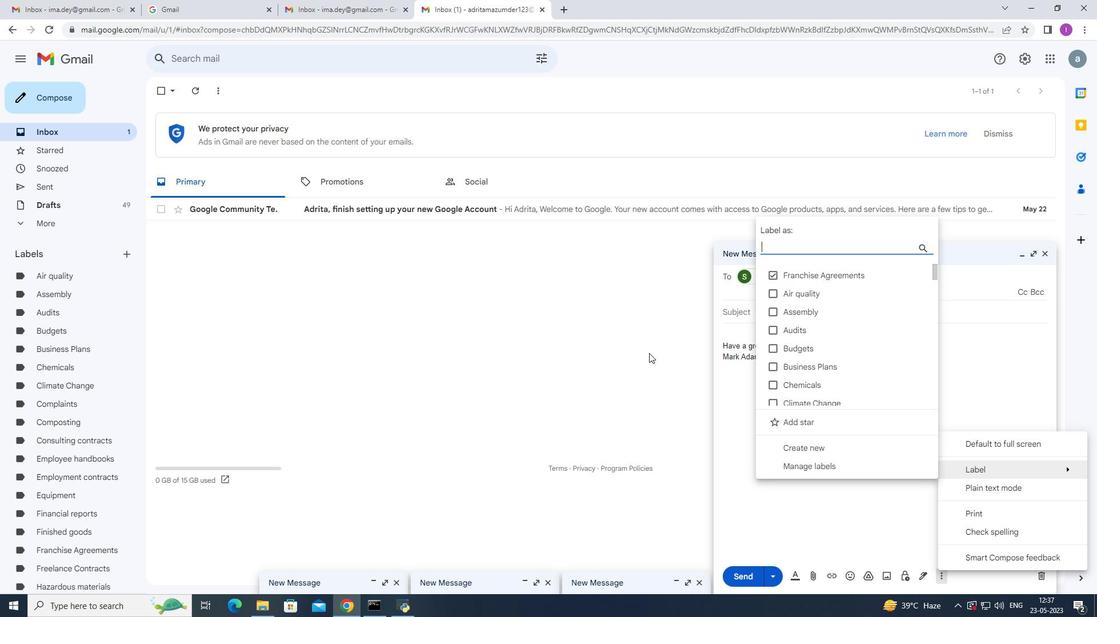 
Action: Mouse moved to (717, 409)
Screenshot: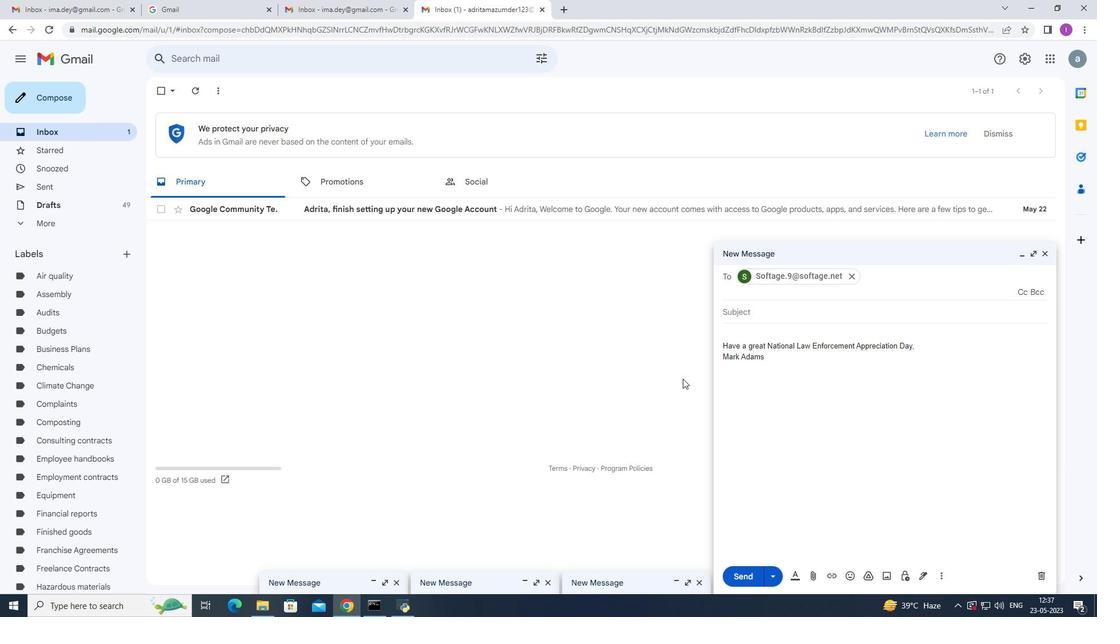 
